 Task: Configure repository settings for project boards.
Action: Mouse moved to (992, 57)
Screenshot: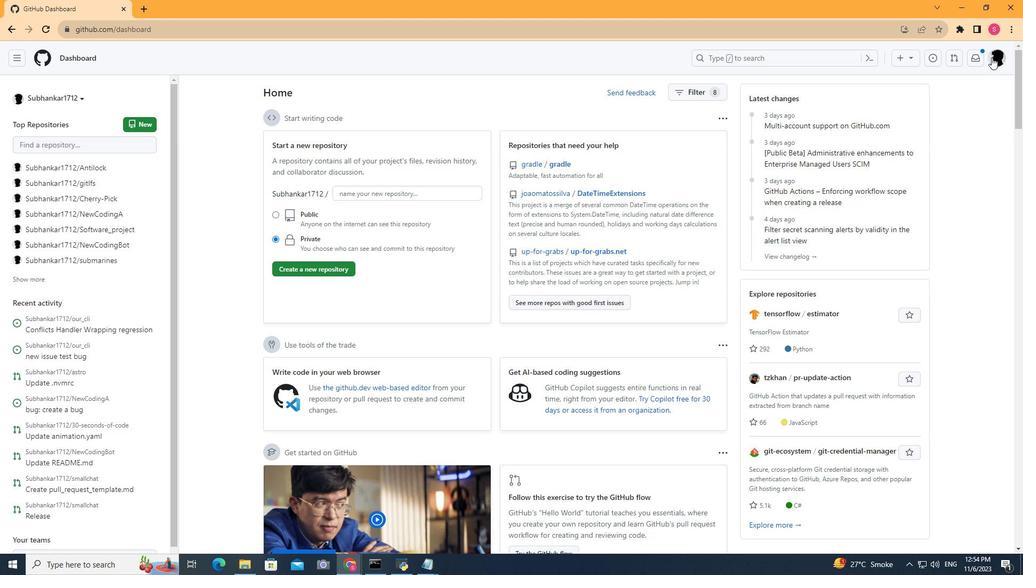 
Action: Mouse pressed left at (992, 57)
Screenshot: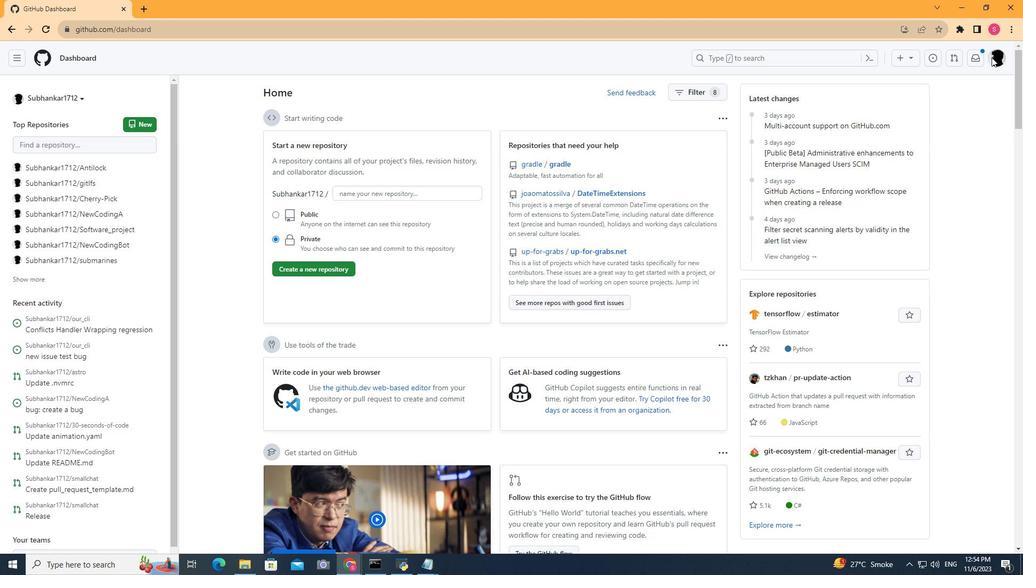 
Action: Mouse moved to (910, 152)
Screenshot: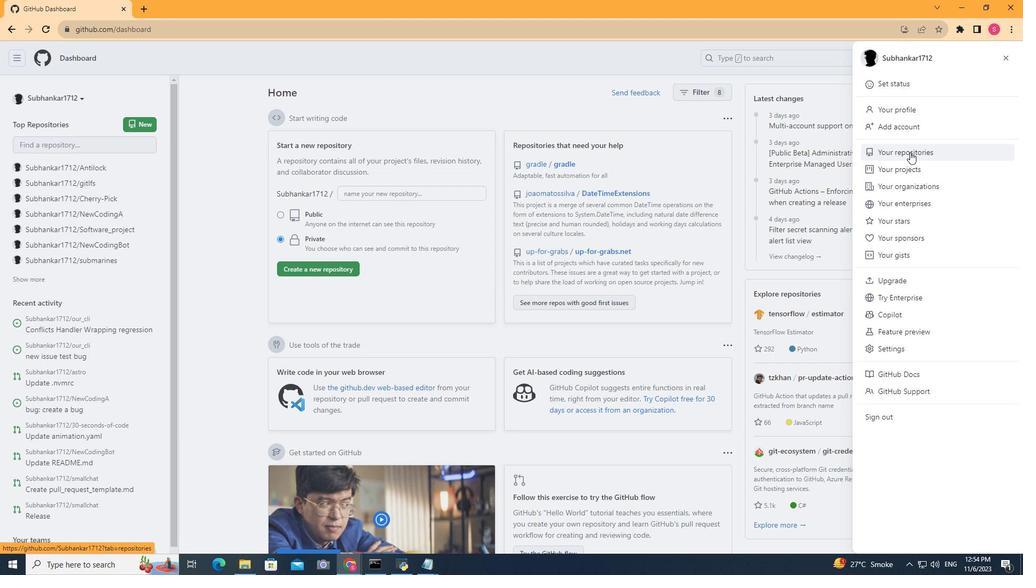 
Action: Mouse pressed left at (910, 152)
Screenshot: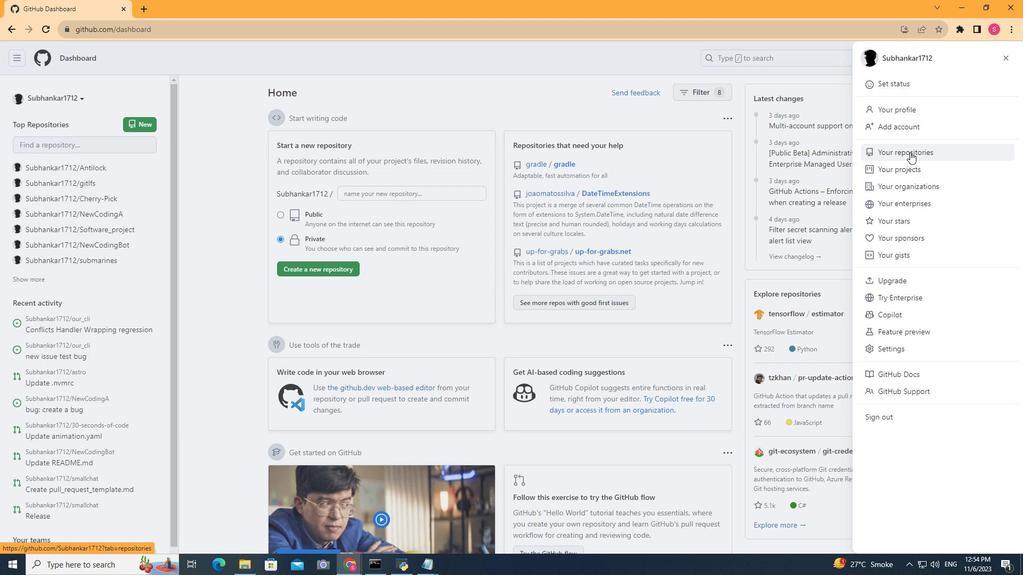 
Action: Mouse moved to (426, 215)
Screenshot: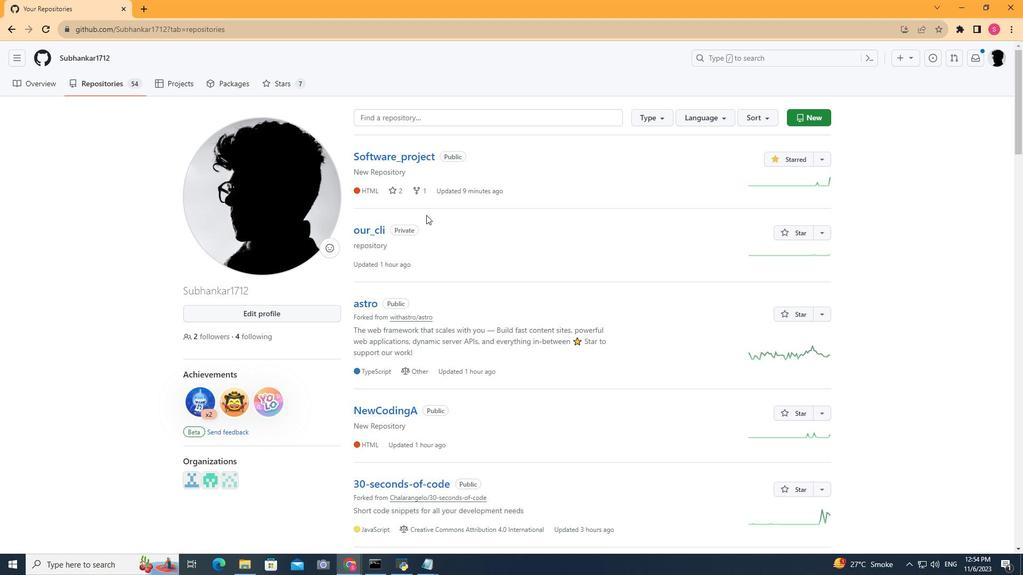 
Action: Mouse scrolled (426, 214) with delta (0, 0)
Screenshot: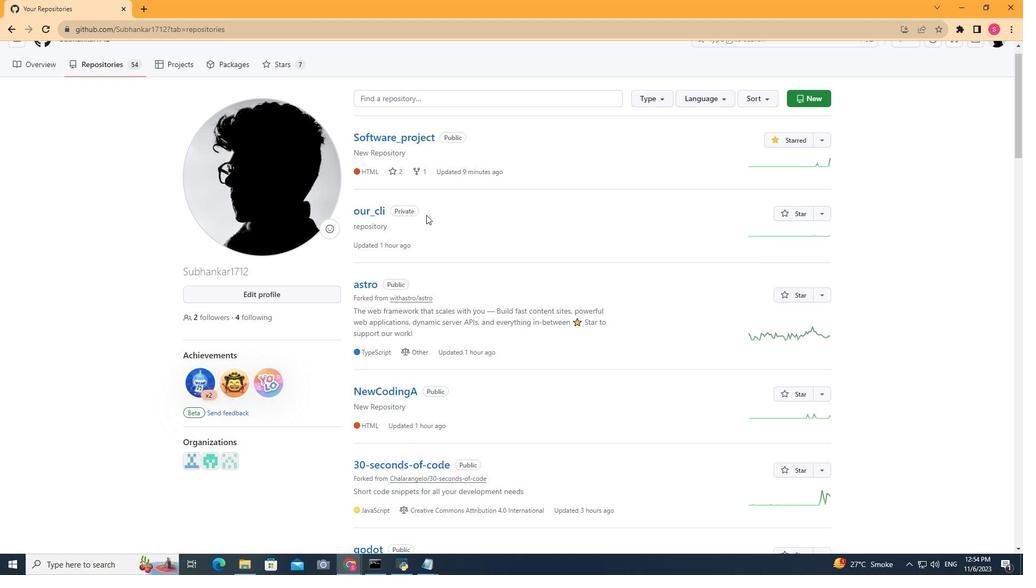 
Action: Mouse scrolled (426, 214) with delta (0, 0)
Screenshot: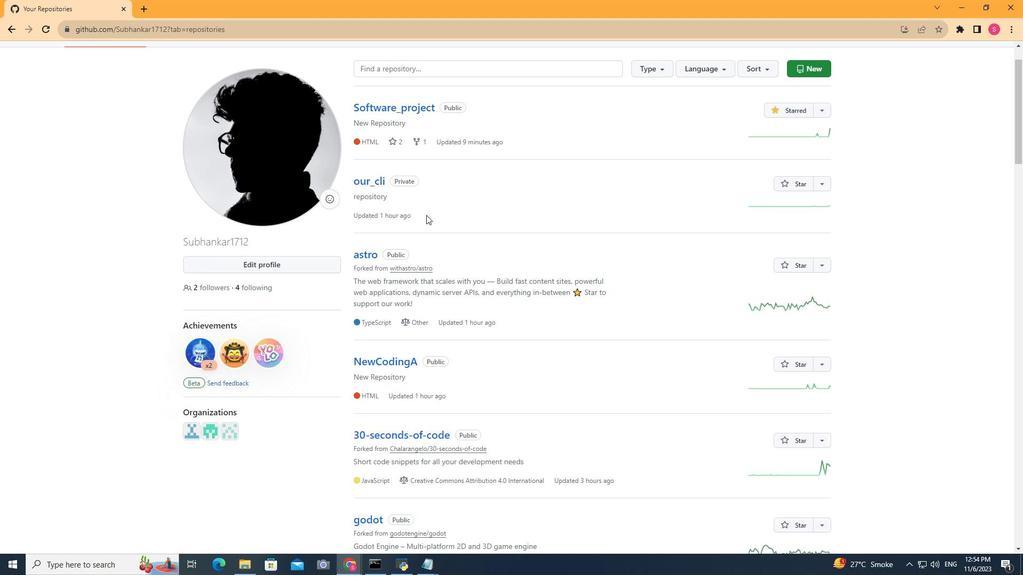 
Action: Mouse moved to (382, 308)
Screenshot: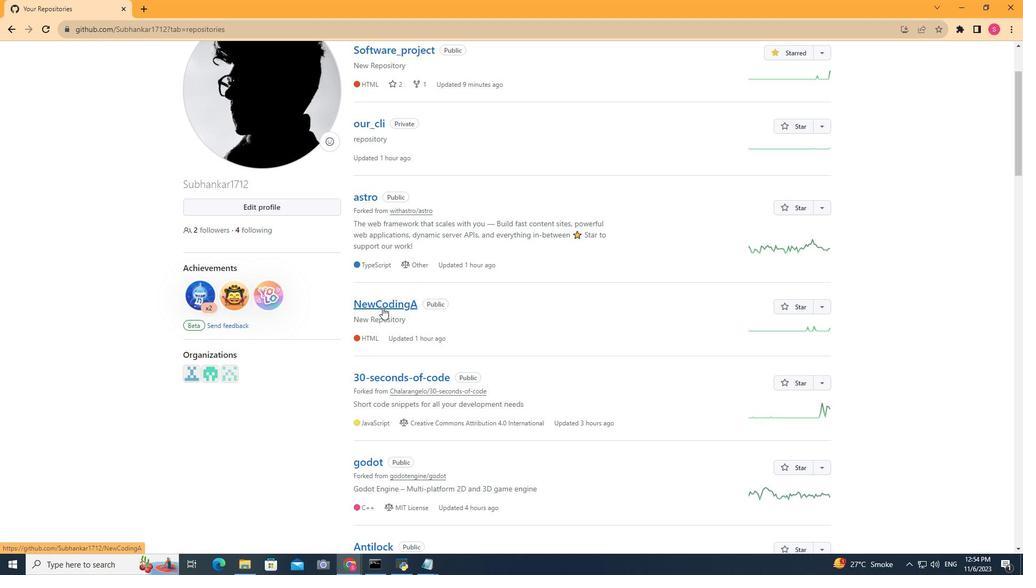 
Action: Mouse pressed left at (382, 308)
Screenshot: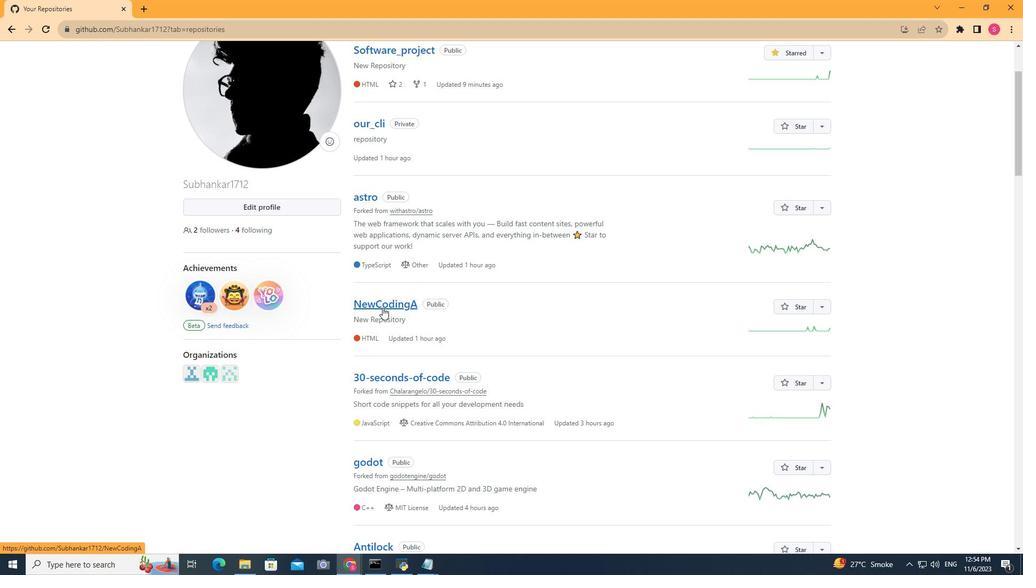 
Action: Mouse moved to (409, 78)
Screenshot: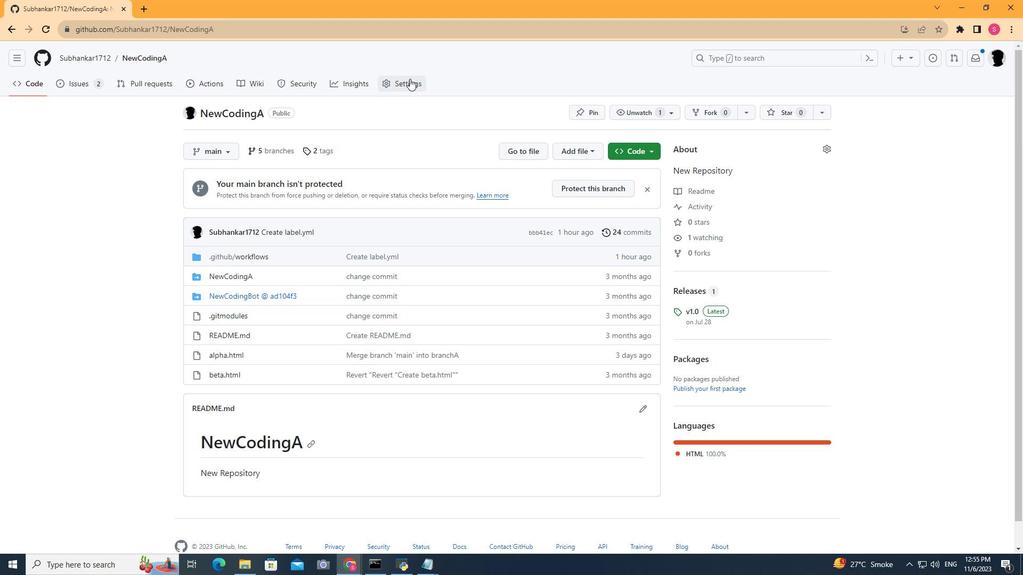 
Action: Mouse pressed left at (409, 78)
Screenshot: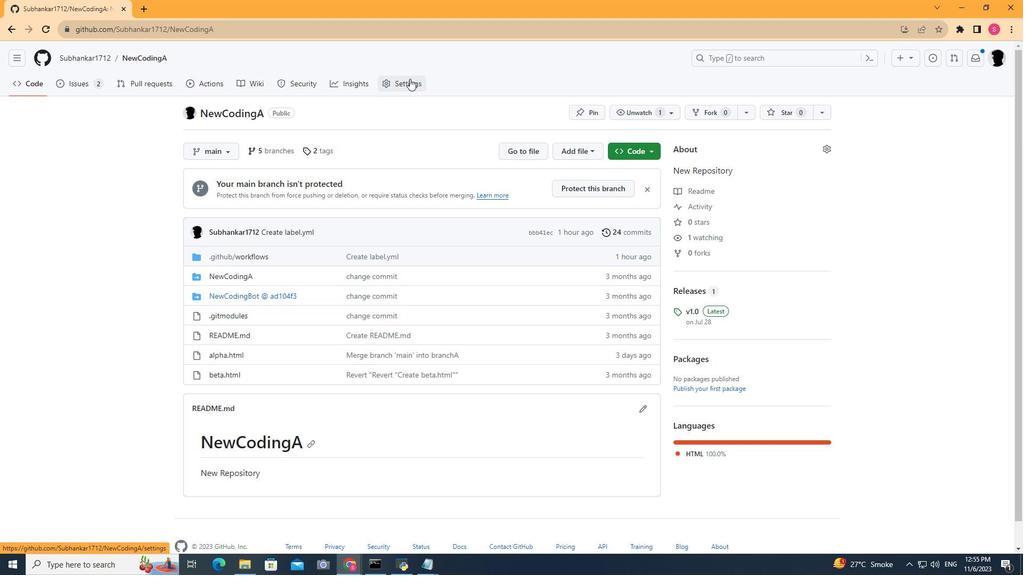 
Action: Mouse moved to (397, 221)
Screenshot: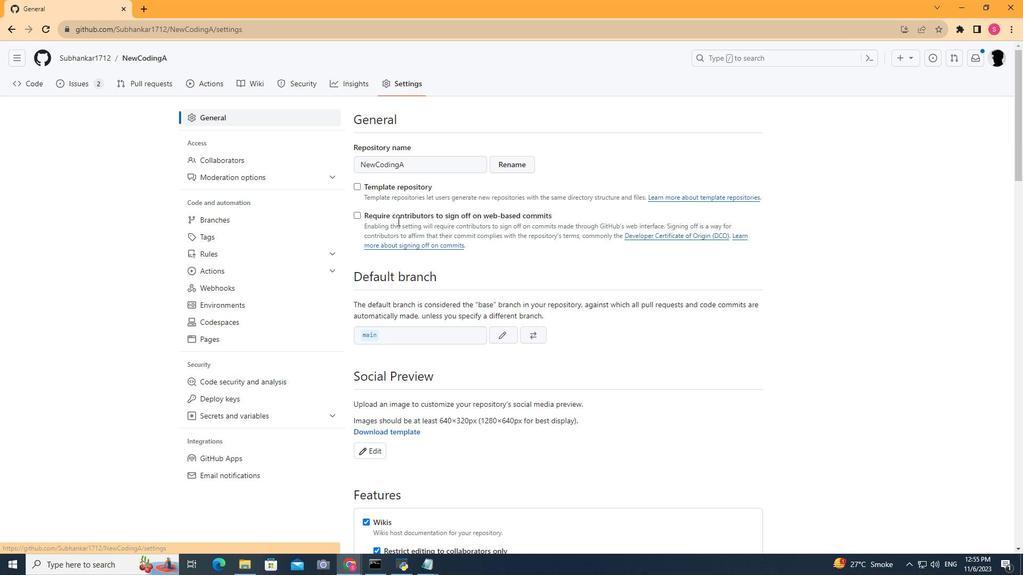 
Action: Mouse scrolled (397, 221) with delta (0, 0)
Screenshot: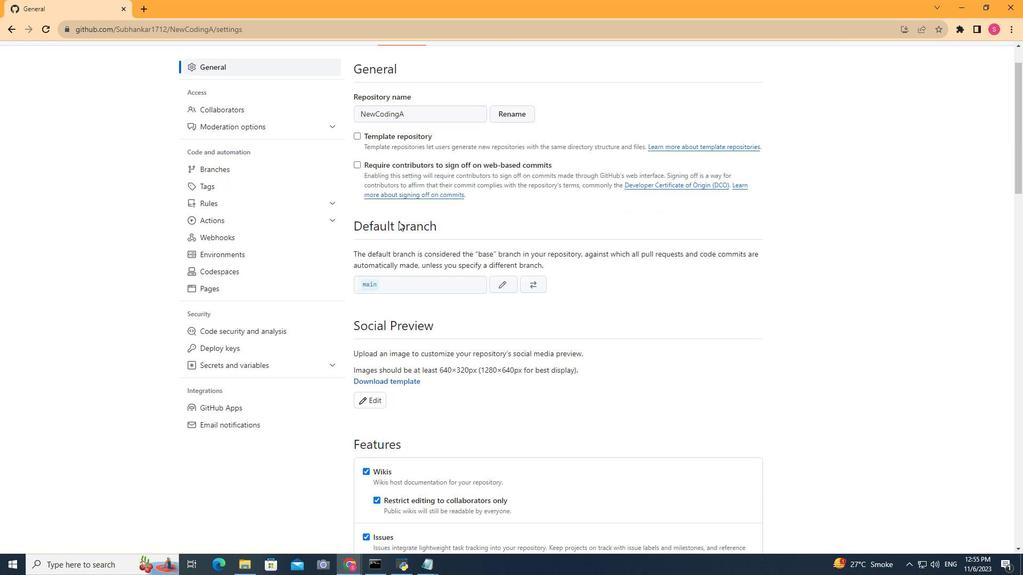 
Action: Mouse moved to (398, 221)
Screenshot: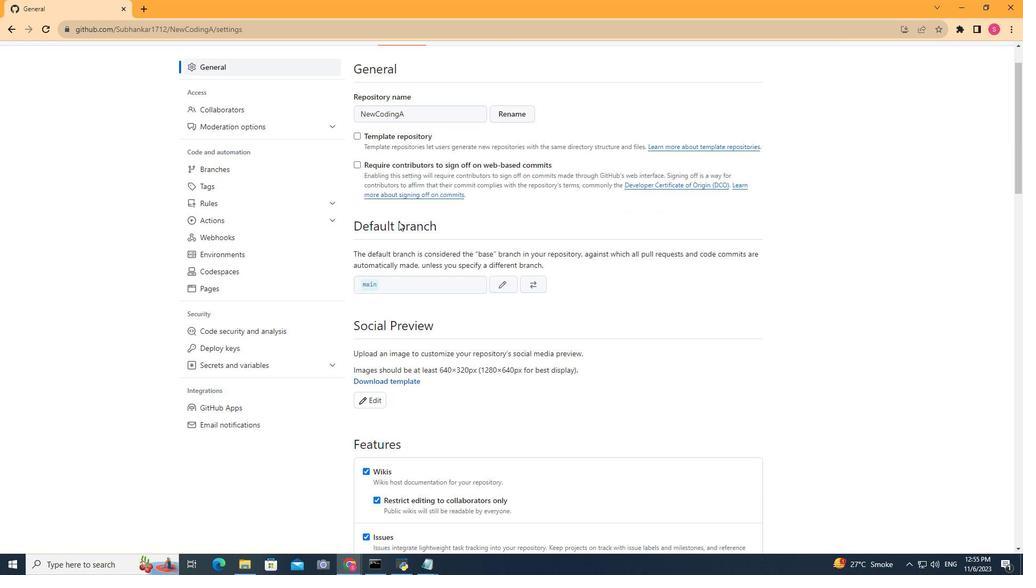 
Action: Mouse scrolled (398, 221) with delta (0, 0)
Screenshot: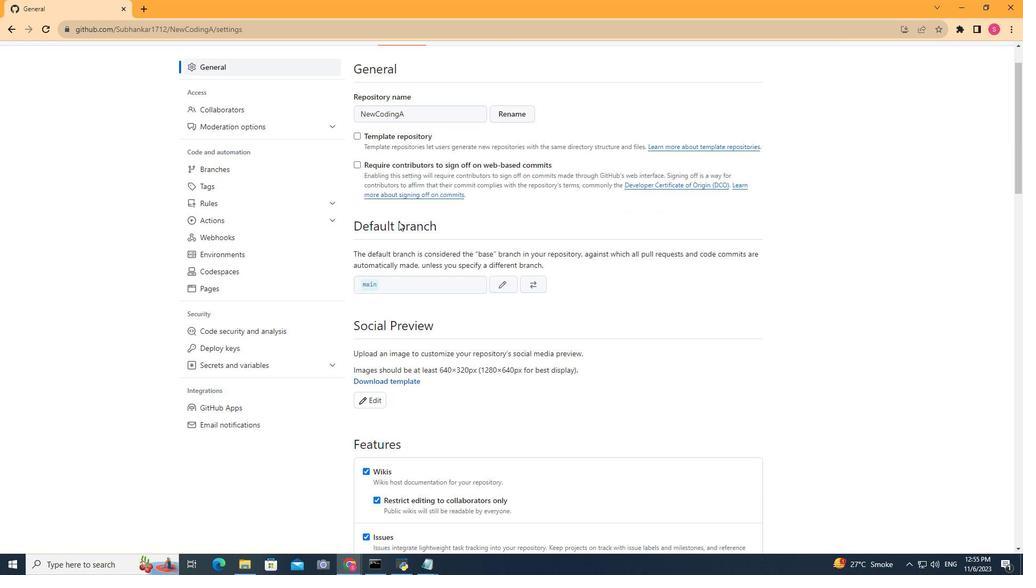 
Action: Mouse scrolled (398, 221) with delta (0, 0)
Screenshot: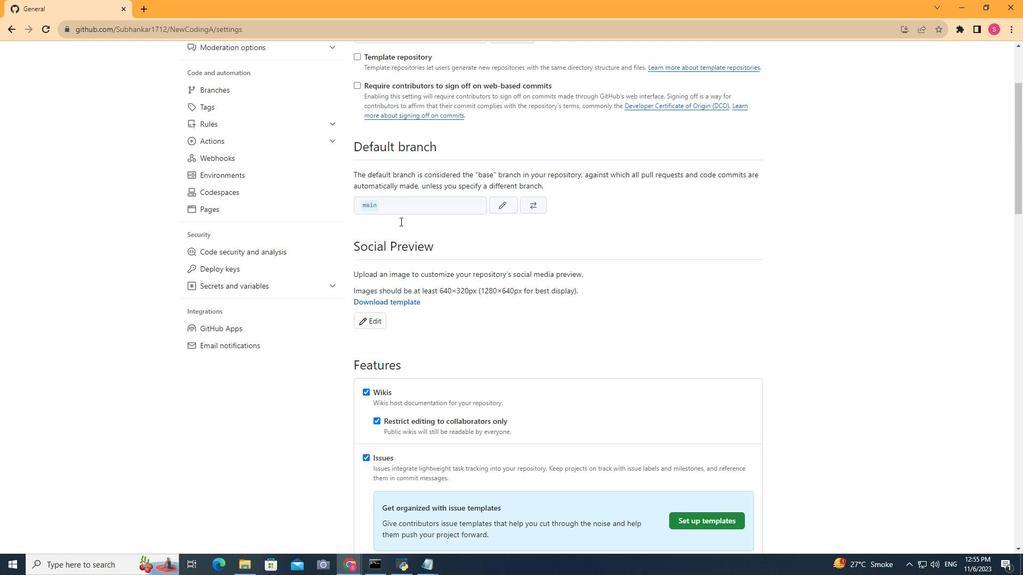 
Action: Mouse moved to (398, 221)
Screenshot: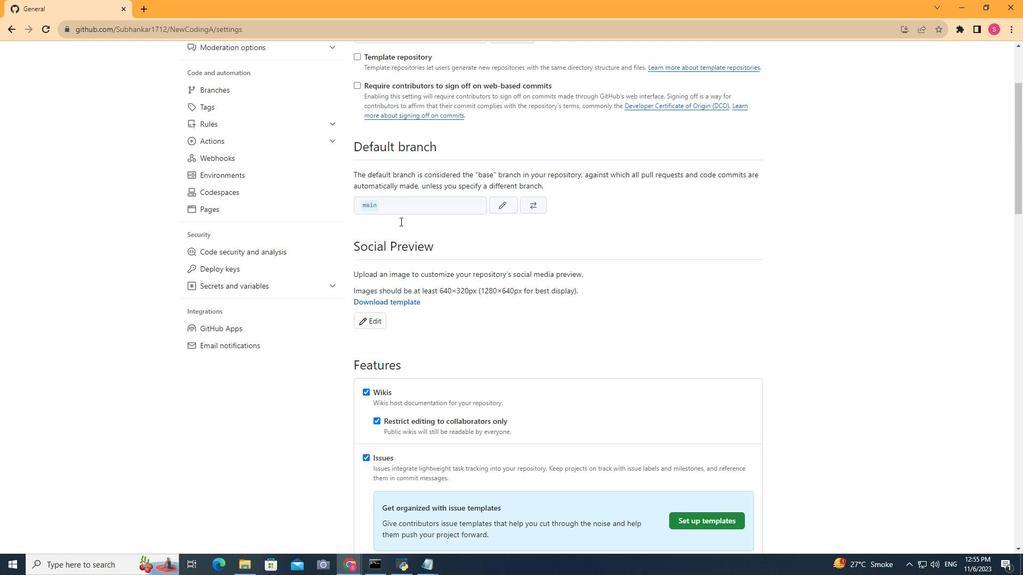 
Action: Mouse scrolled (398, 221) with delta (0, 0)
Screenshot: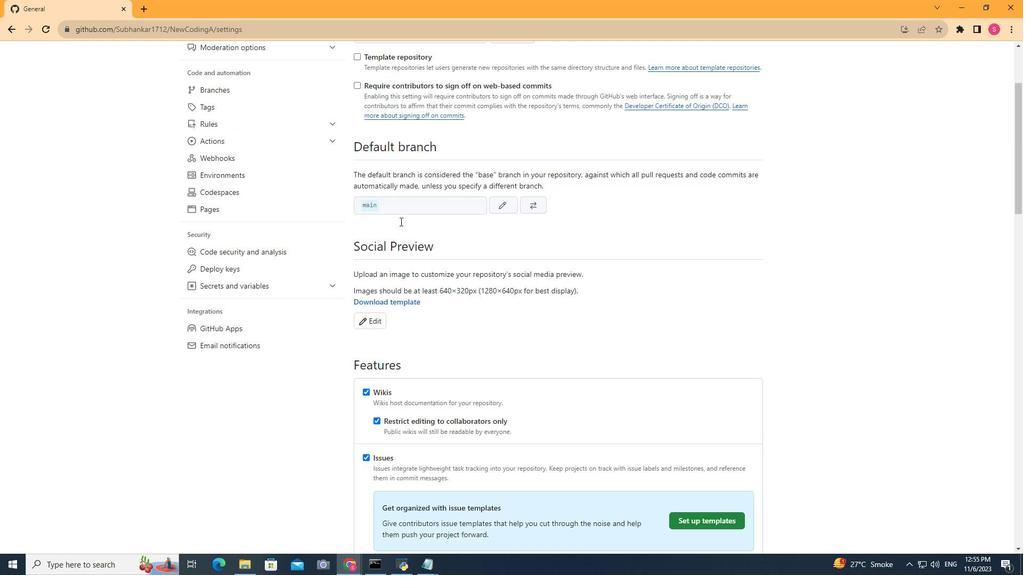 
Action: Mouse moved to (400, 221)
Screenshot: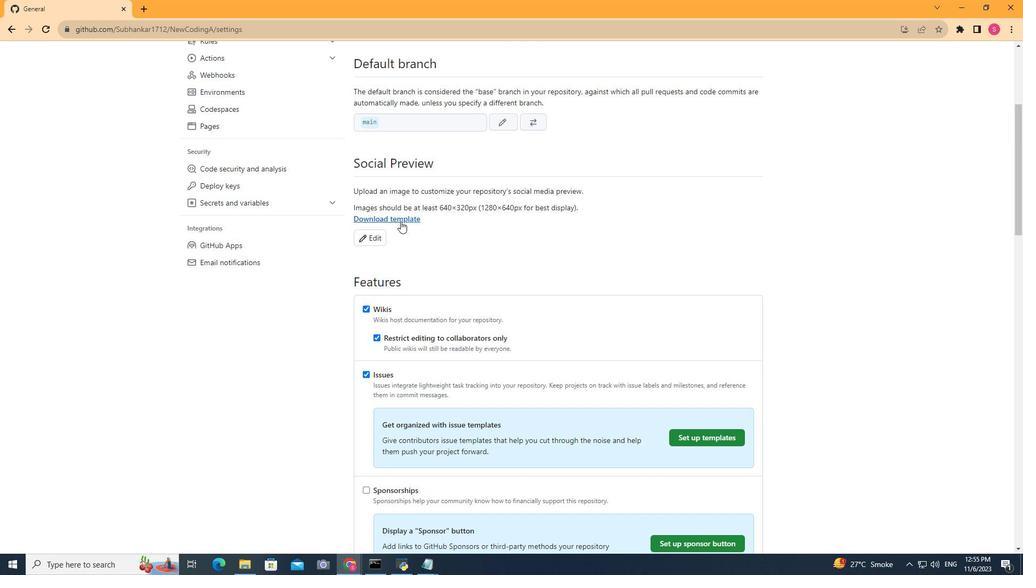 
Action: Mouse scrolled (400, 221) with delta (0, 0)
Screenshot: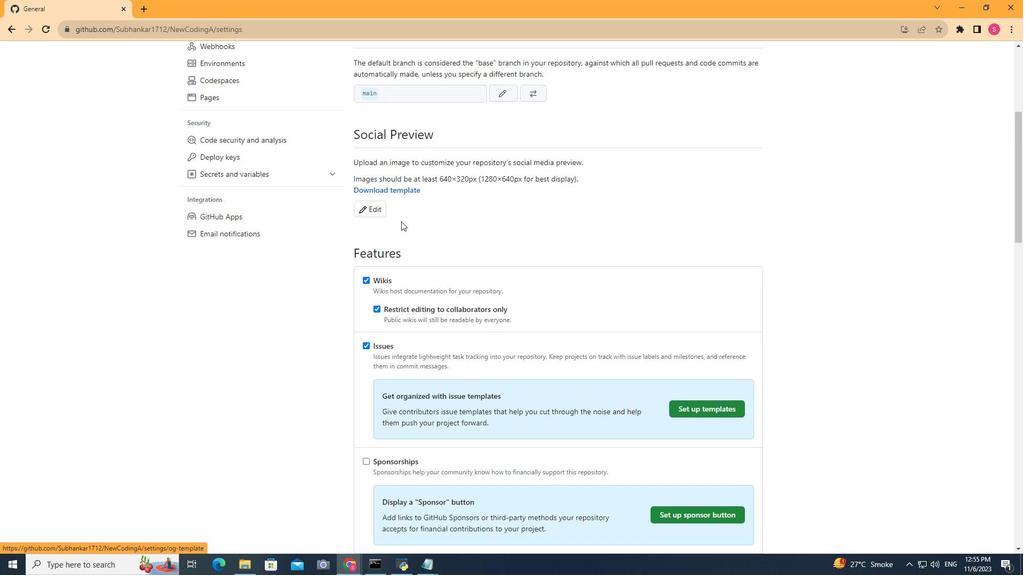 
Action: Mouse scrolled (400, 221) with delta (0, 0)
Screenshot: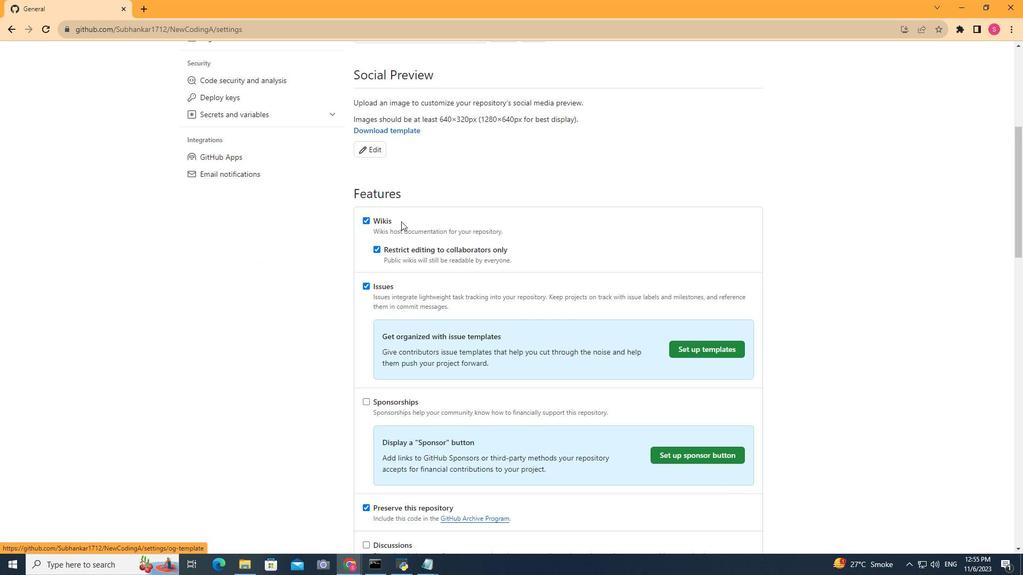 
Action: Mouse moved to (401, 221)
Screenshot: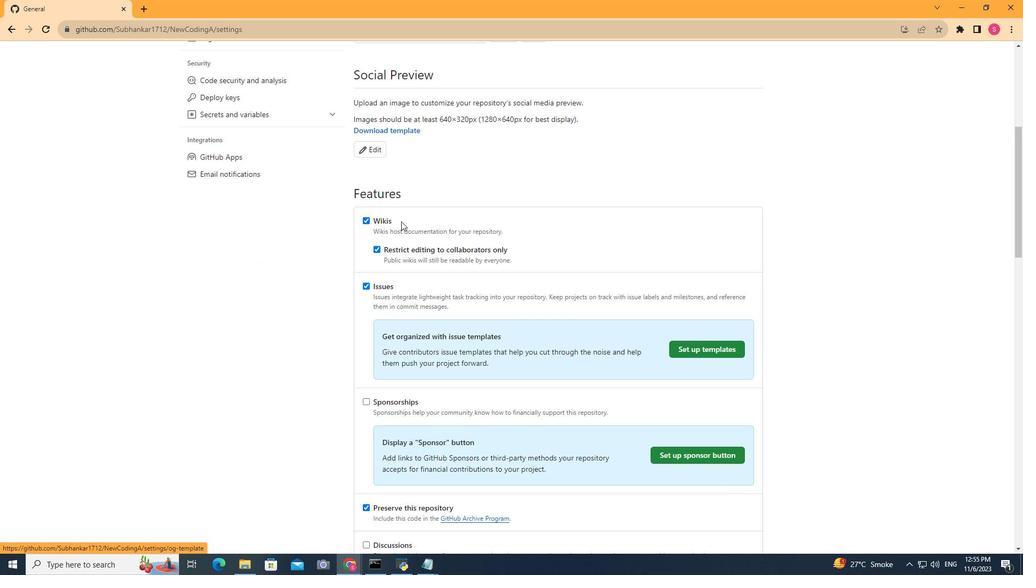 
Action: Mouse scrolled (401, 221) with delta (0, 0)
Screenshot: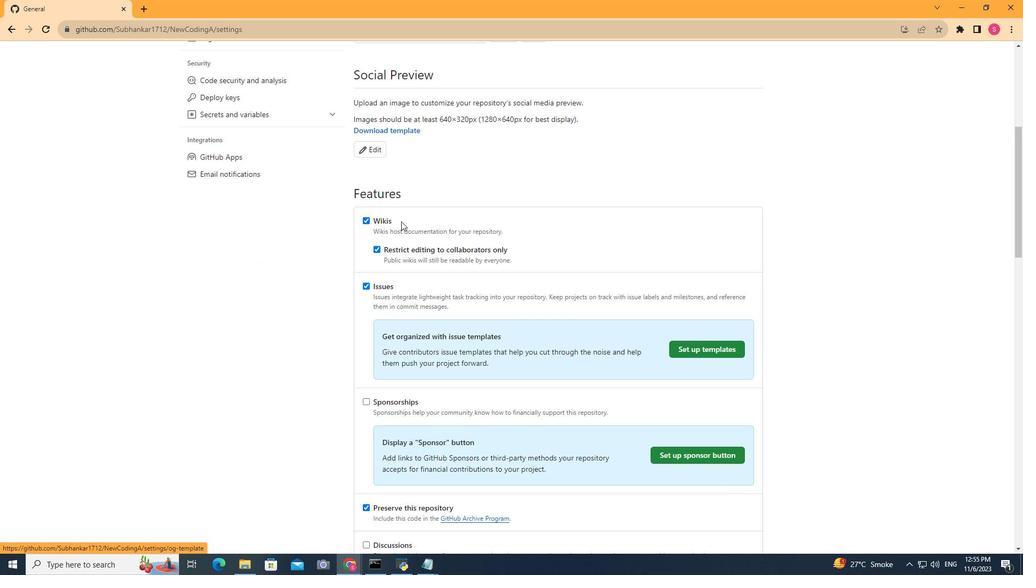 
Action: Mouse scrolled (401, 221) with delta (0, 0)
Screenshot: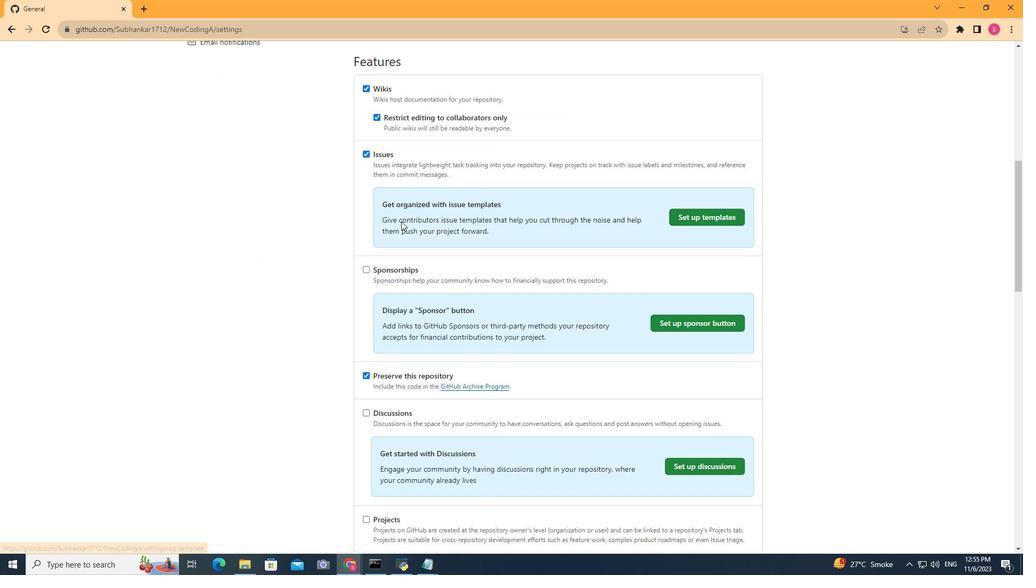 
Action: Mouse scrolled (401, 221) with delta (0, 0)
Screenshot: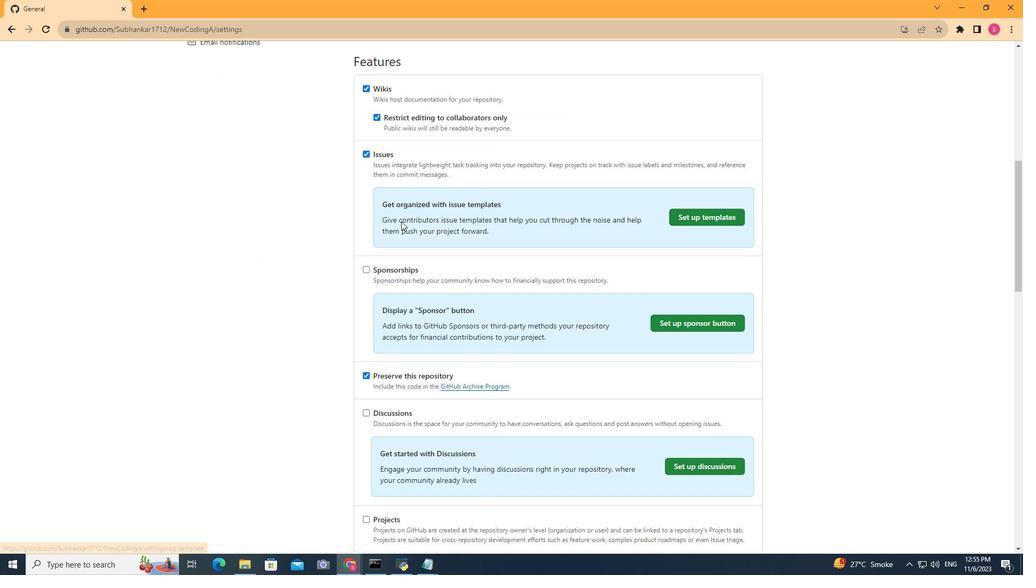 
Action: Mouse scrolled (401, 221) with delta (0, 0)
Screenshot: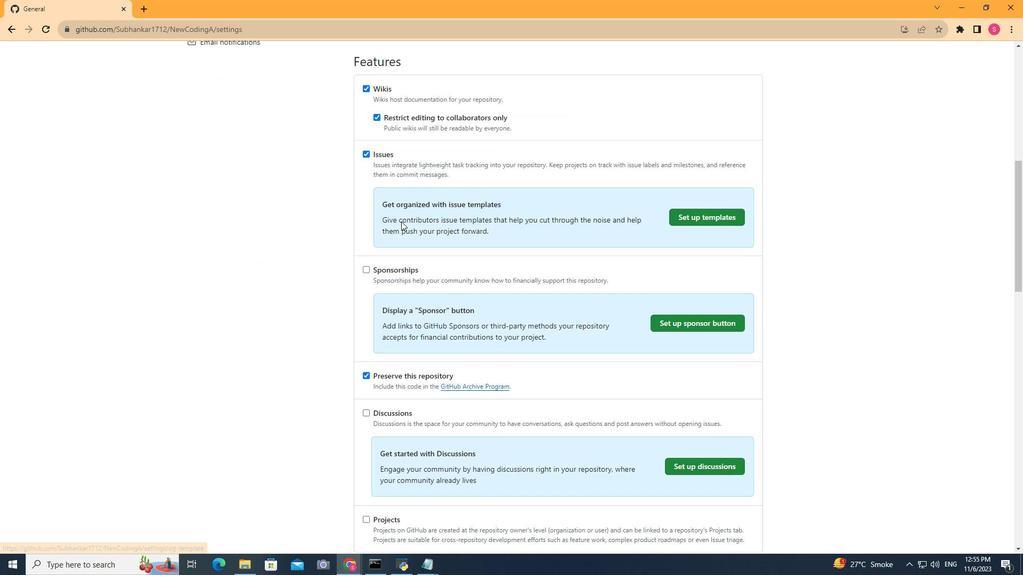 
Action: Mouse scrolled (401, 221) with delta (0, 0)
Screenshot: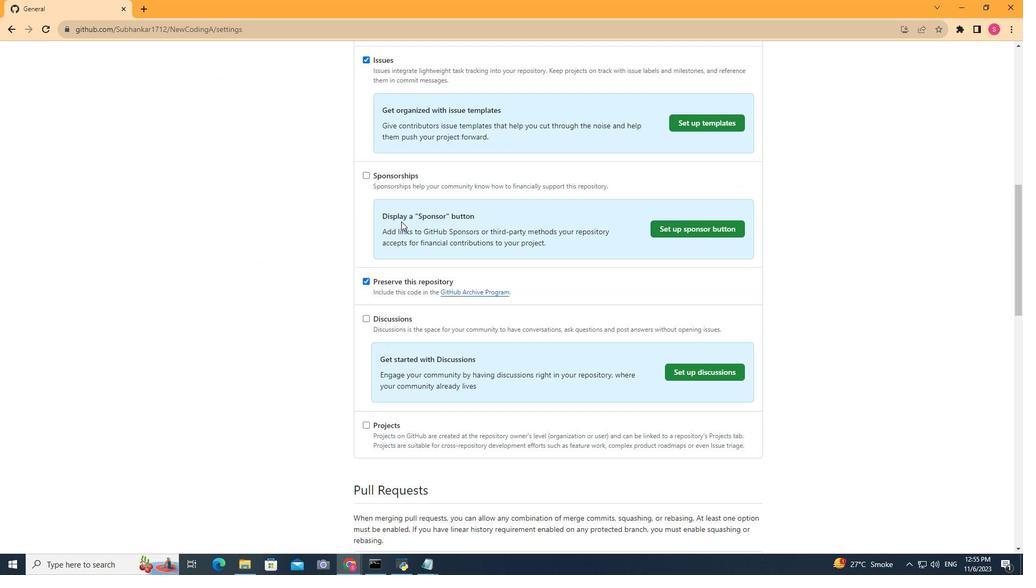 
Action: Mouse scrolled (401, 221) with delta (0, 0)
Screenshot: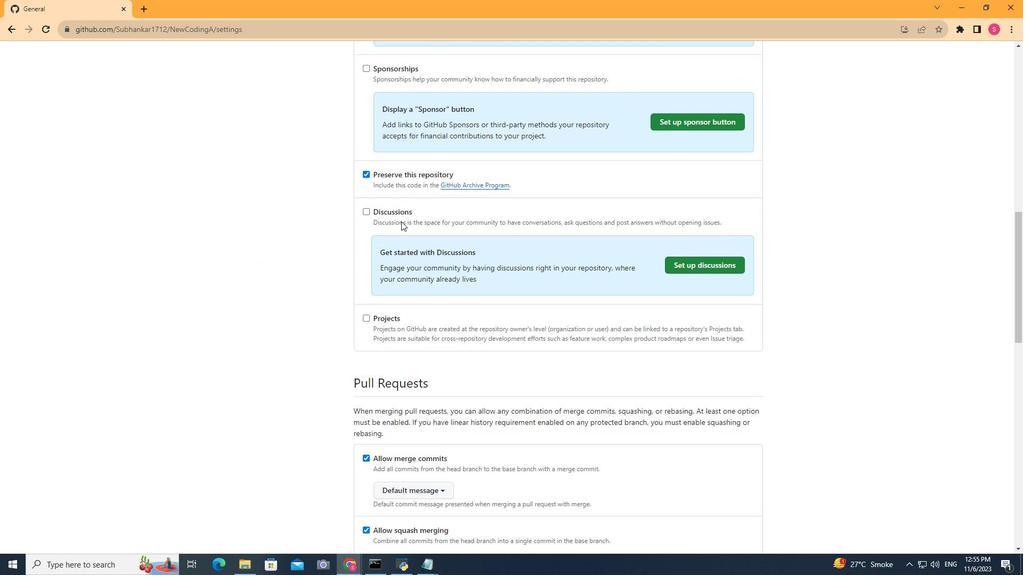 
Action: Mouse scrolled (401, 221) with delta (0, 0)
Screenshot: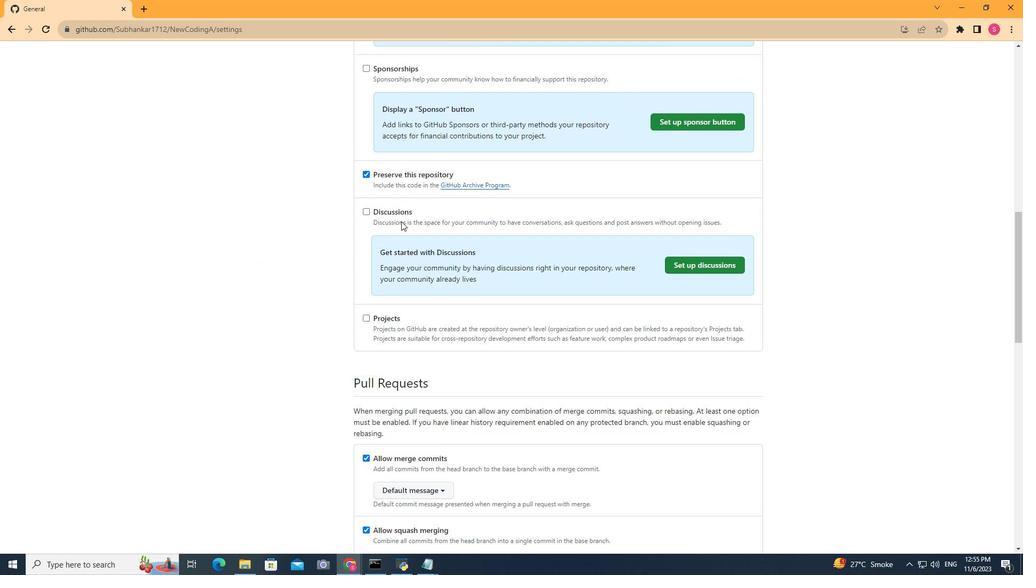 
Action: Mouse scrolled (401, 221) with delta (0, 0)
Screenshot: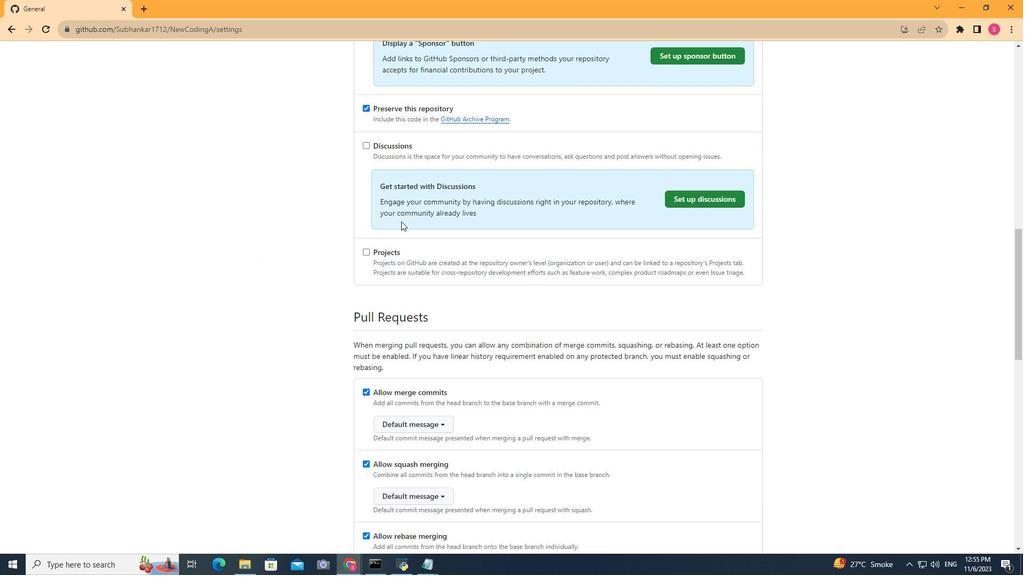 
Action: Mouse moved to (367, 208)
Screenshot: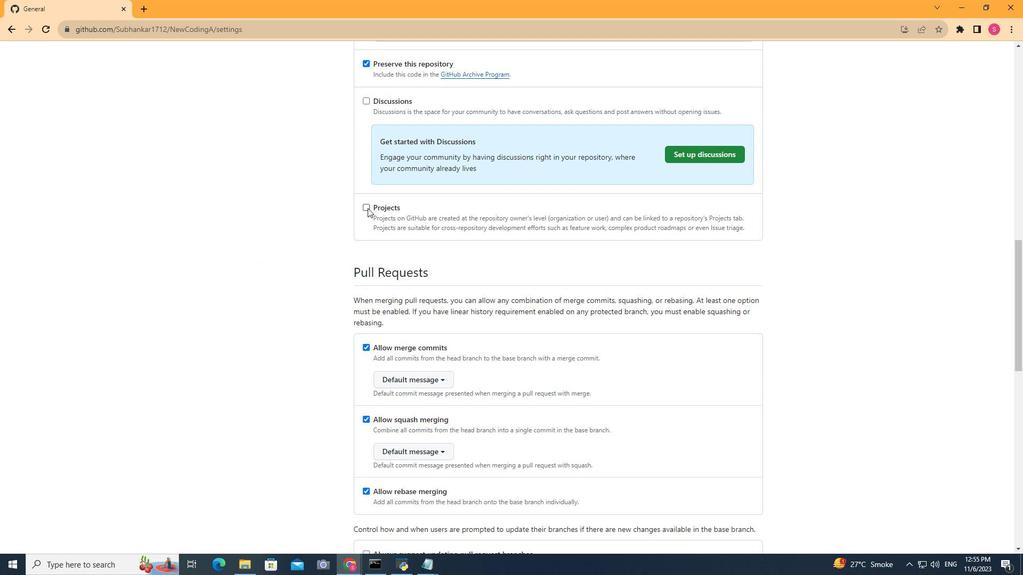 
Action: Mouse pressed left at (367, 208)
Screenshot: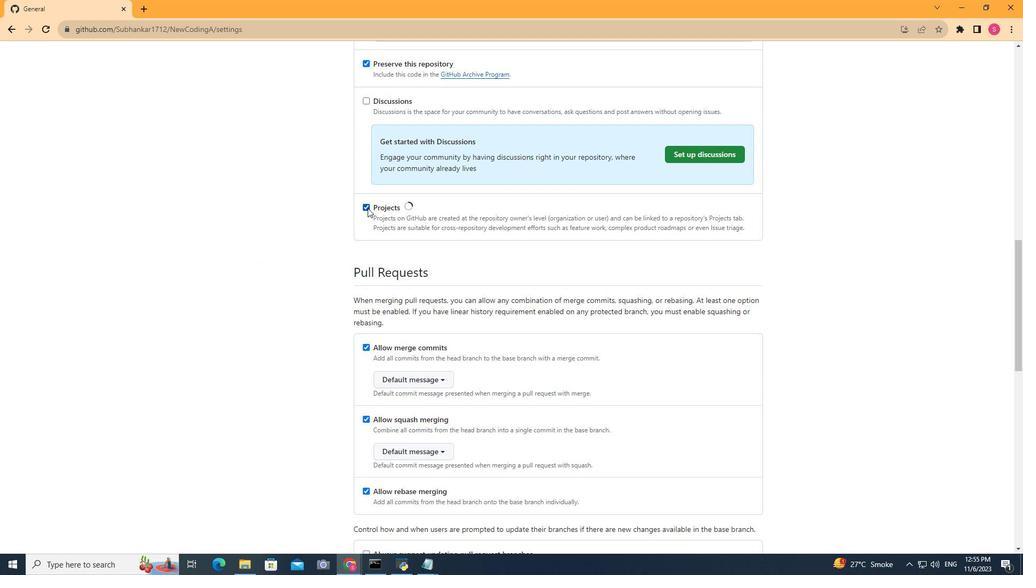 
Action: Mouse moved to (375, 214)
Screenshot: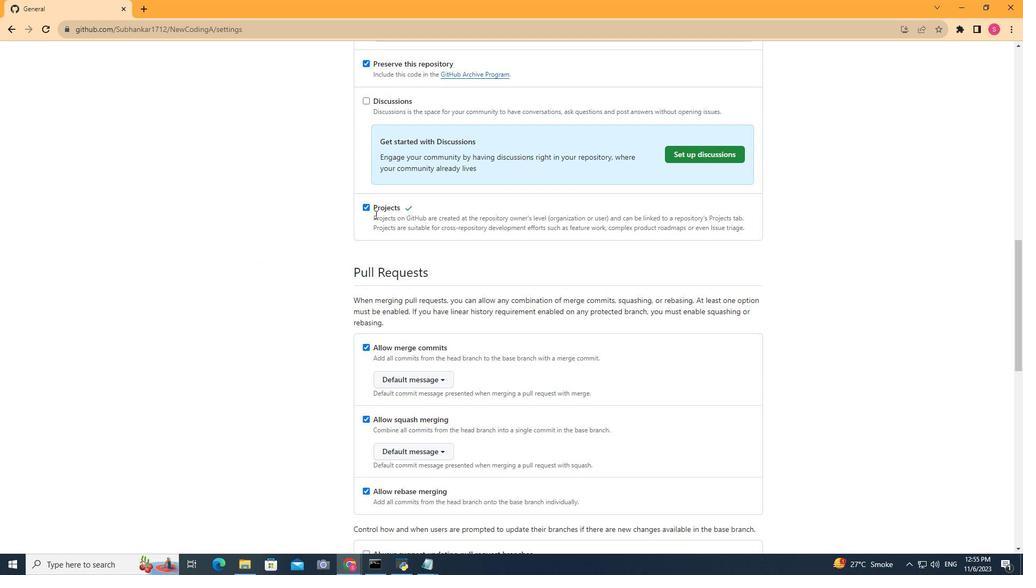 
Action: Mouse scrolled (375, 215) with delta (0, 0)
Screenshot: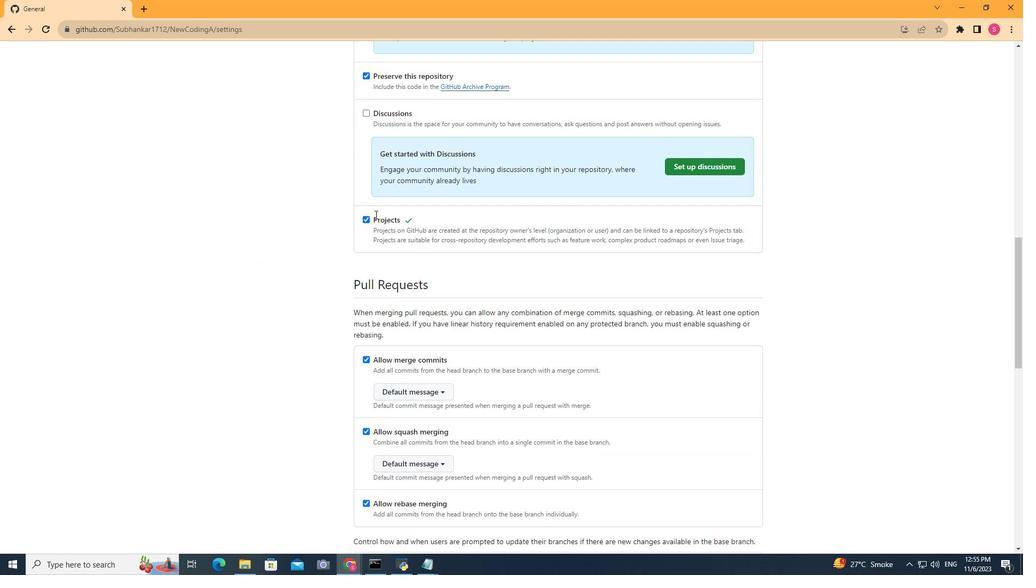 
Action: Mouse scrolled (375, 215) with delta (0, 0)
Screenshot: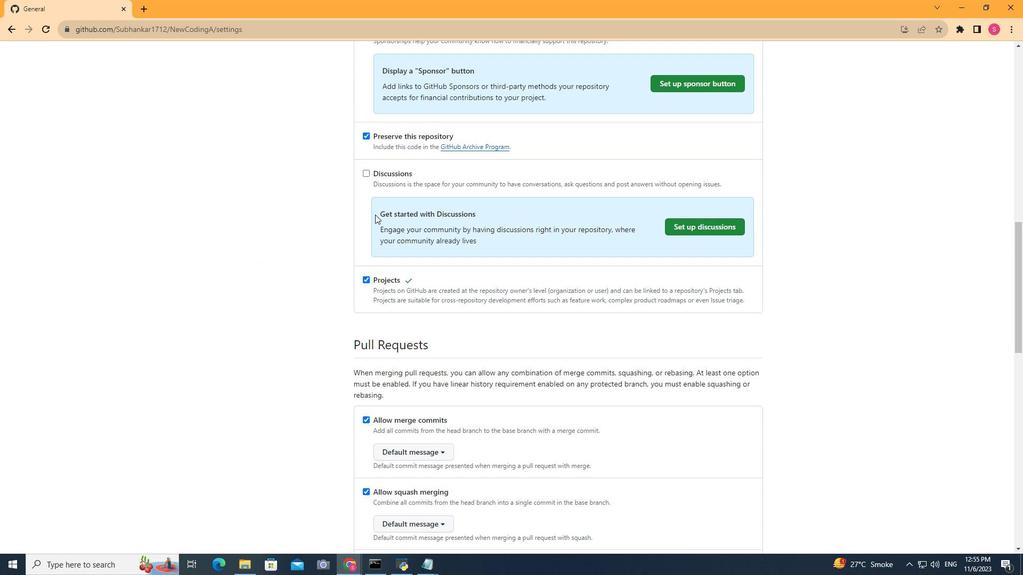 
Action: Mouse scrolled (375, 215) with delta (0, 0)
Screenshot: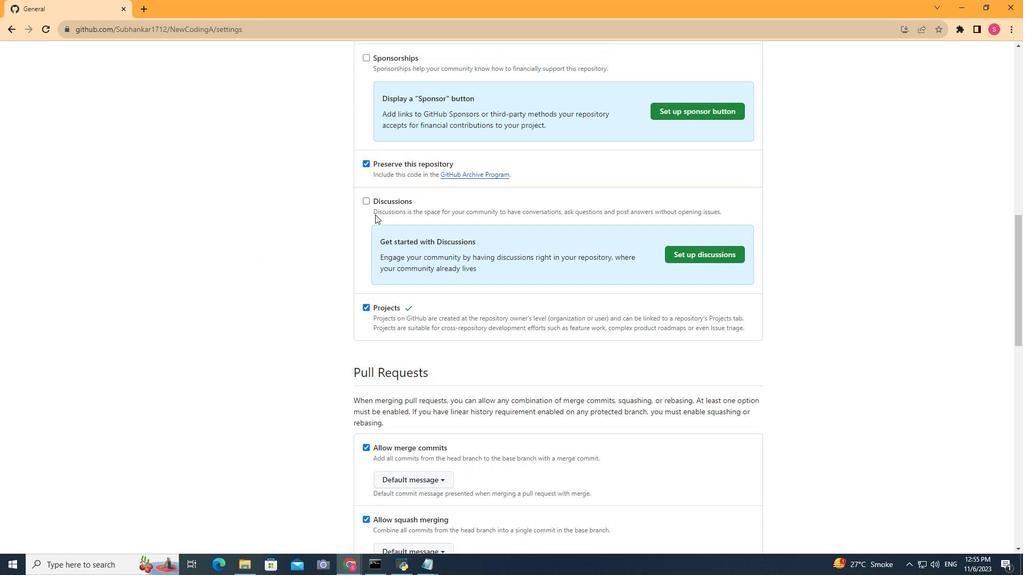 
Action: Mouse scrolled (375, 215) with delta (0, 0)
Screenshot: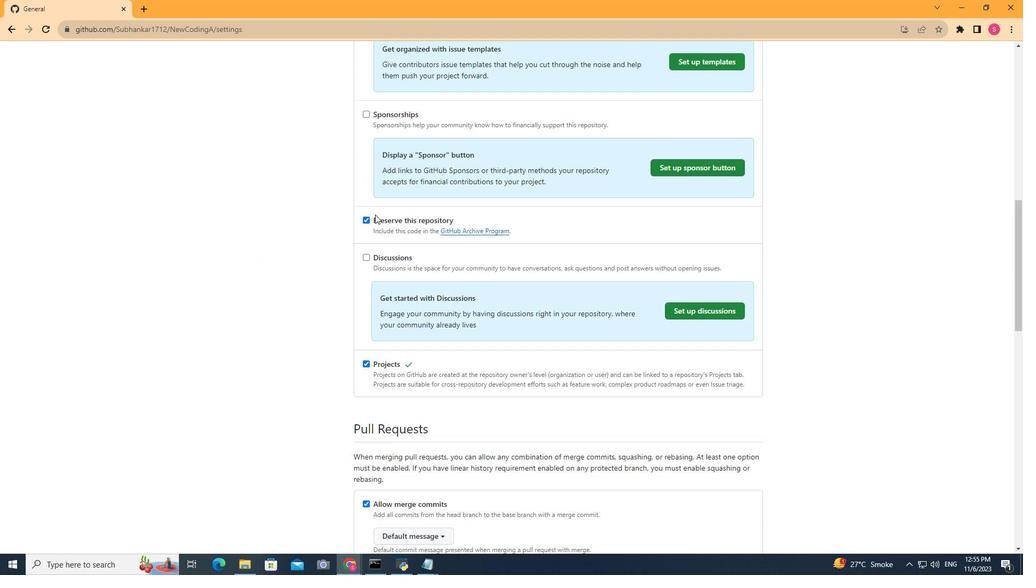 
Action: Mouse scrolled (375, 215) with delta (0, 0)
Screenshot: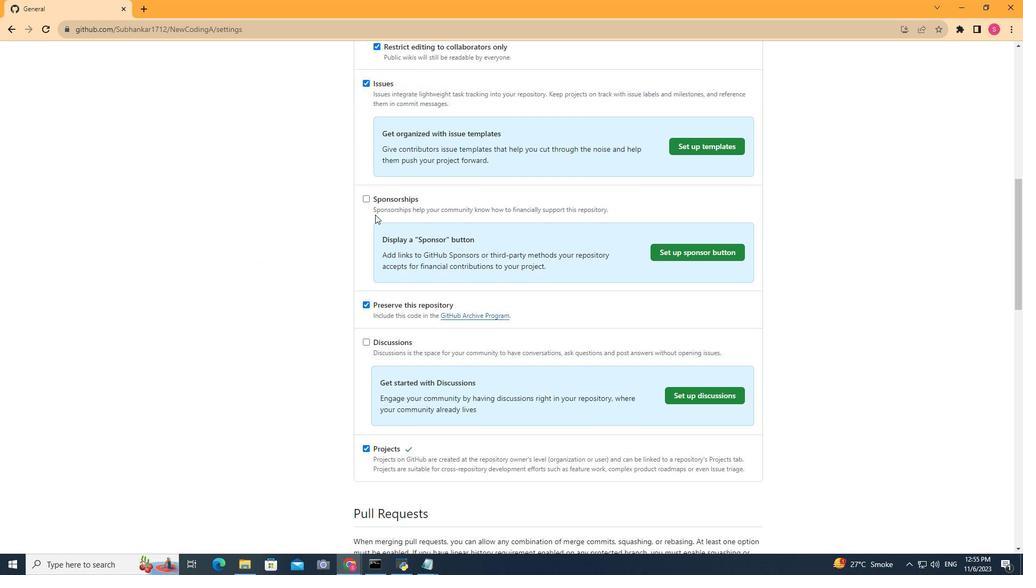 
Action: Mouse scrolled (375, 215) with delta (0, 0)
Screenshot: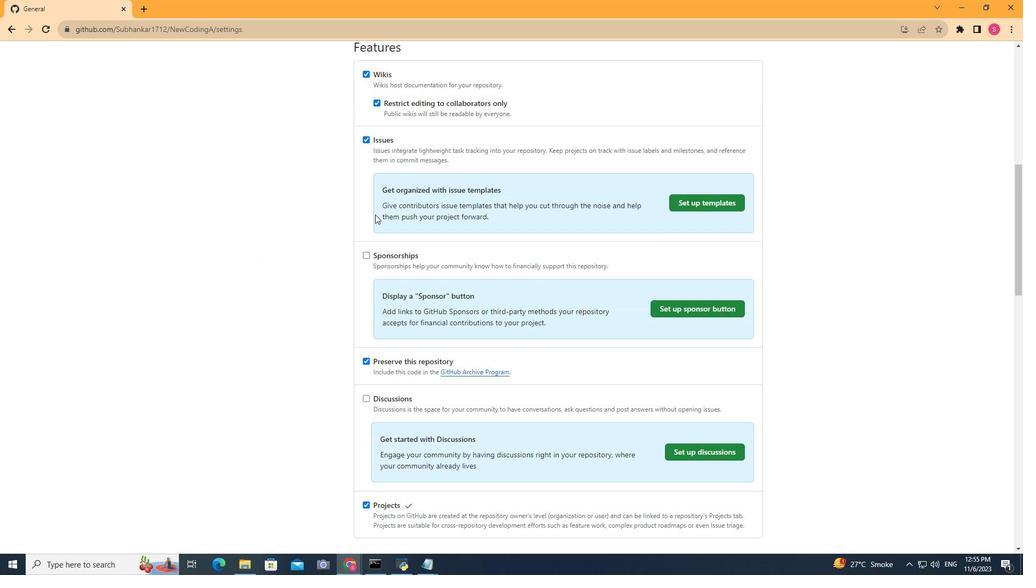 
Action: Mouse scrolled (375, 215) with delta (0, 0)
Screenshot: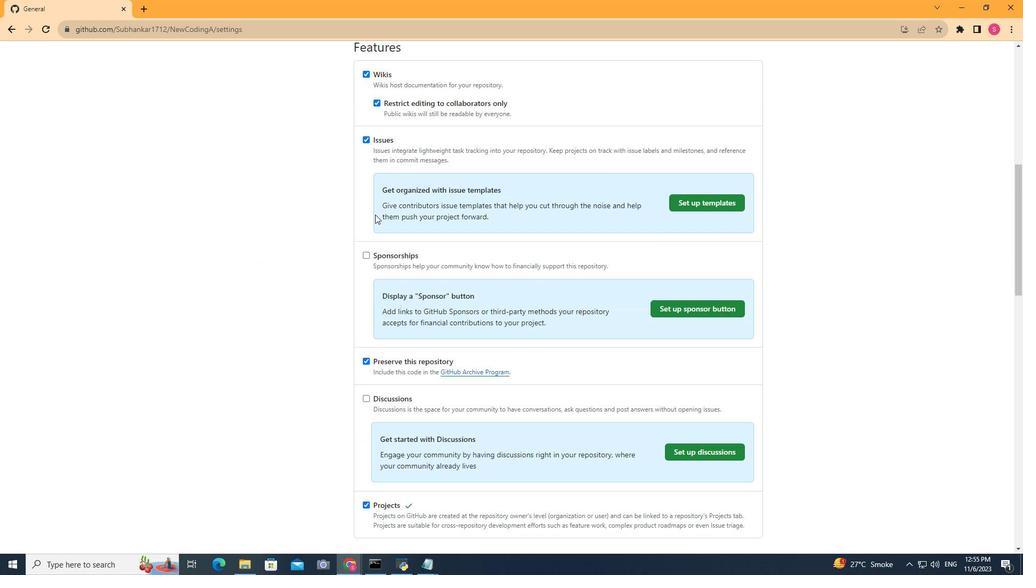 
Action: Mouse scrolled (375, 215) with delta (0, 0)
Screenshot: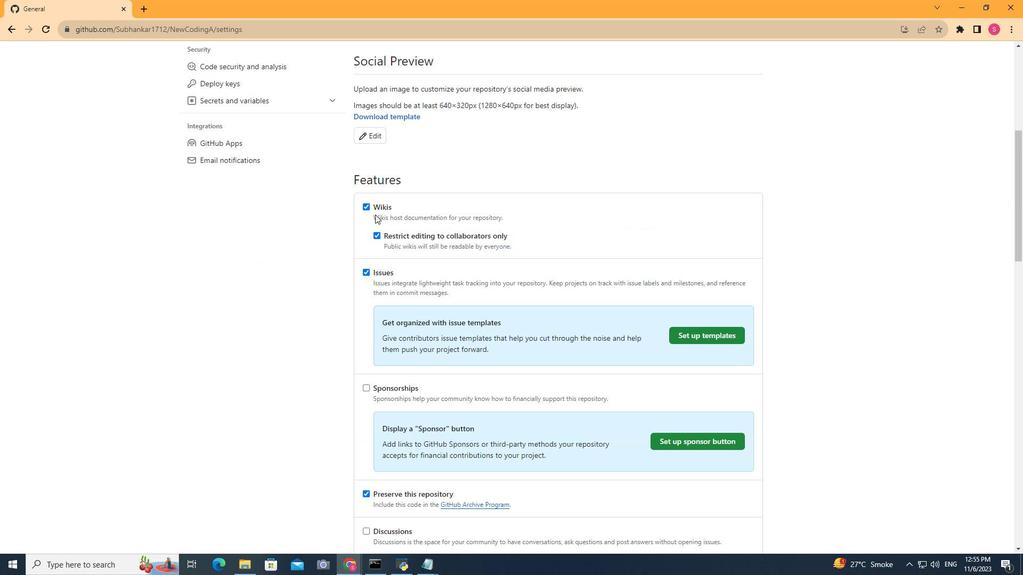 
Action: Mouse scrolled (375, 215) with delta (0, 0)
Screenshot: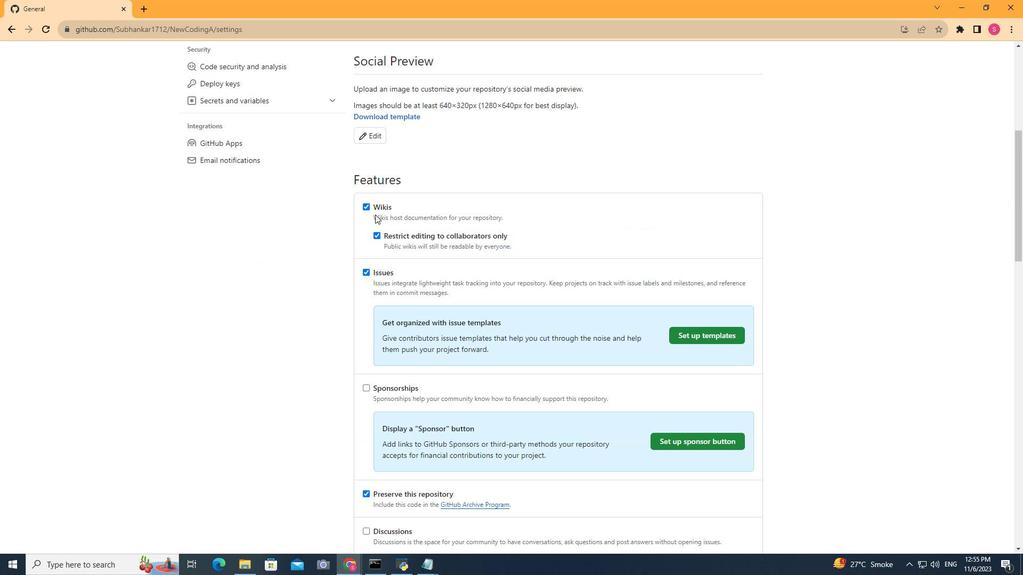 
Action: Mouse scrolled (375, 215) with delta (0, 0)
Screenshot: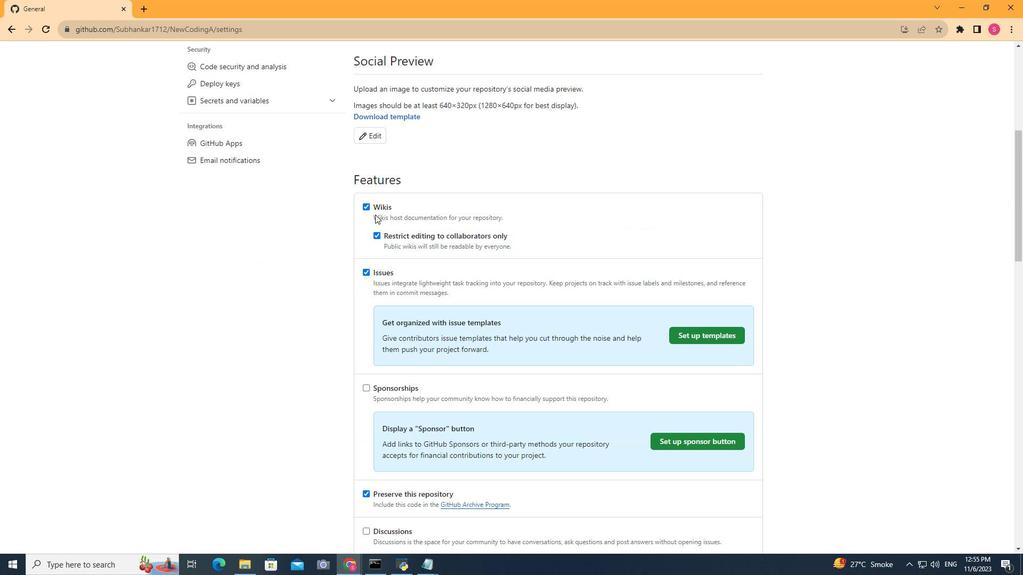 
Action: Mouse scrolled (375, 215) with delta (0, 0)
Screenshot: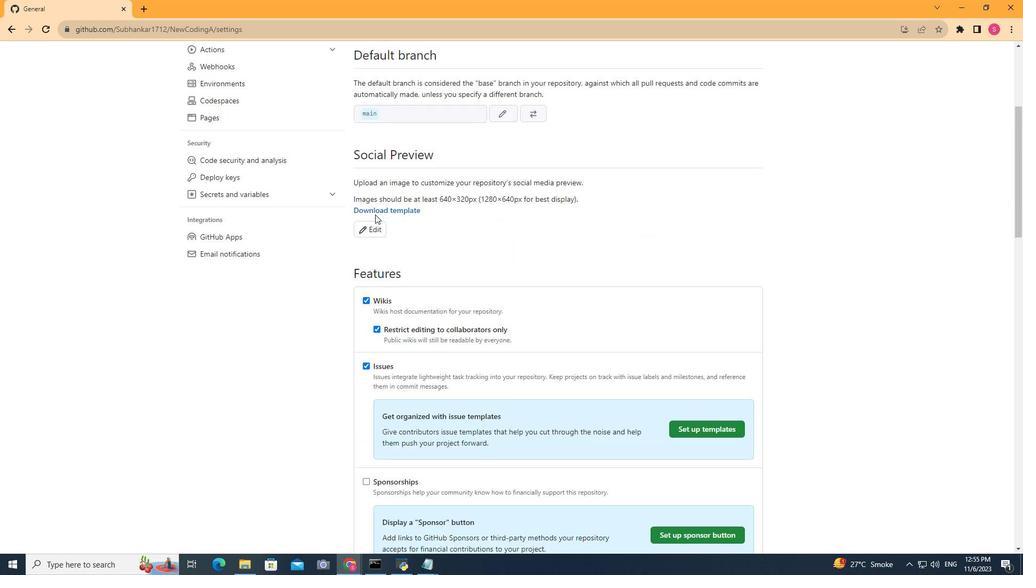 
Action: Mouse scrolled (375, 215) with delta (0, 0)
Screenshot: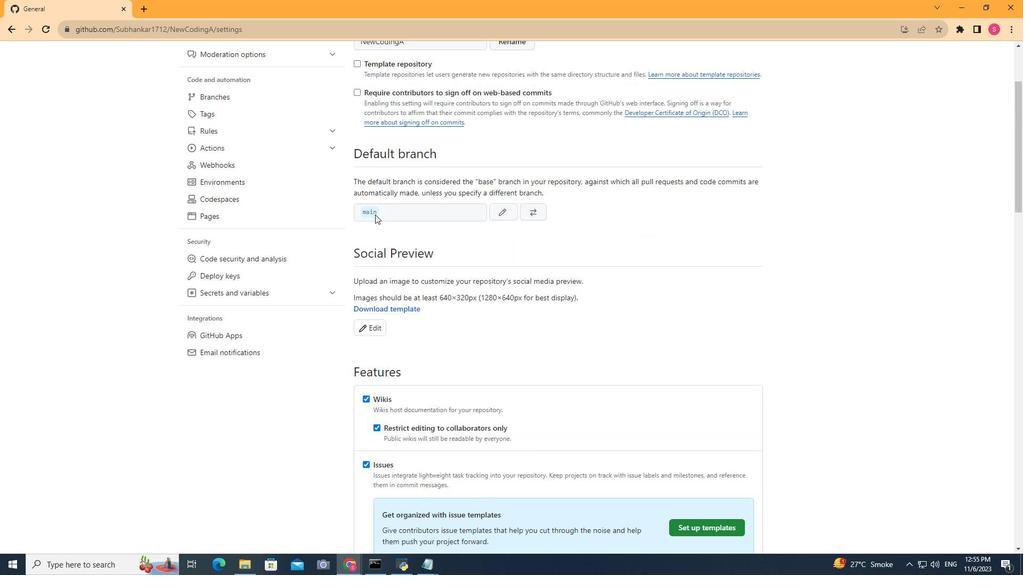 
Action: Mouse scrolled (375, 215) with delta (0, 0)
Screenshot: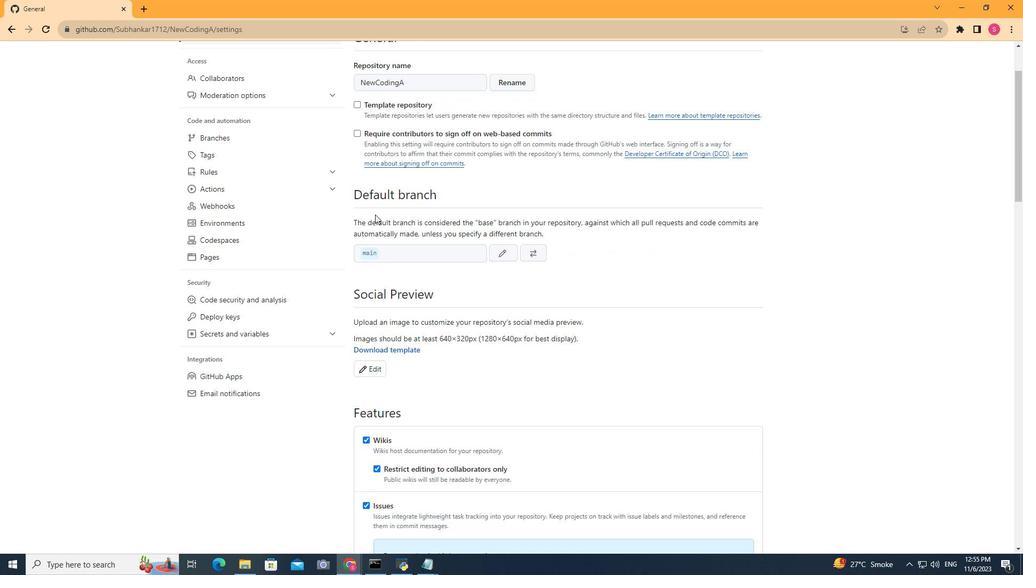 
Action: Mouse scrolled (375, 215) with delta (0, 0)
Screenshot: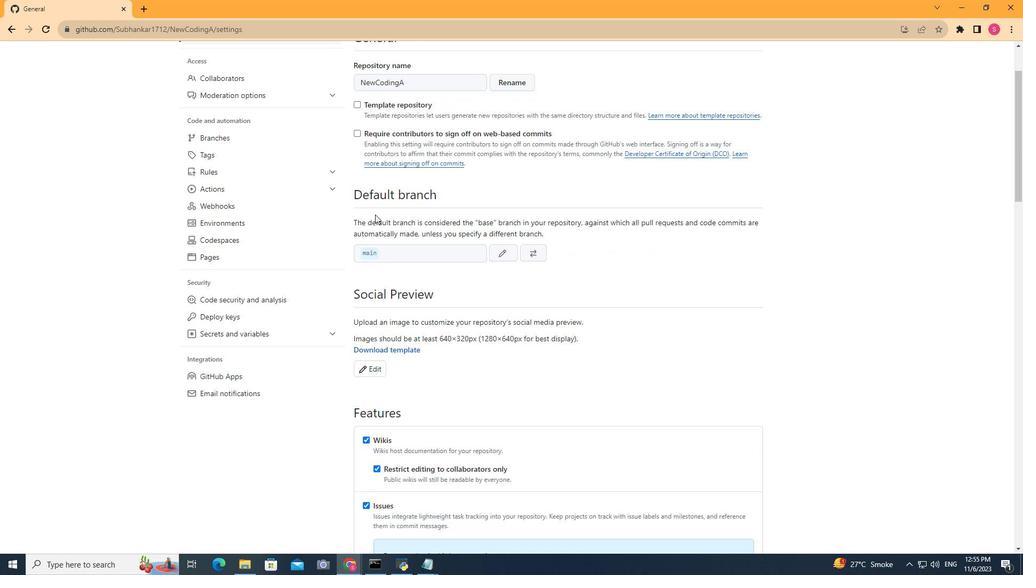 
Action: Mouse scrolled (375, 215) with delta (0, 0)
Screenshot: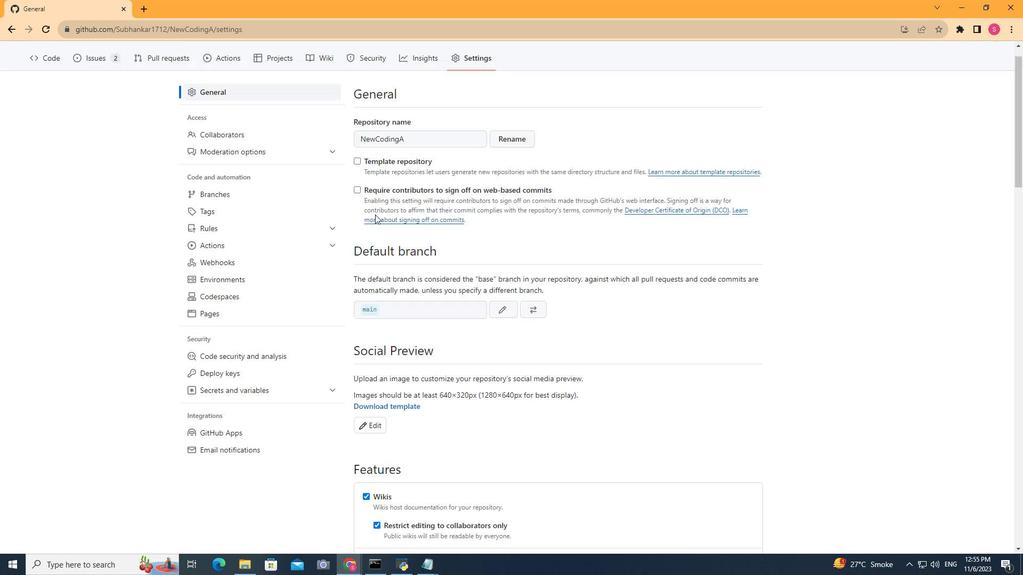 
Action: Mouse scrolled (375, 215) with delta (0, 0)
Screenshot: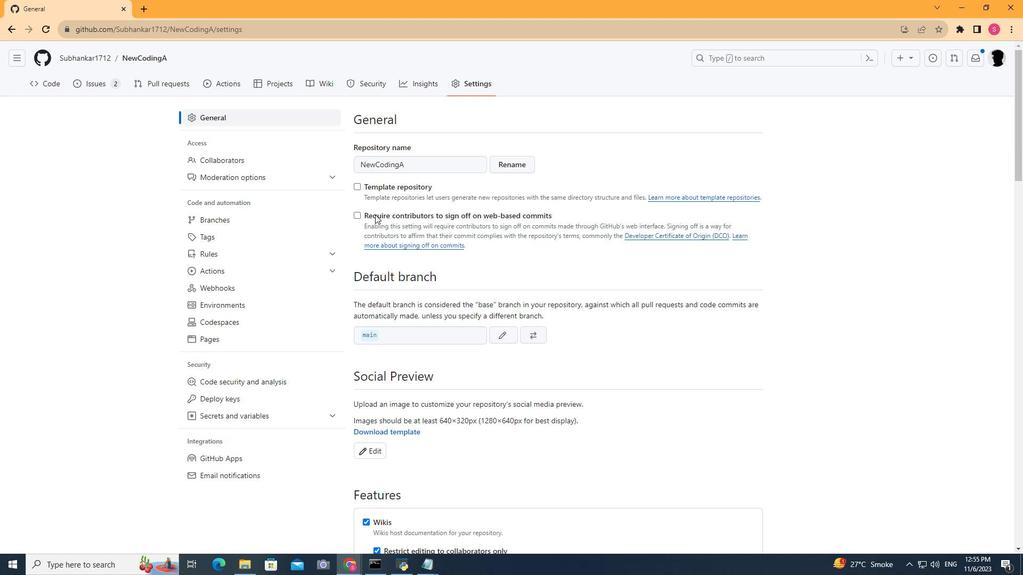 
Action: Mouse scrolled (375, 215) with delta (0, 0)
Screenshot: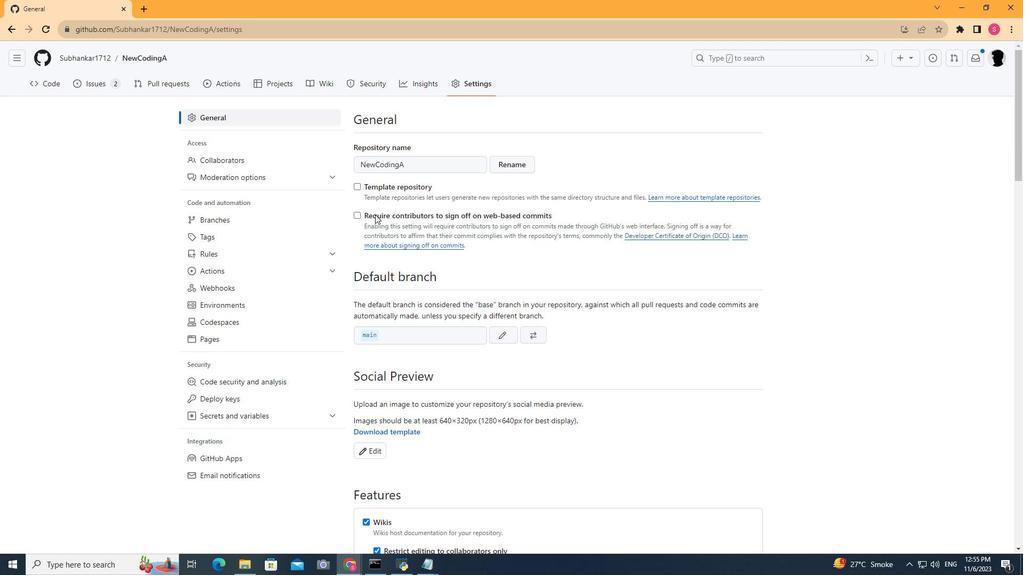 
Action: Mouse scrolled (375, 215) with delta (0, 0)
Screenshot: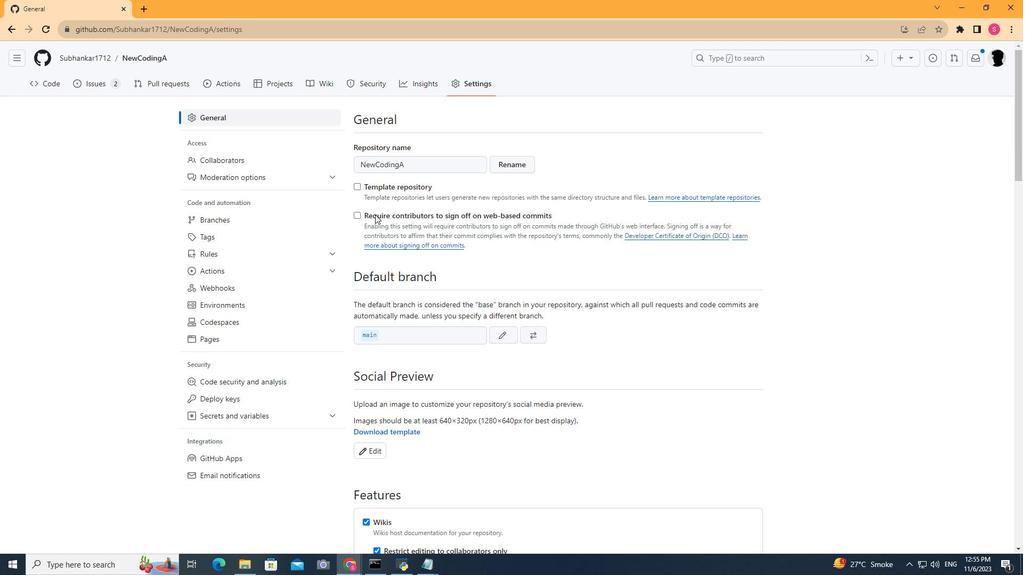 
Action: Mouse moved to (280, 83)
Screenshot: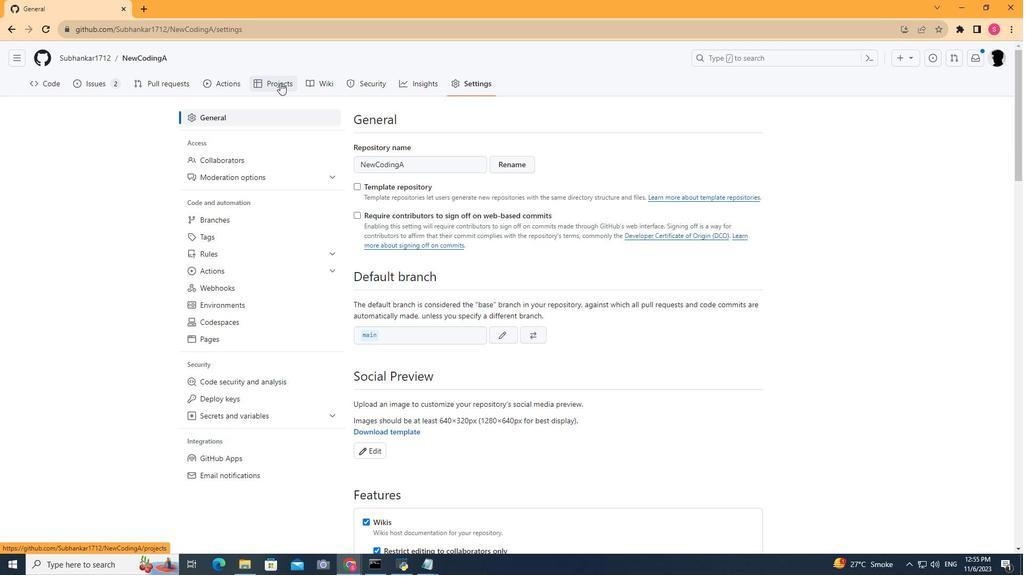 
Action: Mouse pressed left at (280, 83)
Screenshot: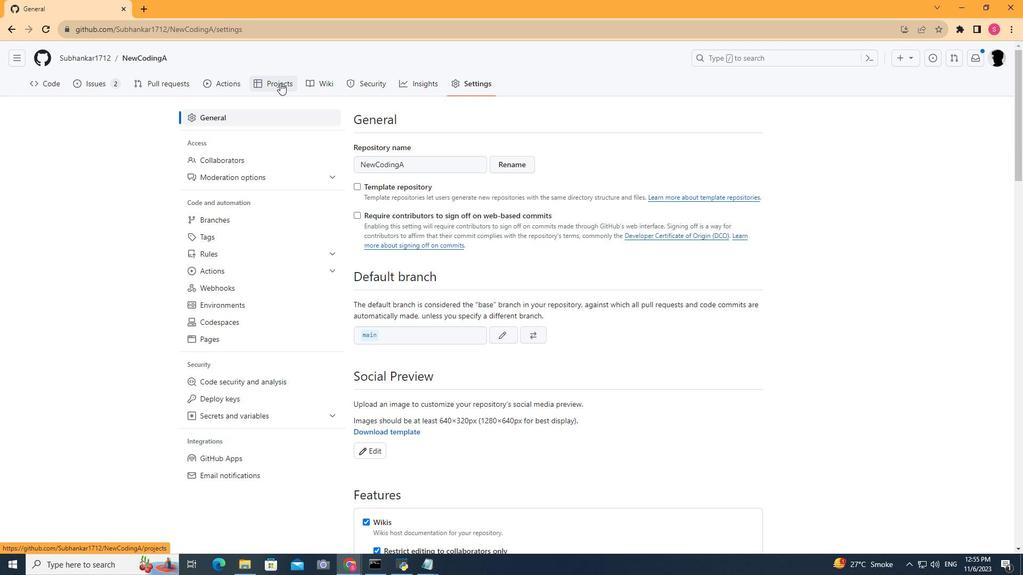 
Action: Mouse moved to (264, 212)
Screenshot: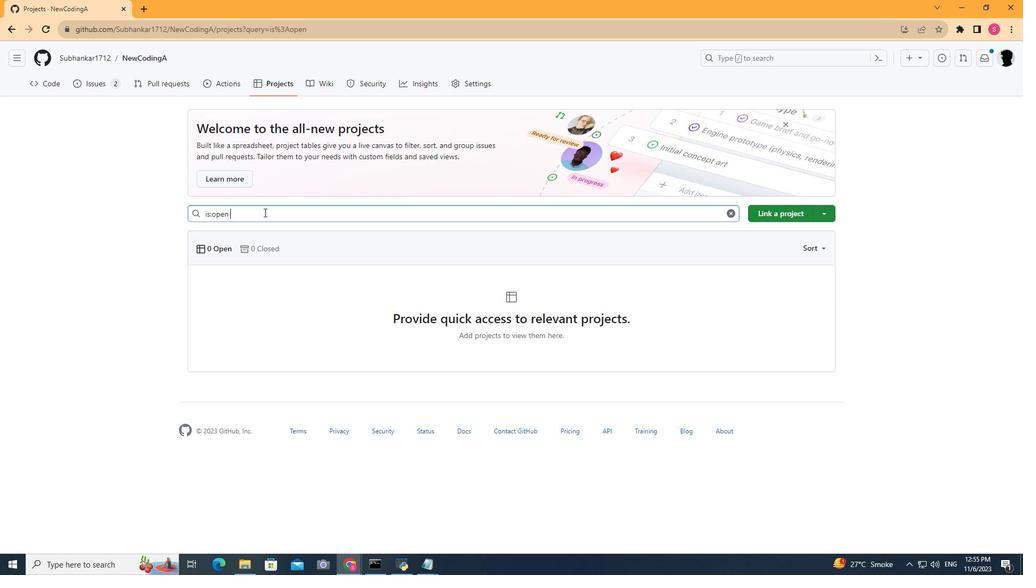 
Action: Mouse pressed left at (264, 212)
Screenshot: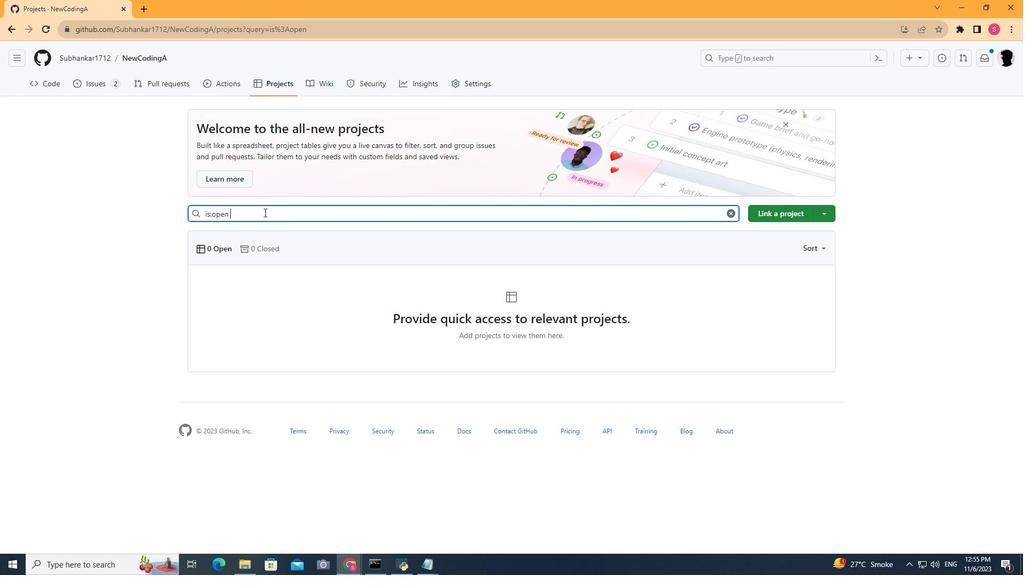 
Action: Mouse moved to (266, 212)
Screenshot: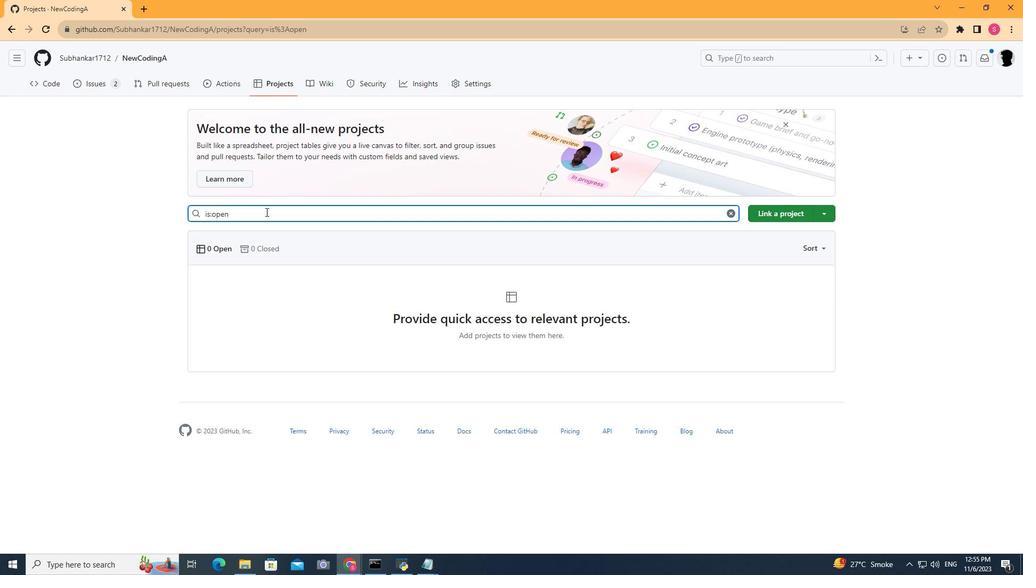 
Action: Key pressed <Key.backspace><Key.backspace><Key.backspace><Key.backspace><Key.backspace>classic
Screenshot: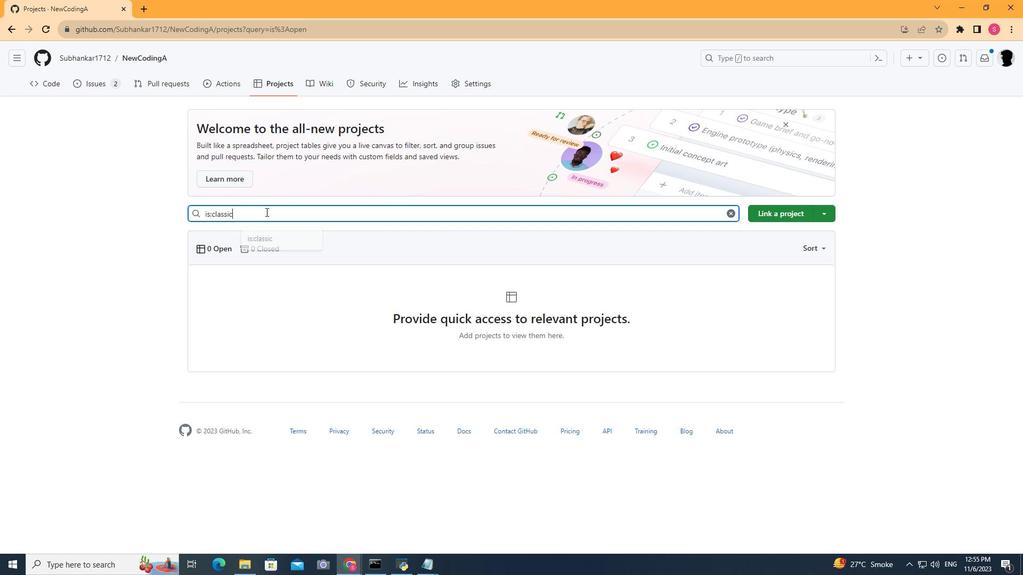 
Action: Mouse moved to (515, 214)
Screenshot: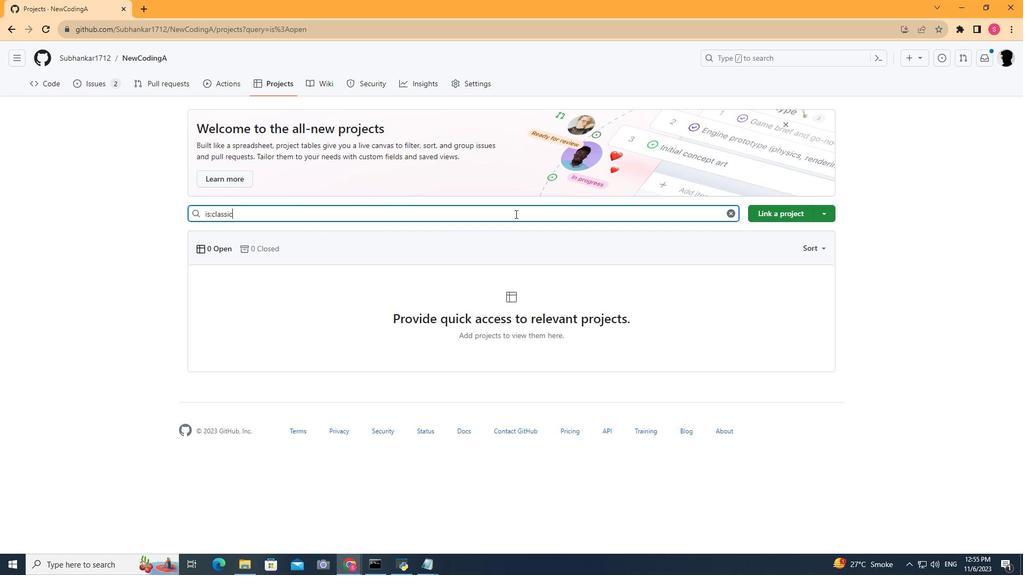 
Action: Key pressed <Key.enter>
Screenshot: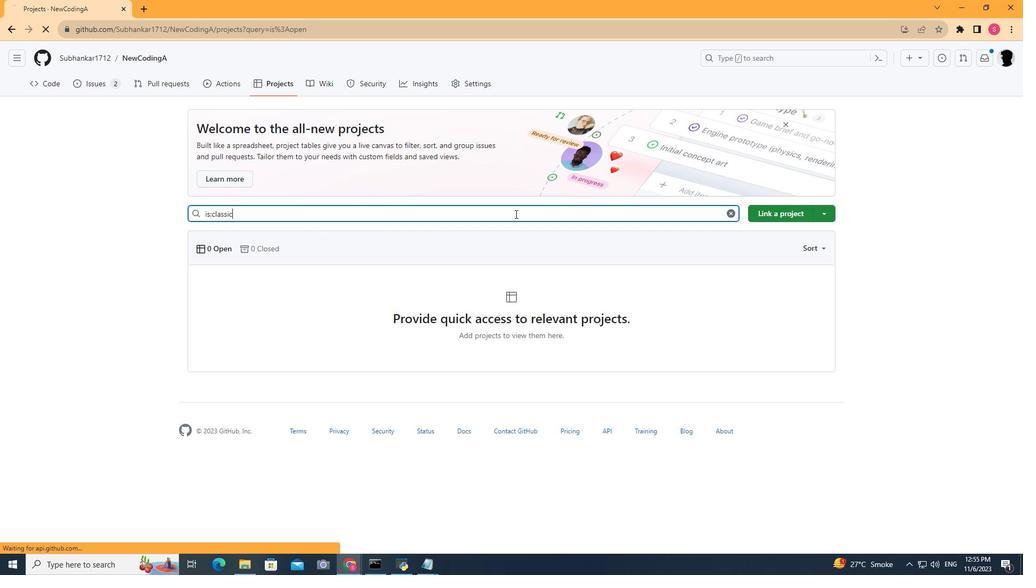 
Action: Mouse moved to (823, 211)
Screenshot: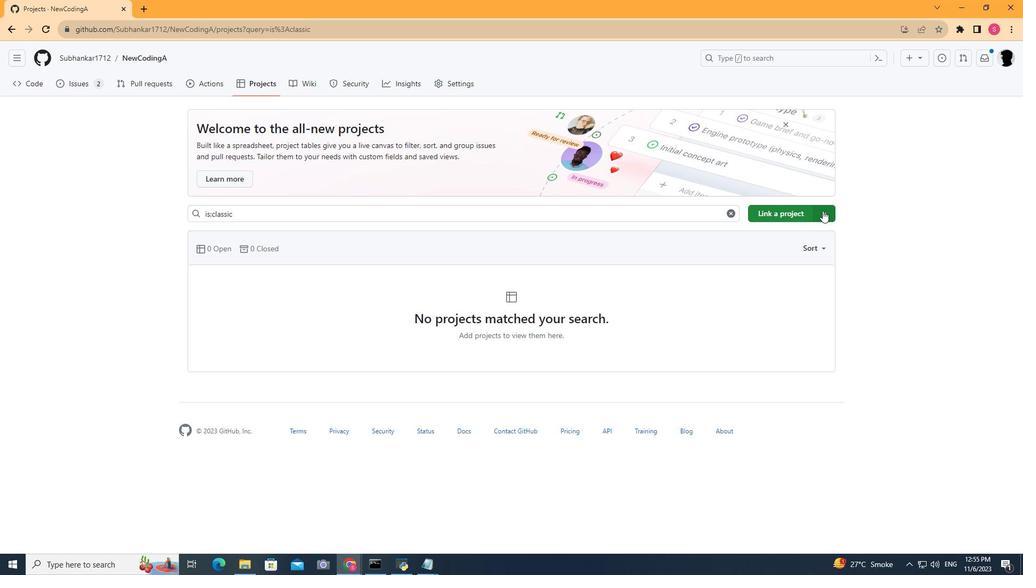 
Action: Mouse pressed left at (823, 211)
Screenshot: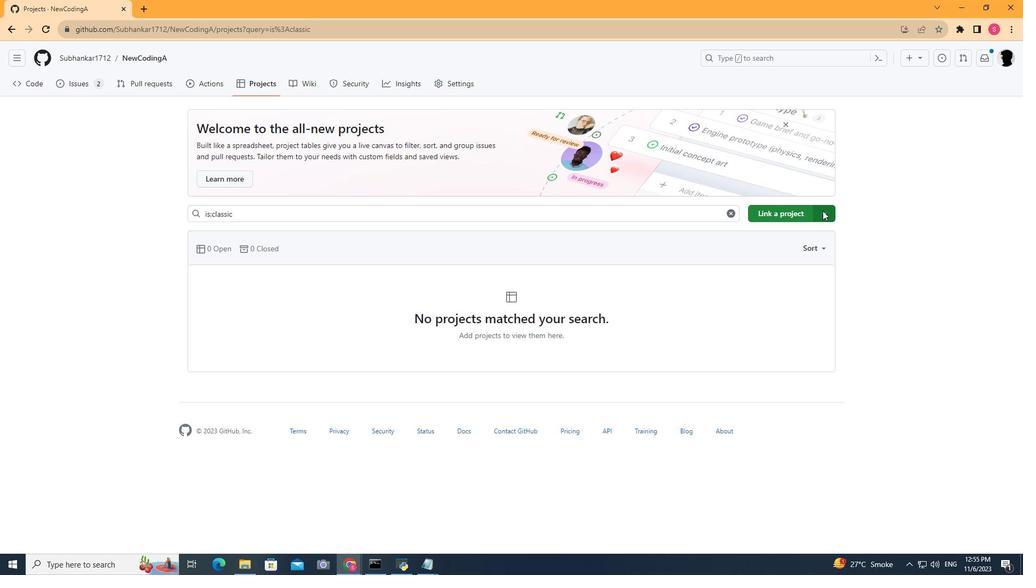 
Action: Mouse moved to (736, 263)
Screenshot: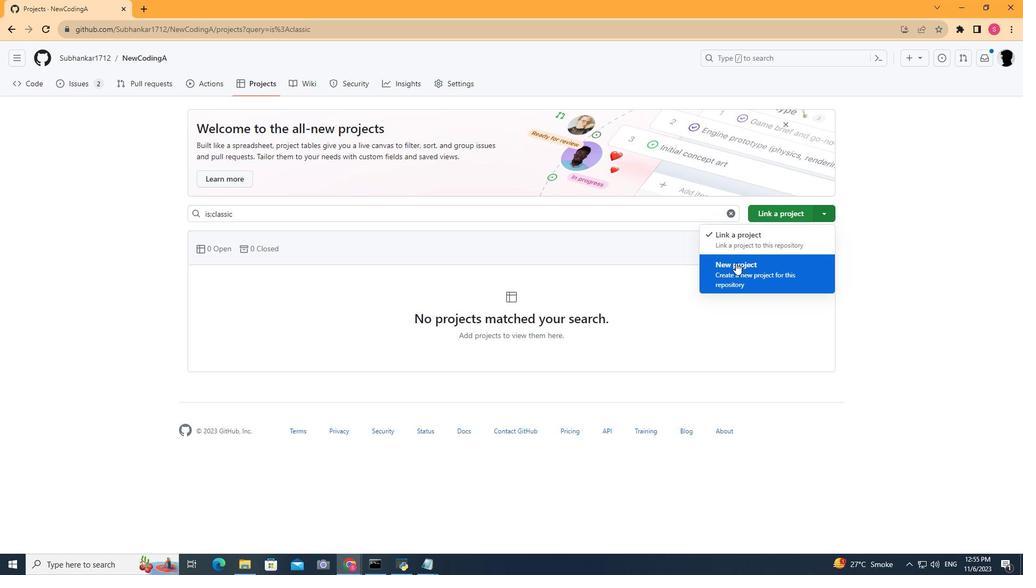 
Action: Mouse pressed left at (736, 263)
Screenshot: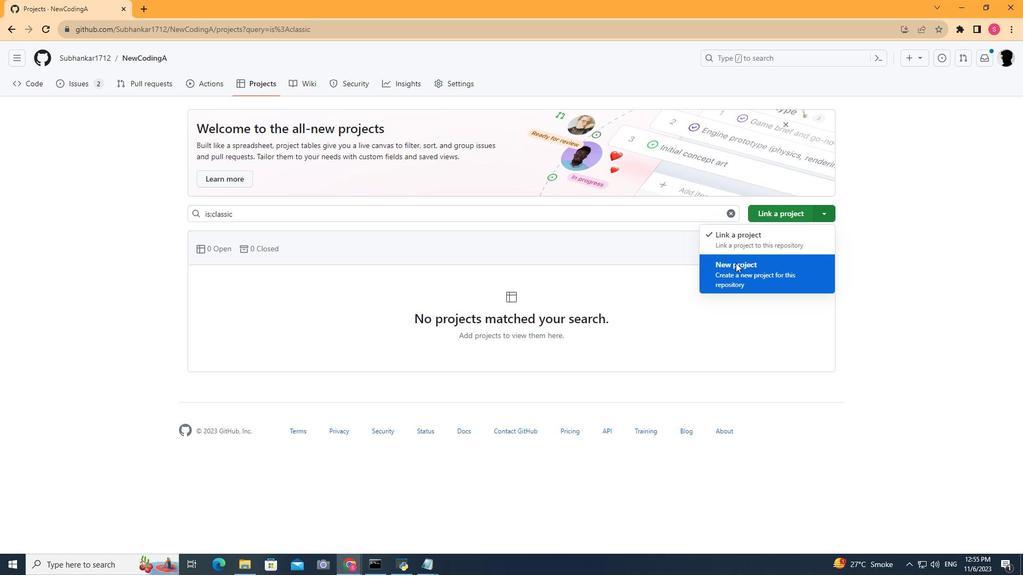 
Action: Mouse moved to (785, 215)
Screenshot: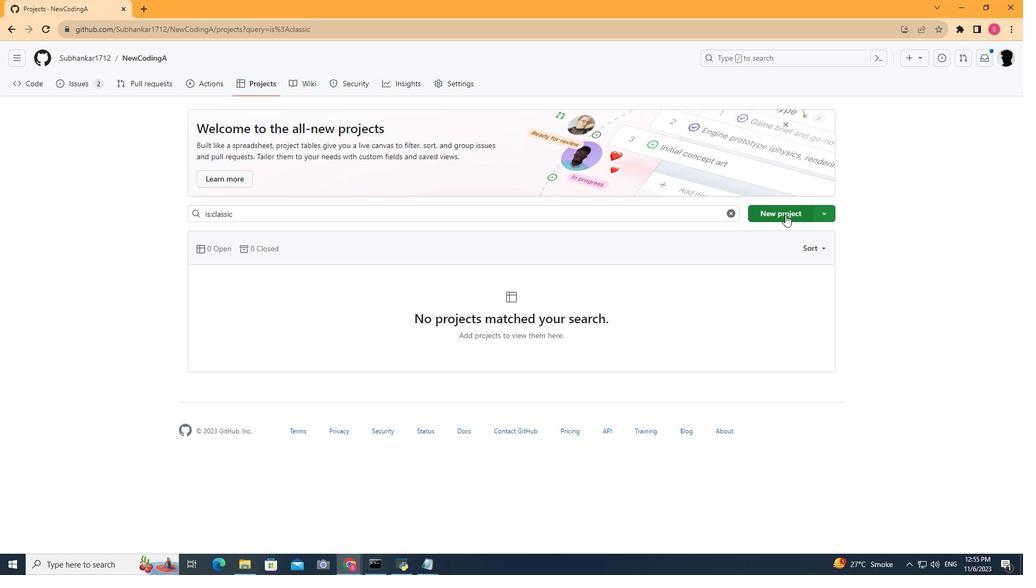 
Action: Mouse pressed left at (785, 215)
Screenshot: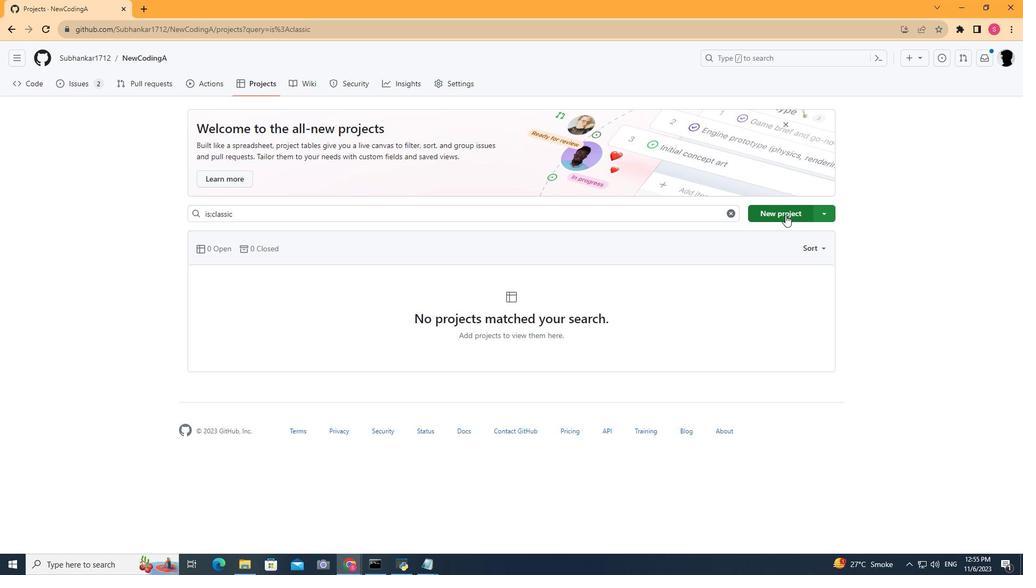 
Action: Mouse moved to (291, 193)
Screenshot: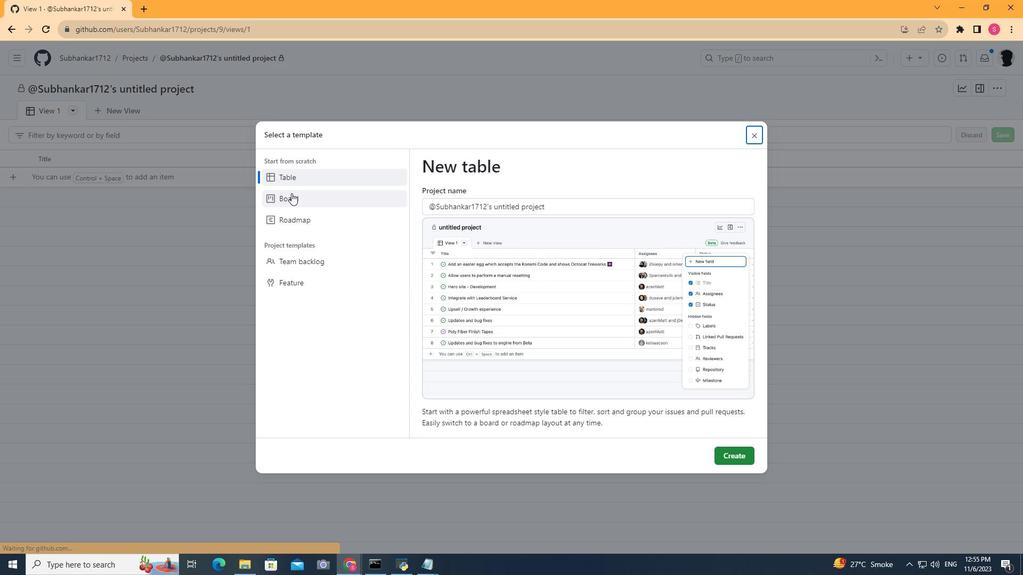 
Action: Mouse pressed left at (291, 193)
Screenshot: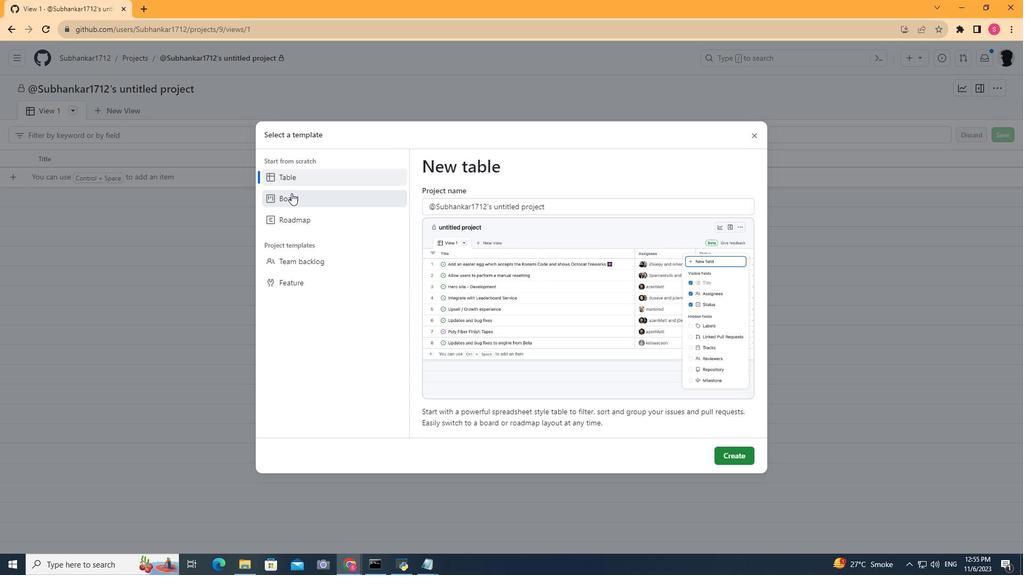 
Action: Mouse moved to (549, 207)
Screenshot: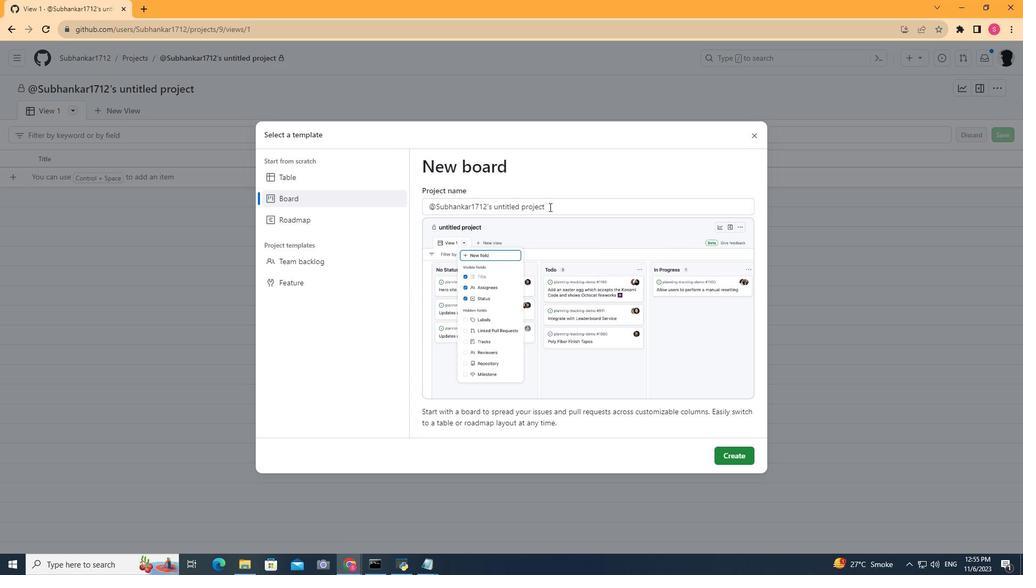 
Action: Mouse pressed left at (549, 207)
Screenshot: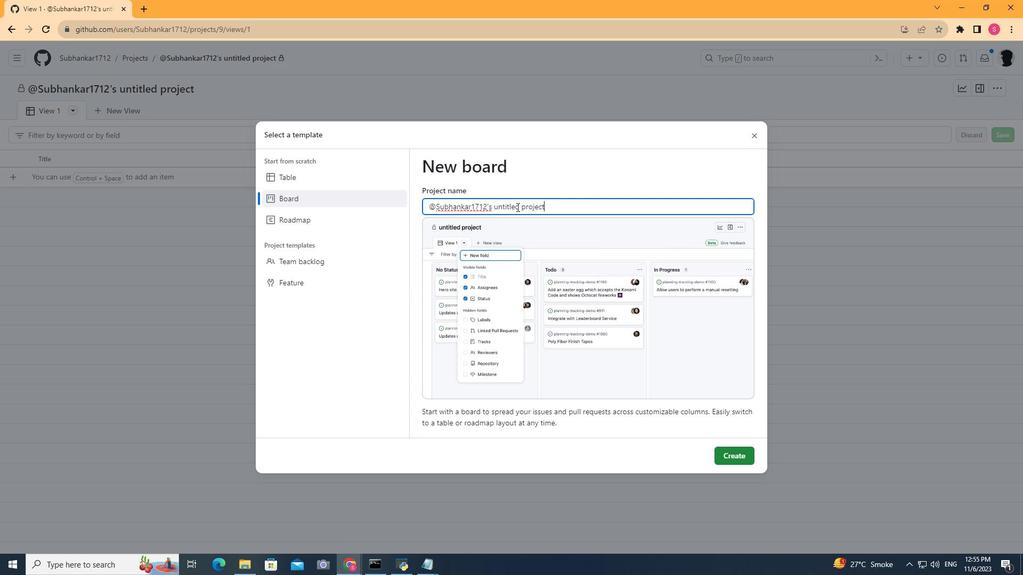 
Action: Mouse moved to (415, 210)
Screenshot: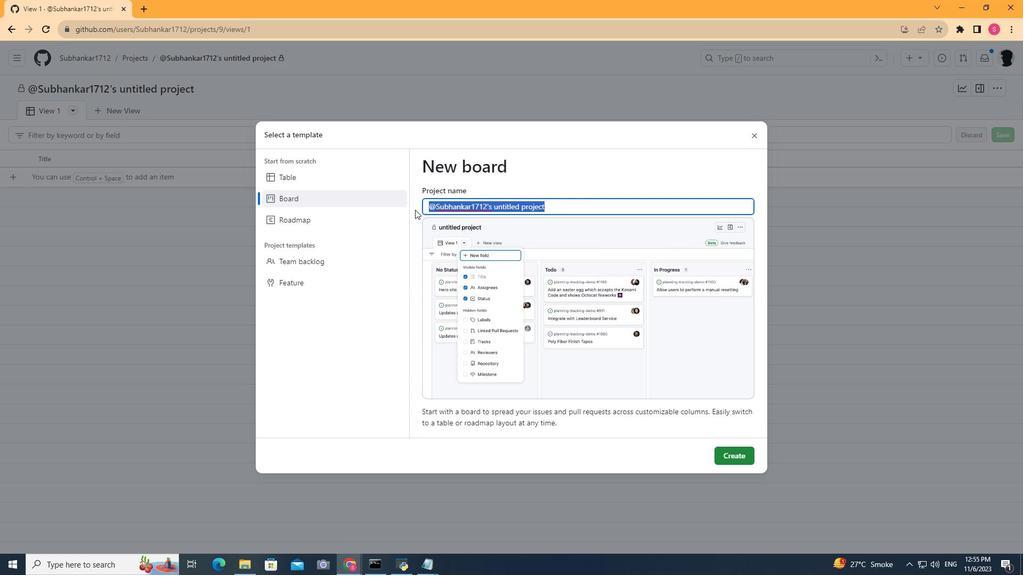 
Action: Key pressed new<Key.space><Key.shift>Project
Screenshot: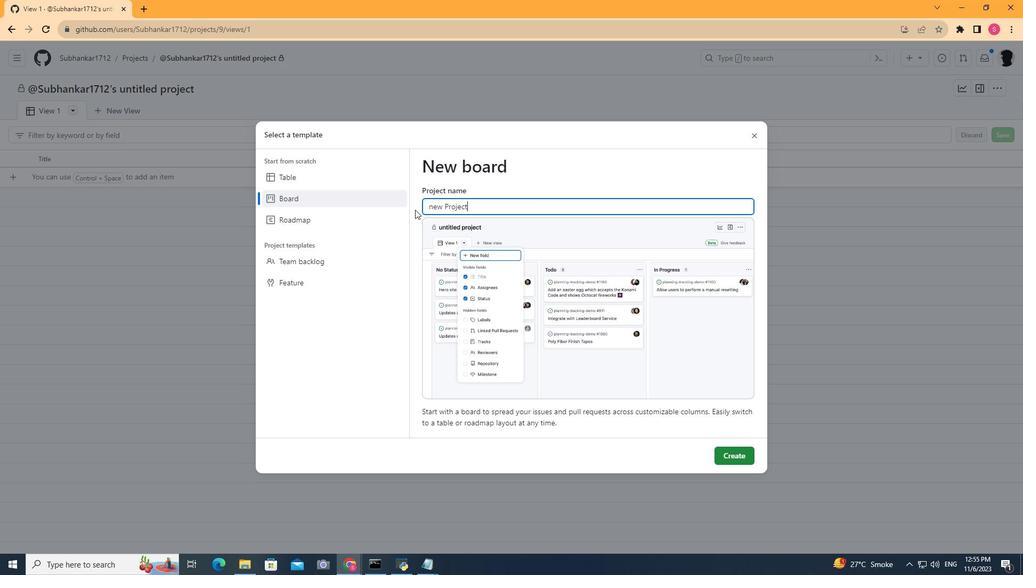 
Action: Mouse moved to (433, 209)
Screenshot: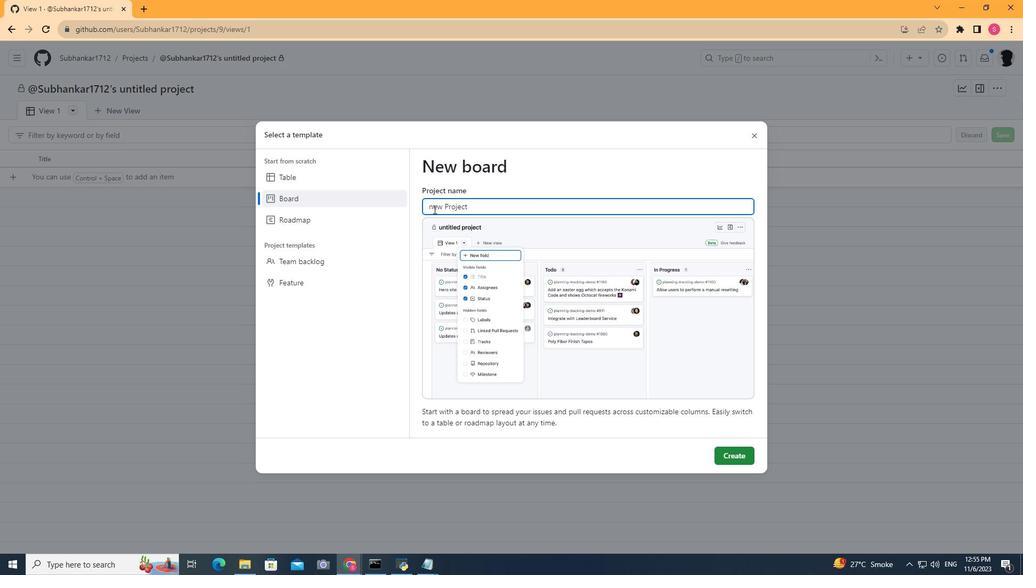 
Action: Mouse pressed left at (433, 209)
Screenshot: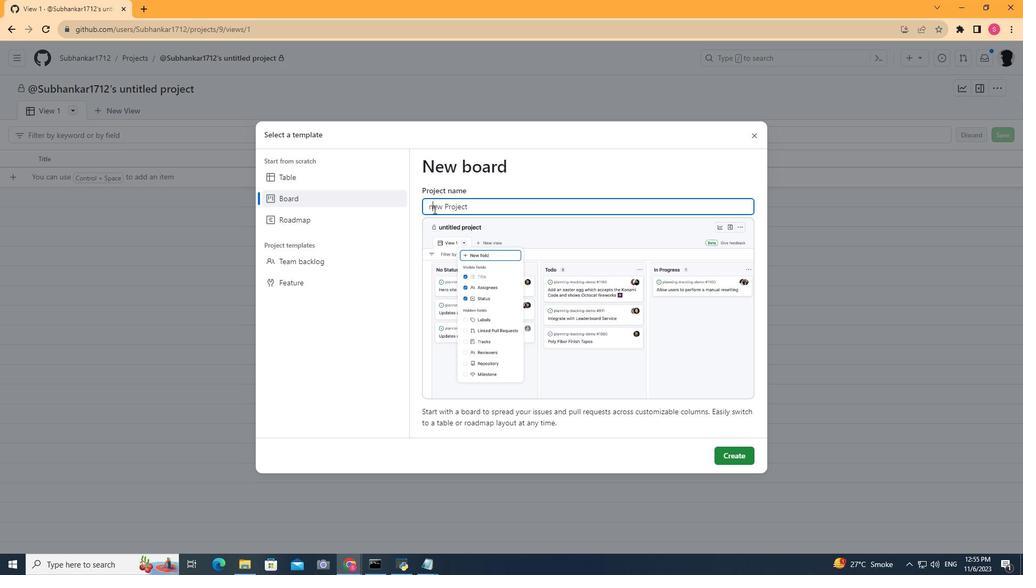 
Action: Key pressed <Key.backspace><Key.shift>N
Screenshot: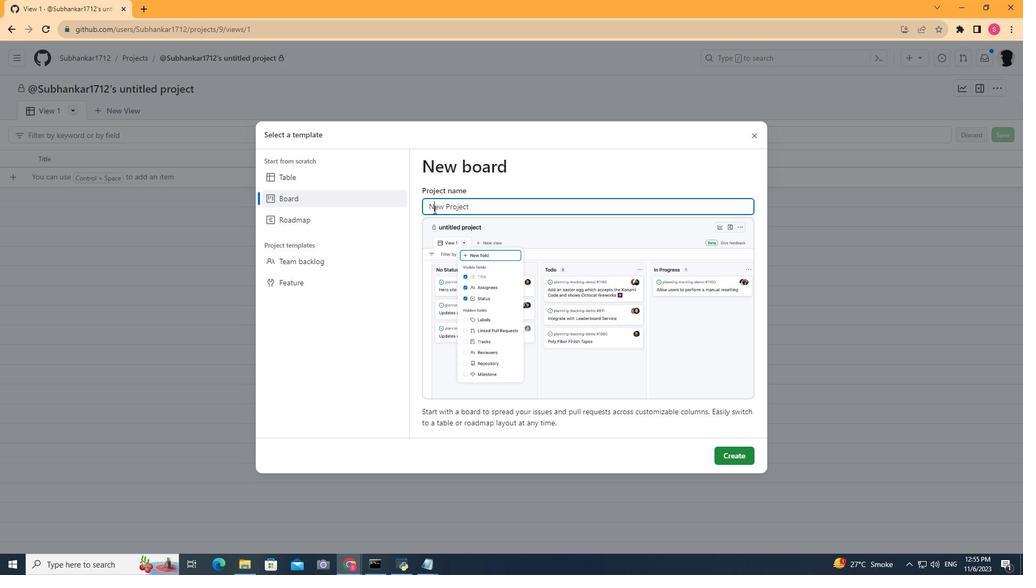 
Action: Mouse moved to (735, 453)
Screenshot: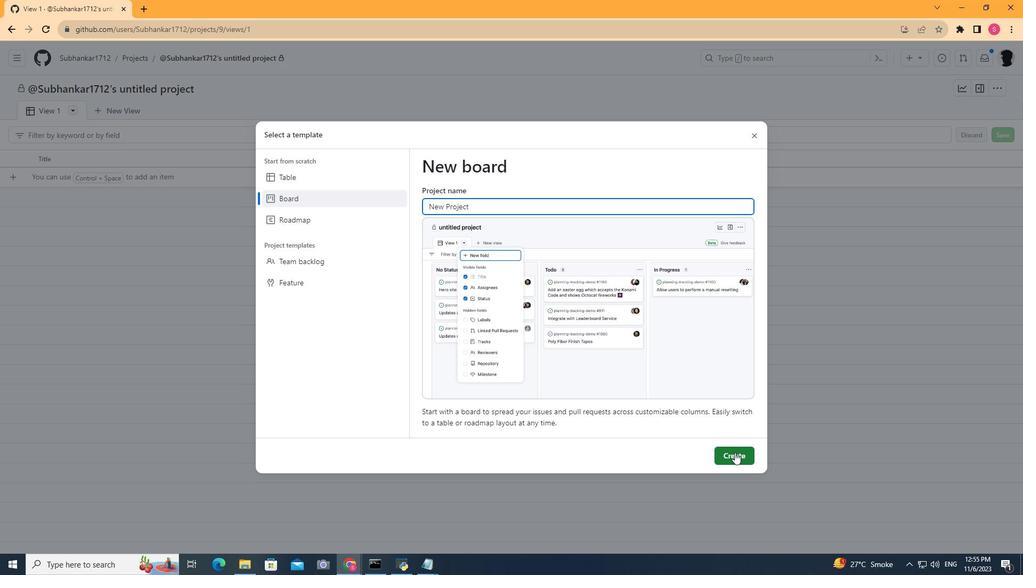 
Action: Mouse pressed left at (735, 453)
Screenshot: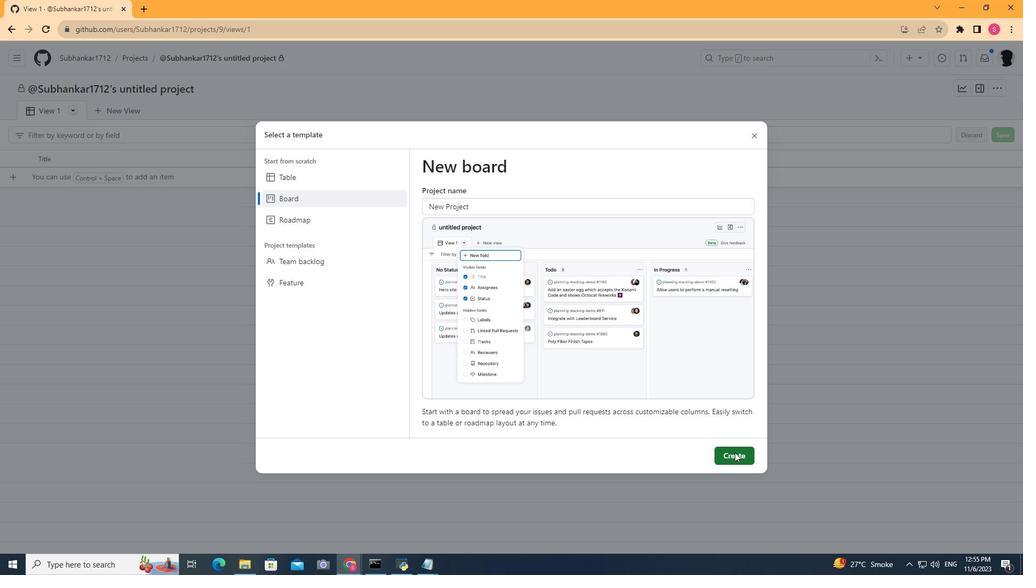 
Action: Mouse moved to (229, 149)
Screenshot: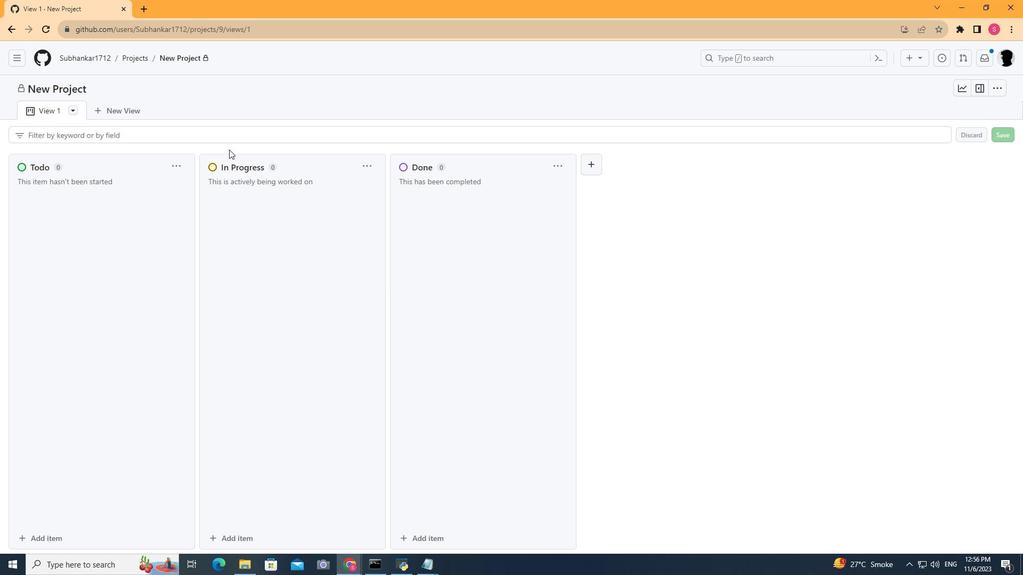 
Action: Mouse scrolled (229, 149) with delta (0, 0)
Screenshot: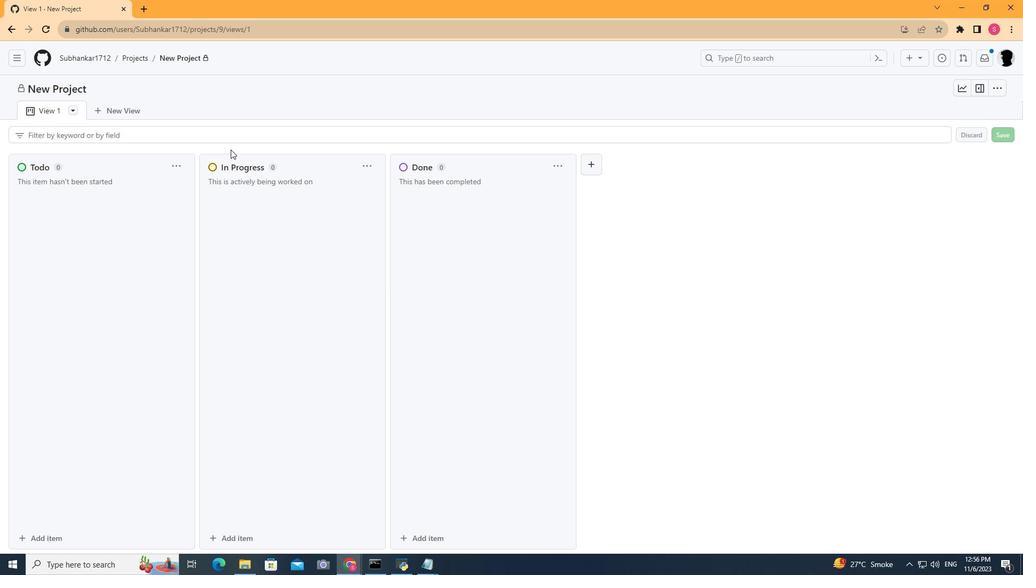 
Action: Mouse scrolled (229, 149) with delta (0, 0)
Screenshot: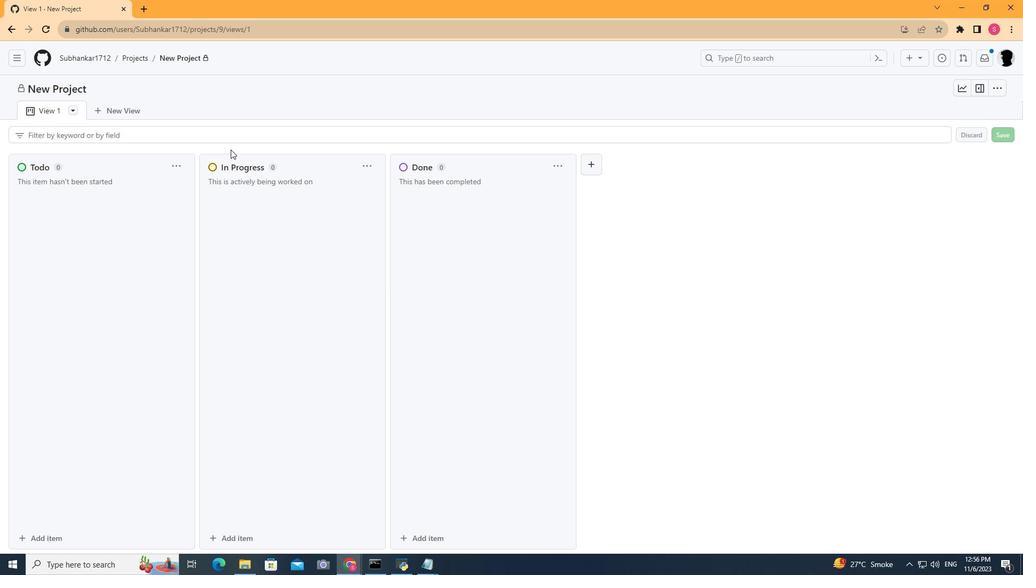 
Action: Mouse moved to (229, 149)
Screenshot: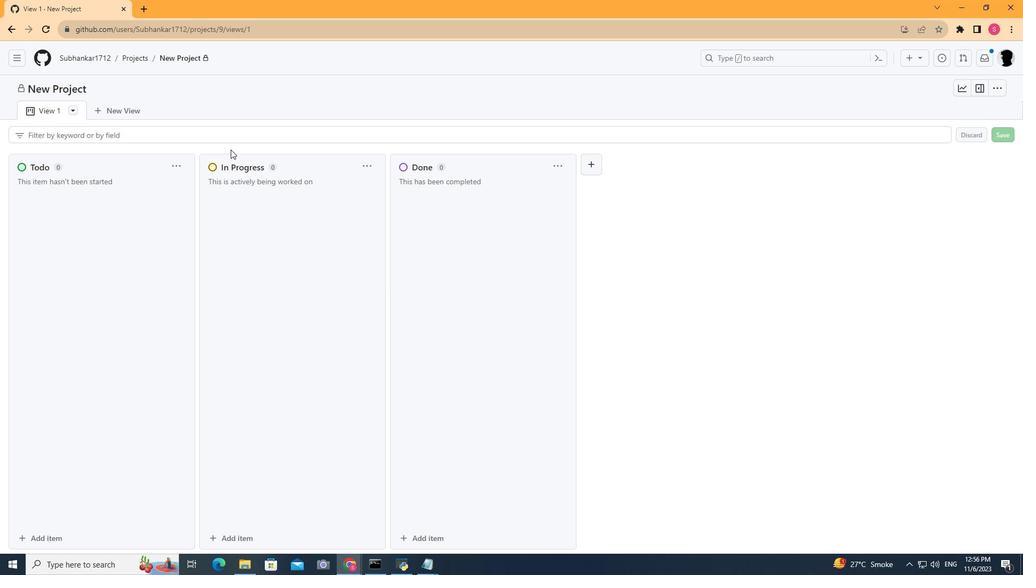 
Action: Mouse scrolled (229, 149) with delta (0, 0)
Screenshot: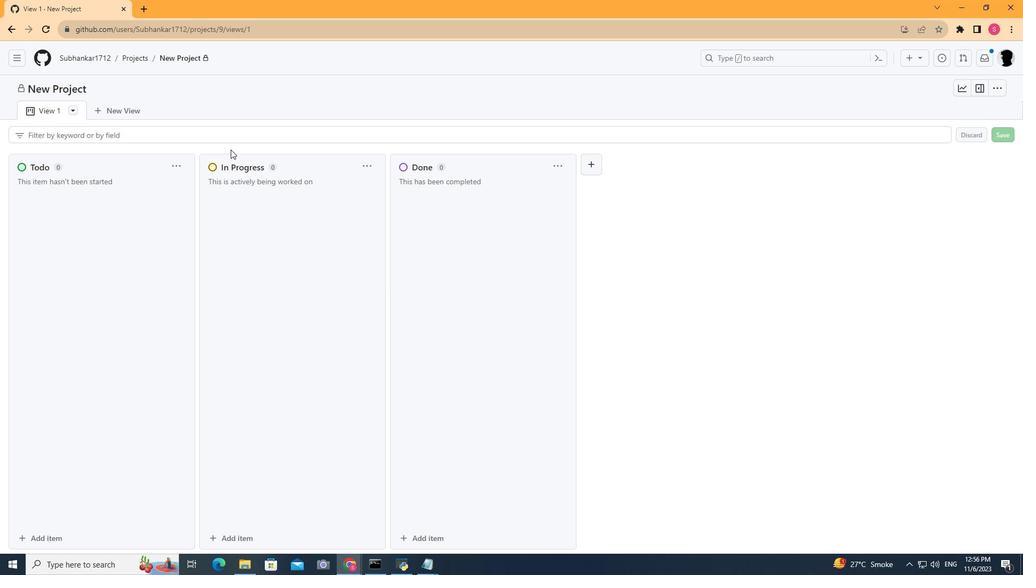 
Action: Mouse moved to (230, 149)
Screenshot: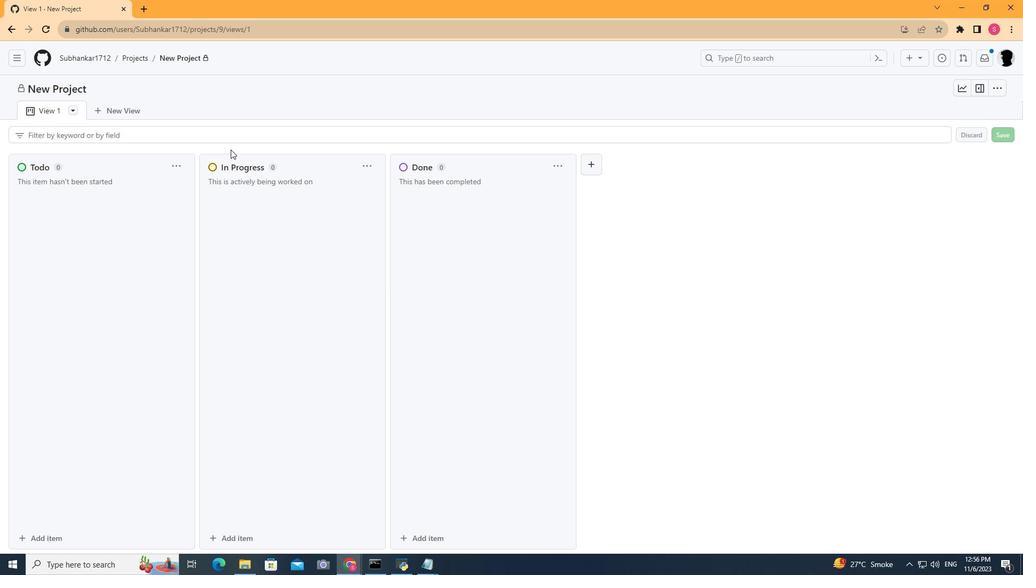 
Action: Mouse scrolled (230, 149) with delta (0, 0)
Screenshot: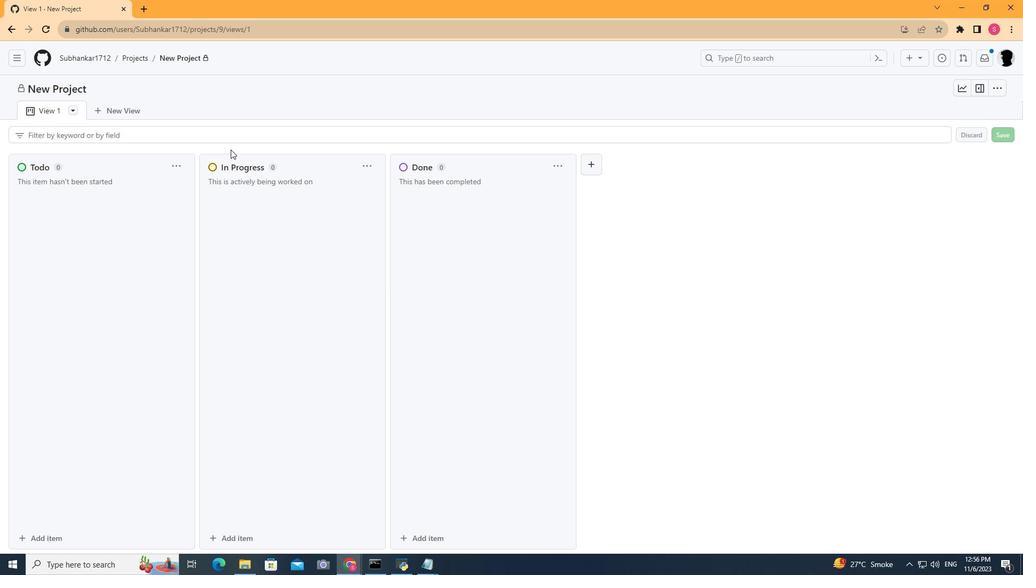 
Action: Mouse scrolled (230, 149) with delta (0, 0)
Screenshot: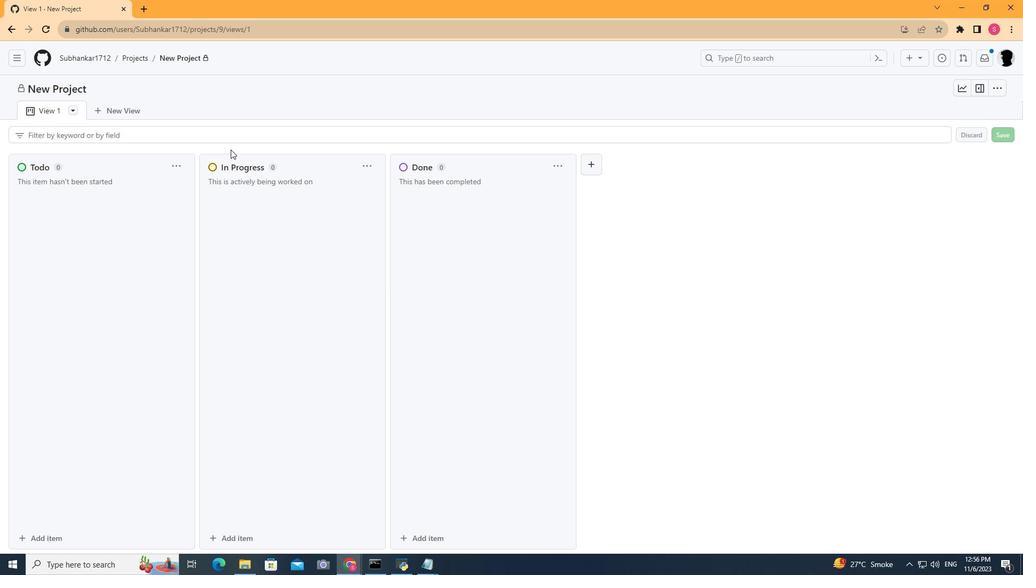 
Action: Mouse moved to (230, 149)
Screenshot: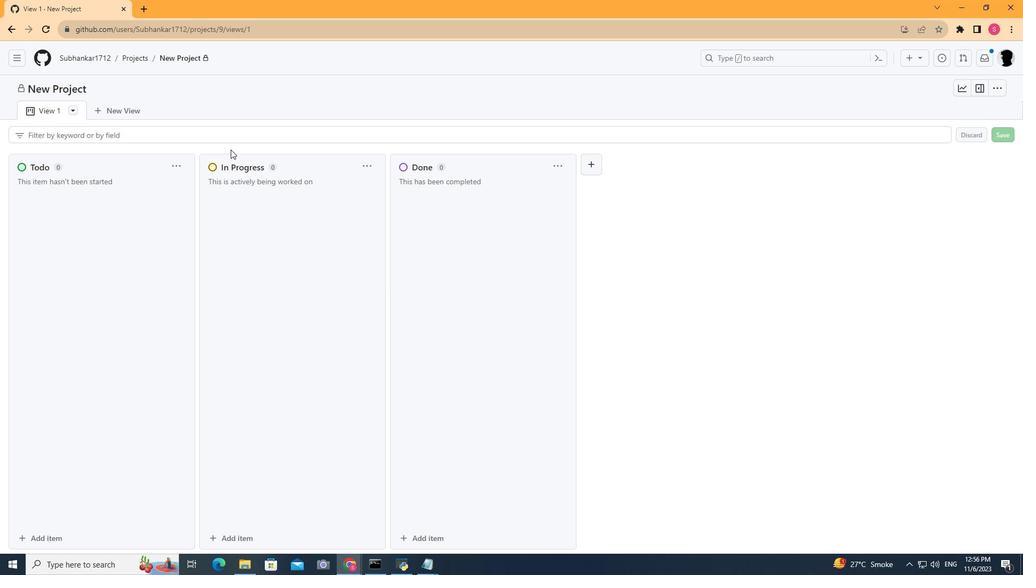 
Action: Mouse scrolled (230, 150) with delta (0, 0)
Screenshot: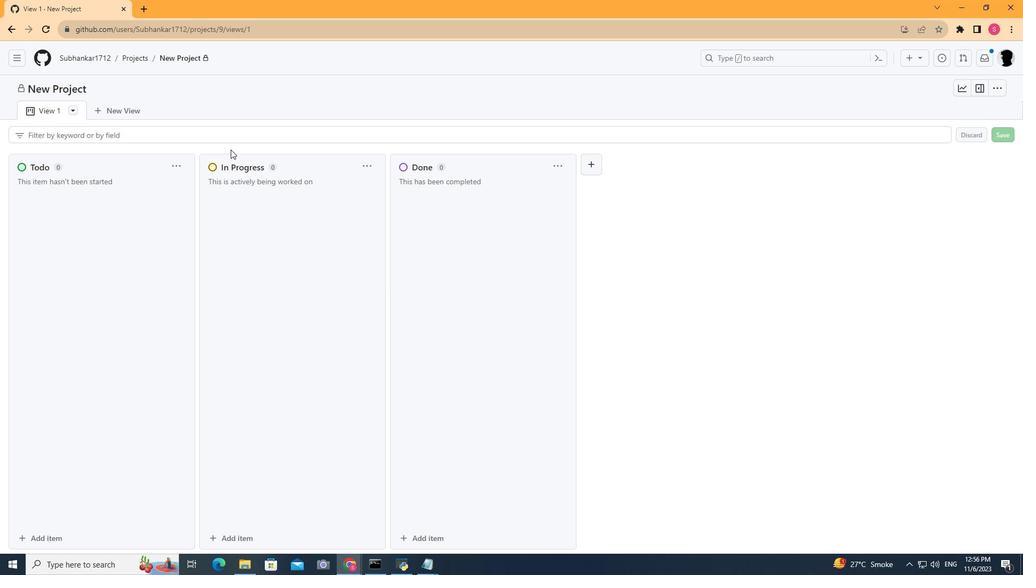 
Action: Mouse scrolled (230, 150) with delta (0, 0)
Screenshot: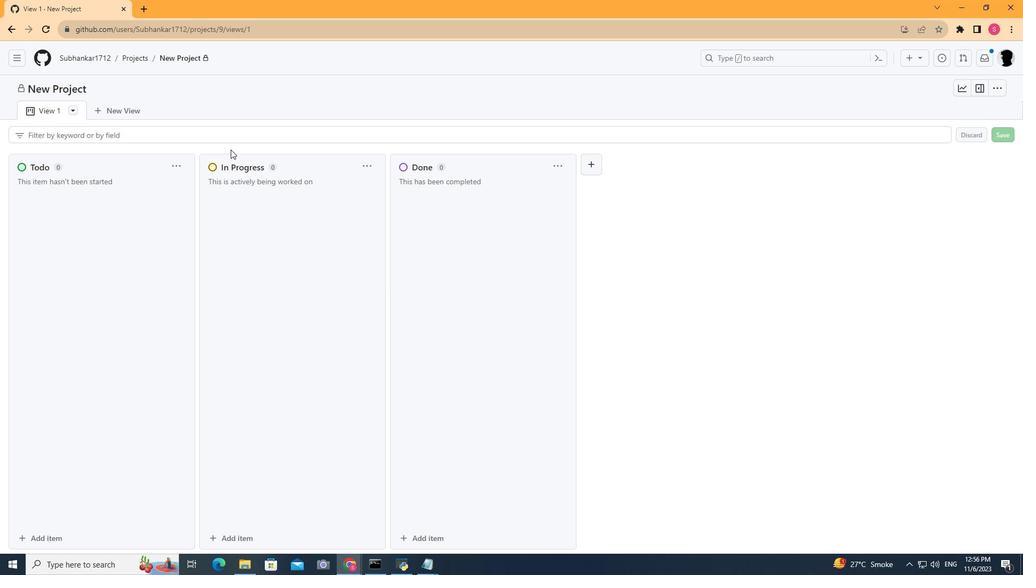 
Action: Mouse scrolled (230, 150) with delta (0, 0)
Screenshot: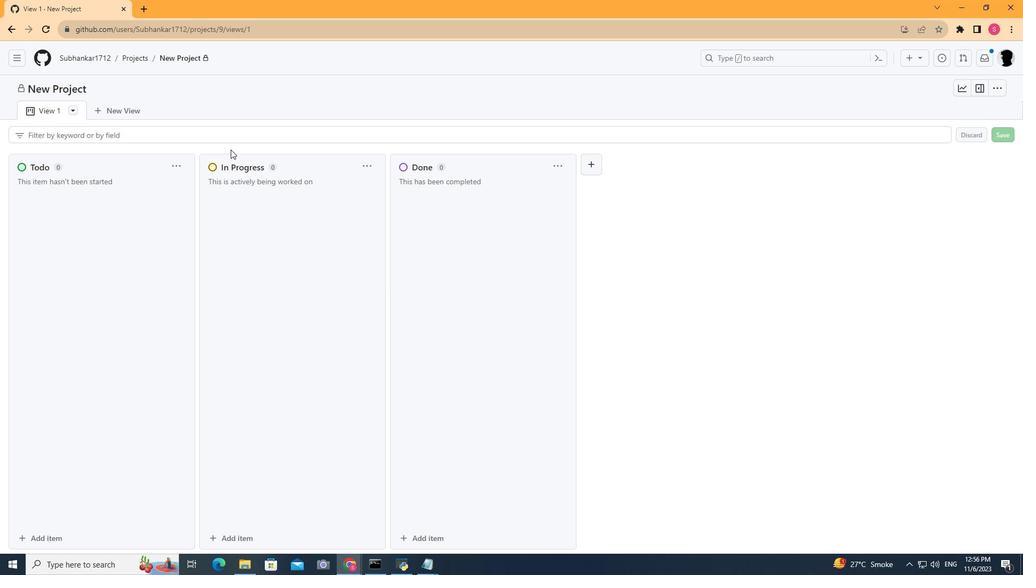 
Action: Mouse scrolled (230, 150) with delta (0, 0)
Screenshot: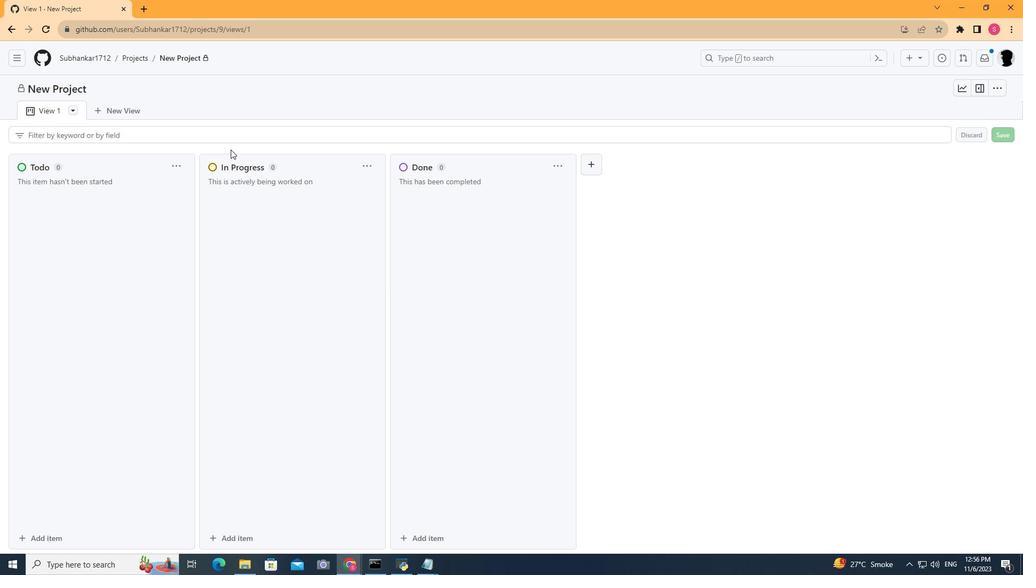 
Action: Mouse scrolled (230, 150) with delta (0, 0)
Screenshot: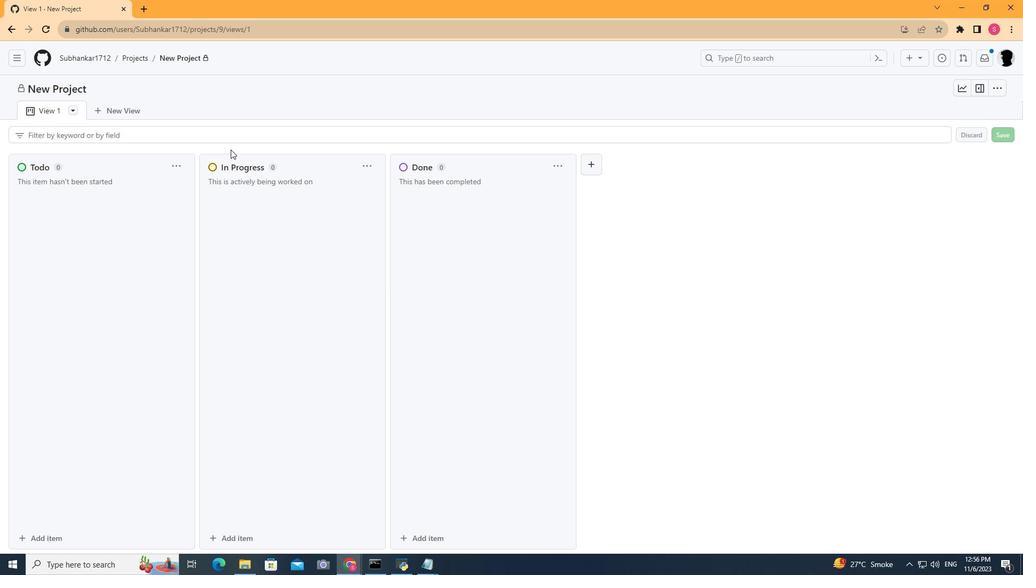 
Action: Mouse scrolled (230, 150) with delta (0, 0)
Screenshot: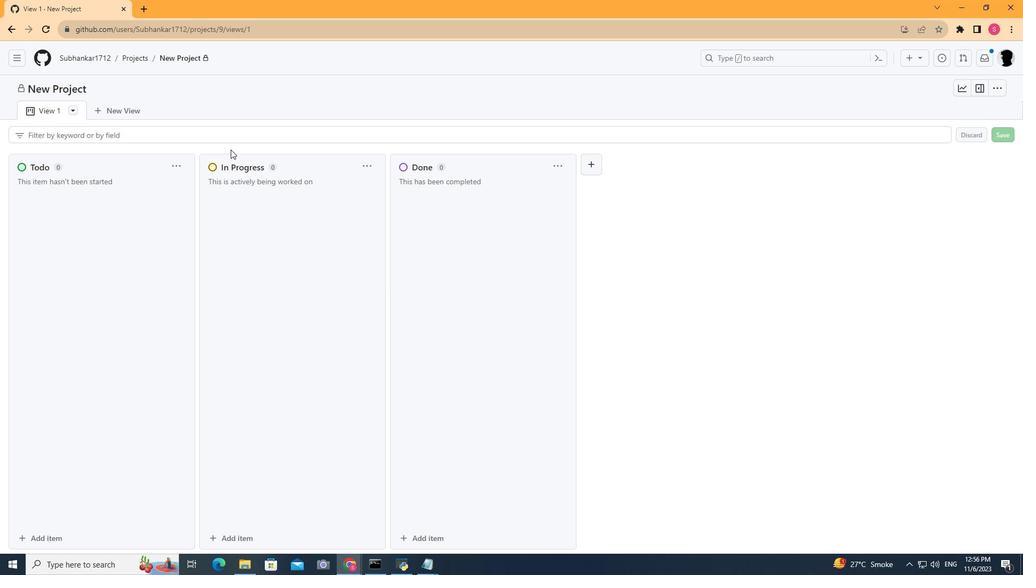 
Action: Mouse moved to (15, 34)
Screenshot: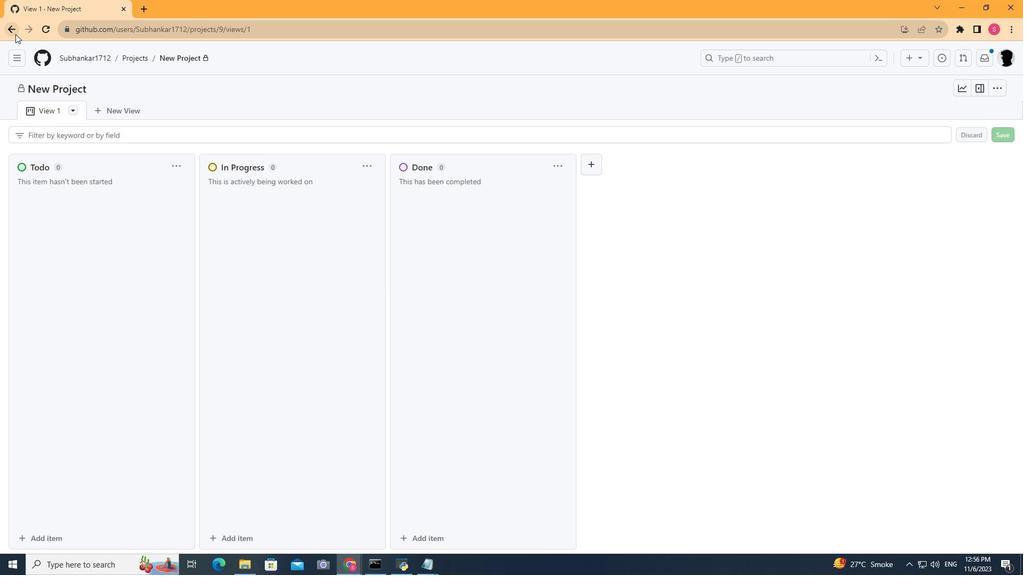 
Action: Mouse pressed left at (15, 34)
Screenshot: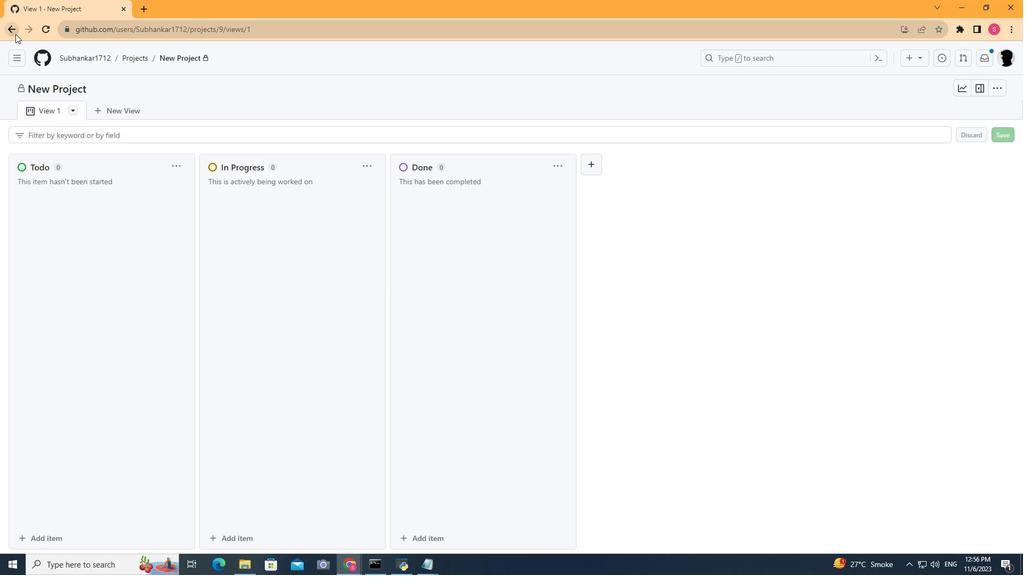
Action: Mouse moved to (235, 117)
Screenshot: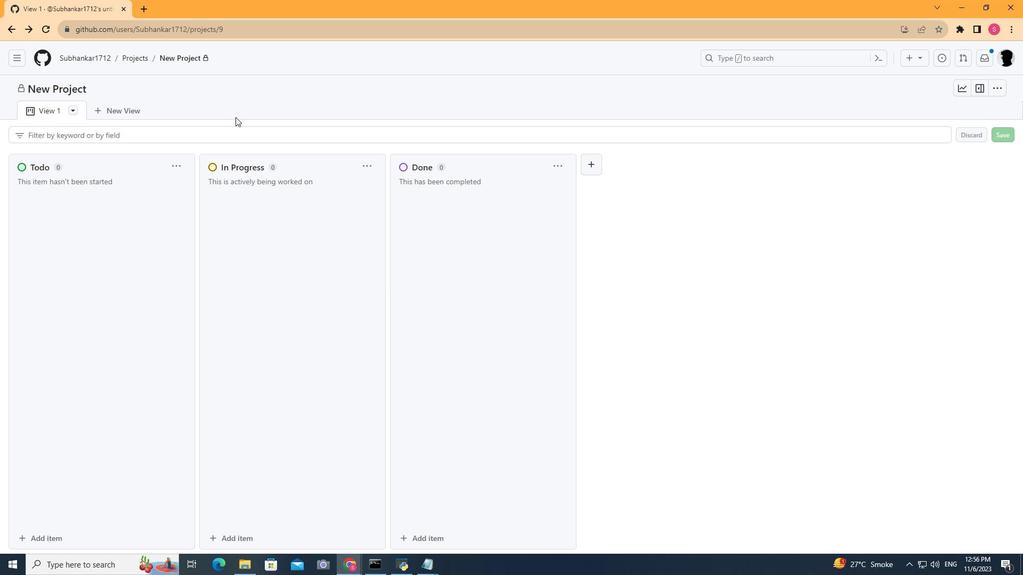 
Action: Mouse scrolled (235, 116) with delta (0, 0)
Screenshot: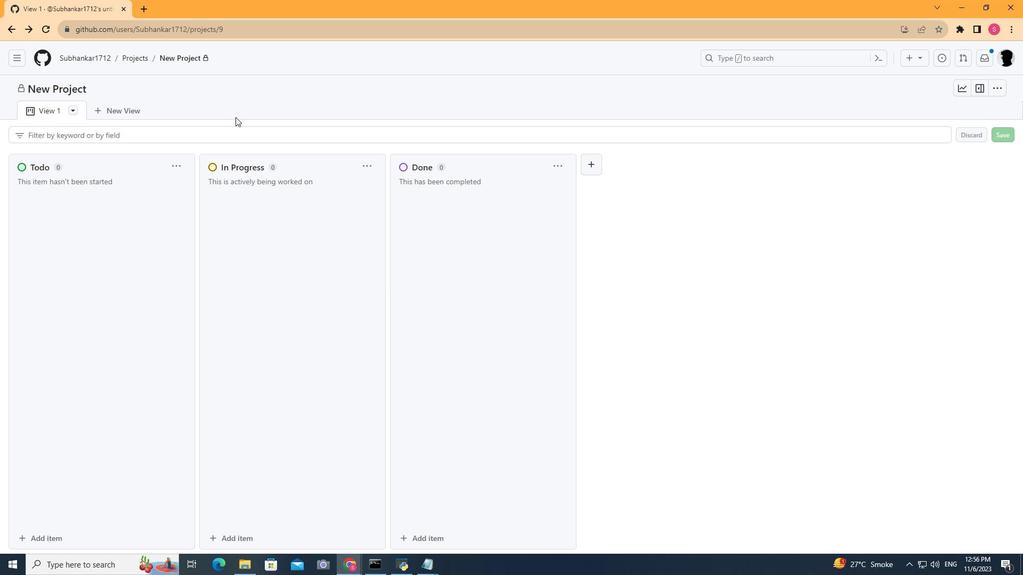 
Action: Mouse scrolled (235, 116) with delta (0, 0)
Screenshot: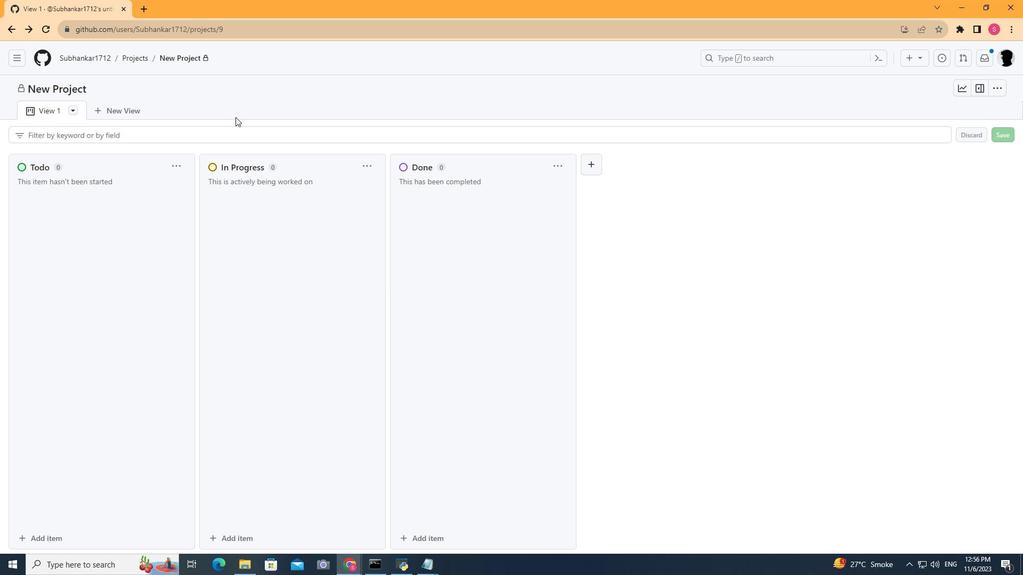 
Action: Mouse scrolled (235, 116) with delta (0, 0)
Screenshot: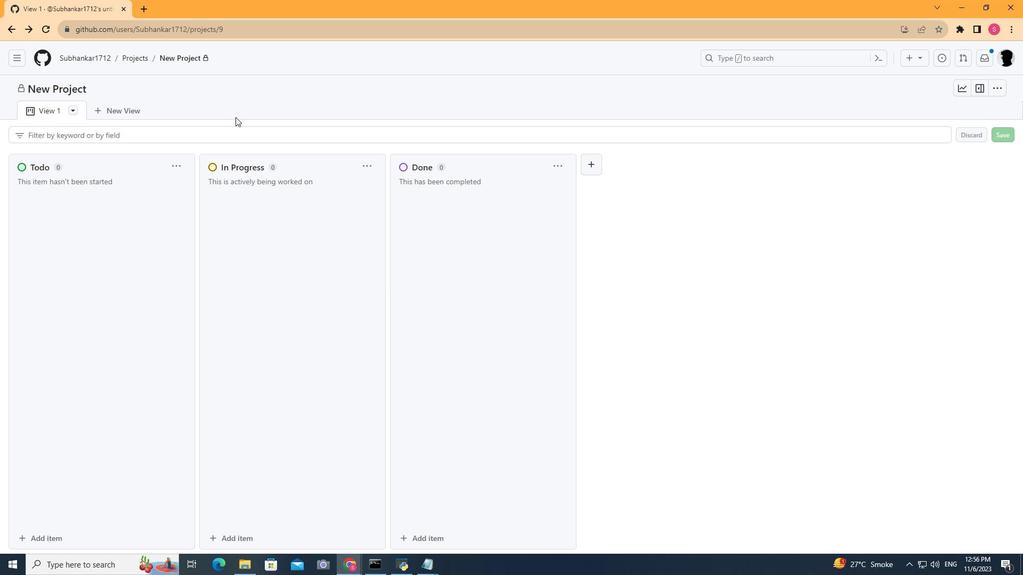 
Action: Mouse scrolled (235, 116) with delta (0, 0)
Screenshot: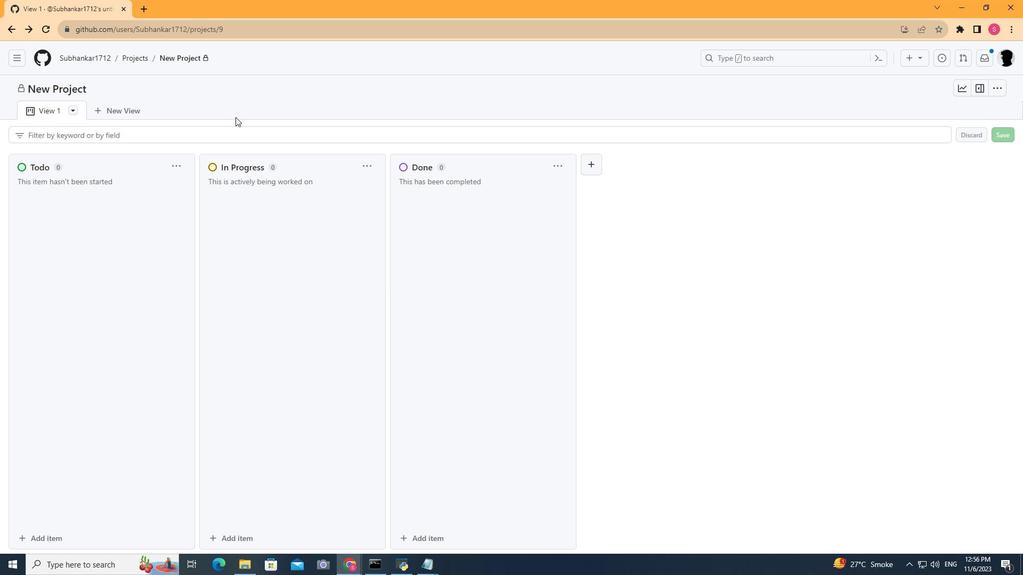 
Action: Mouse scrolled (235, 116) with delta (0, 0)
Screenshot: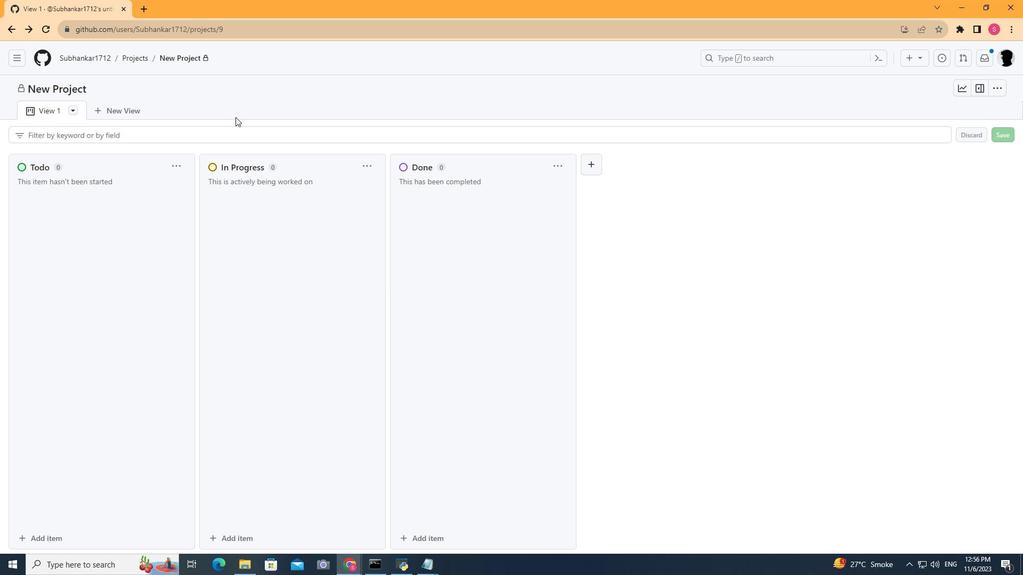 
Action: Mouse scrolled (235, 117) with delta (0, 0)
Screenshot: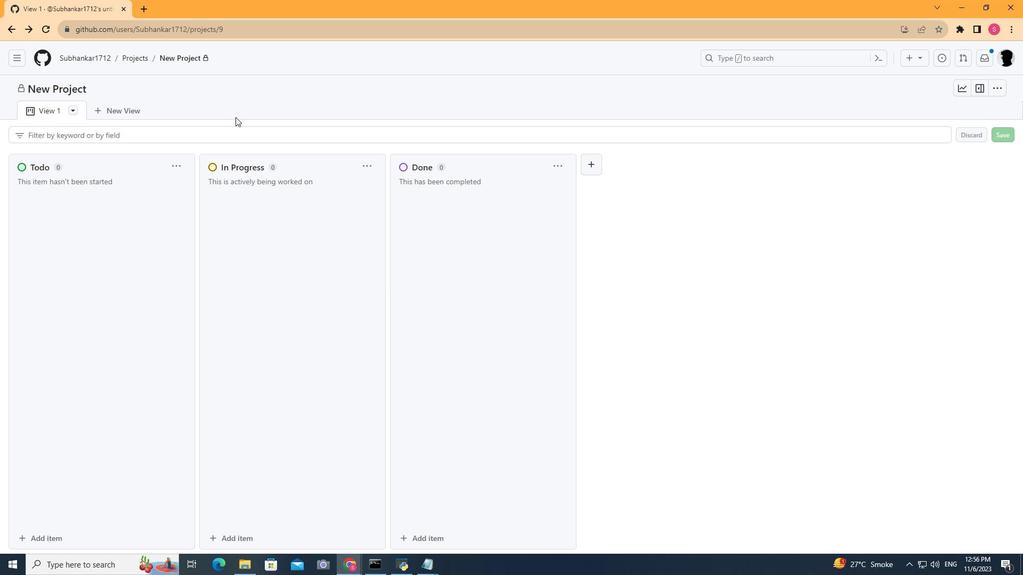 
Action: Mouse scrolled (235, 117) with delta (0, 0)
Screenshot: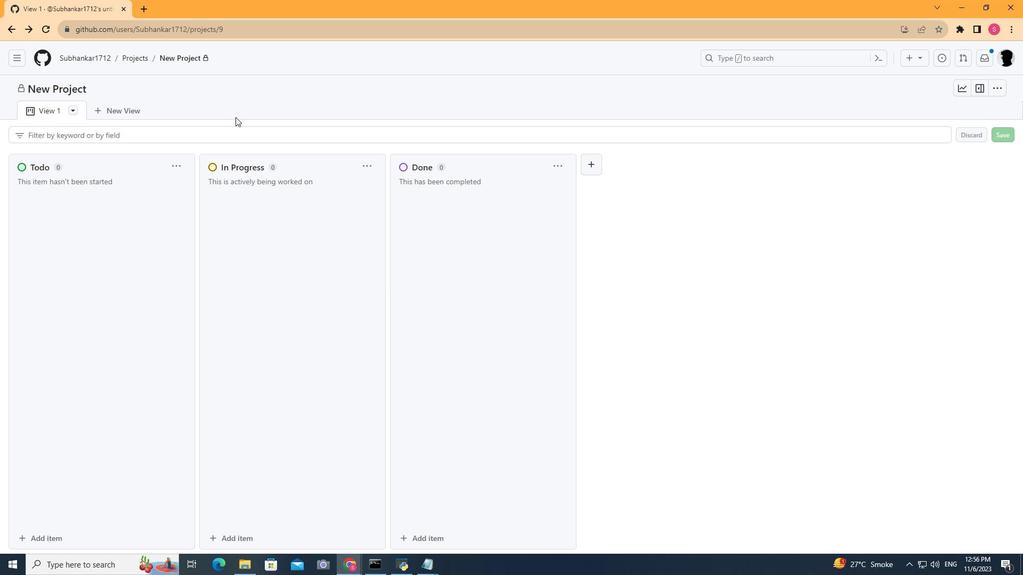 
Action: Mouse scrolled (235, 117) with delta (0, 0)
Screenshot: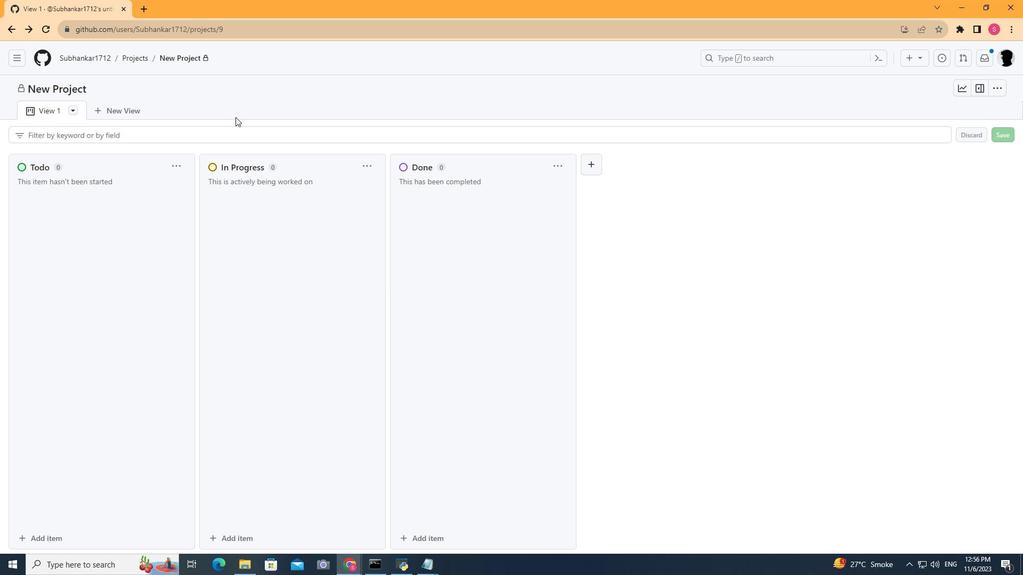 
Action: Mouse scrolled (235, 117) with delta (0, 0)
Screenshot: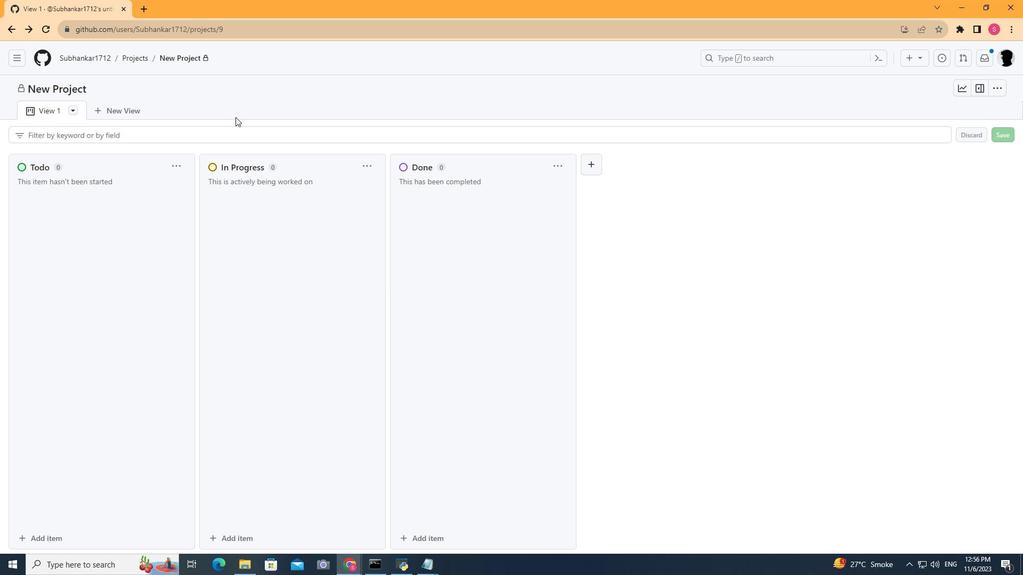 
Action: Mouse scrolled (235, 117) with delta (0, 0)
Screenshot: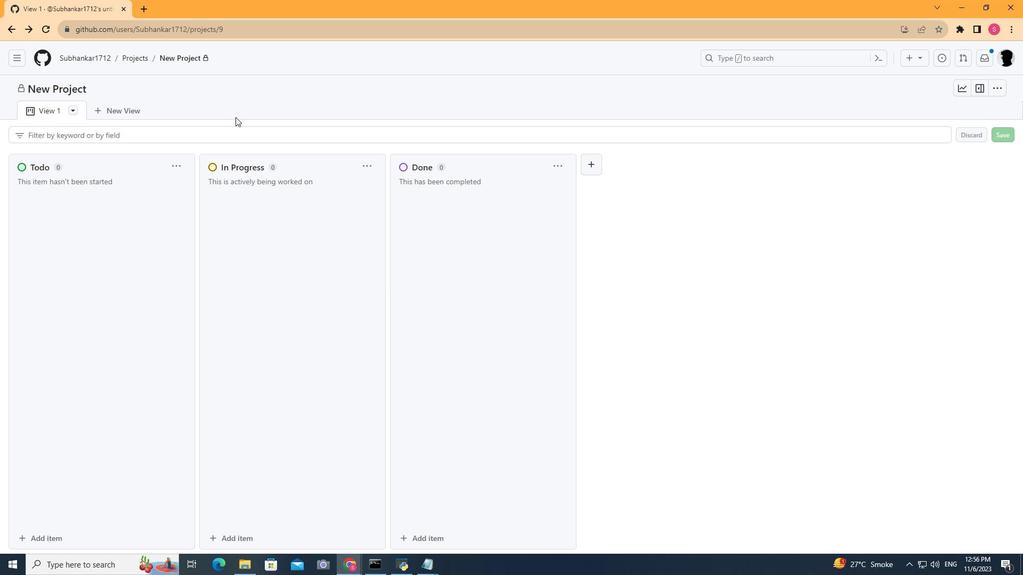
Action: Mouse scrolled (235, 116) with delta (0, 0)
Screenshot: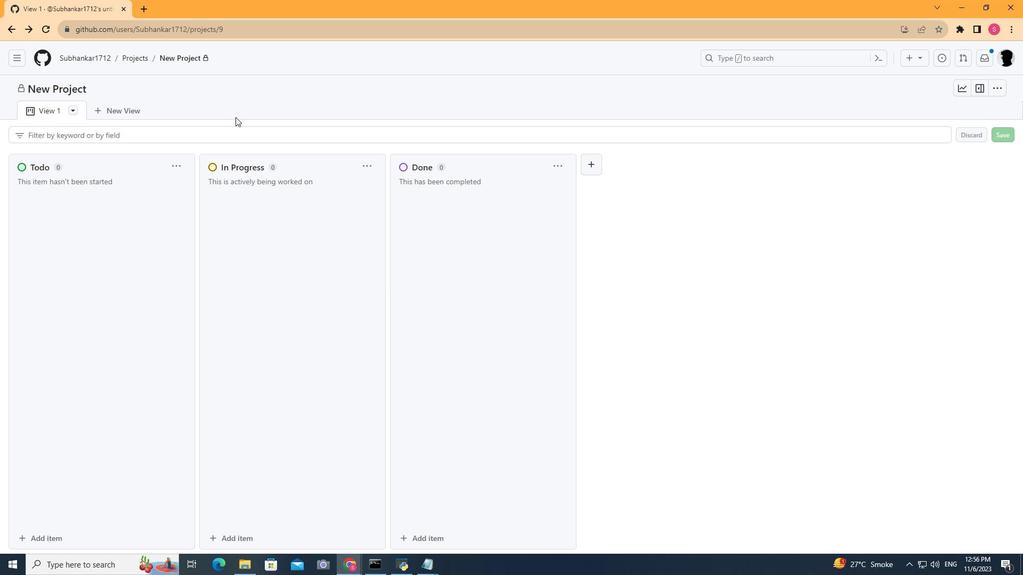 
Action: Mouse scrolled (235, 116) with delta (0, 0)
Screenshot: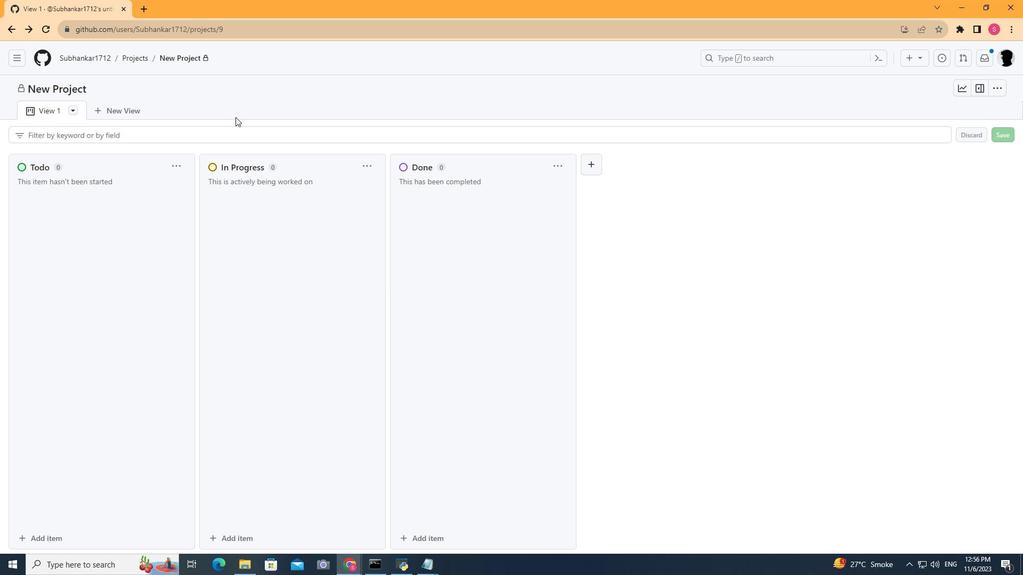 
Action: Mouse scrolled (235, 116) with delta (0, 0)
Screenshot: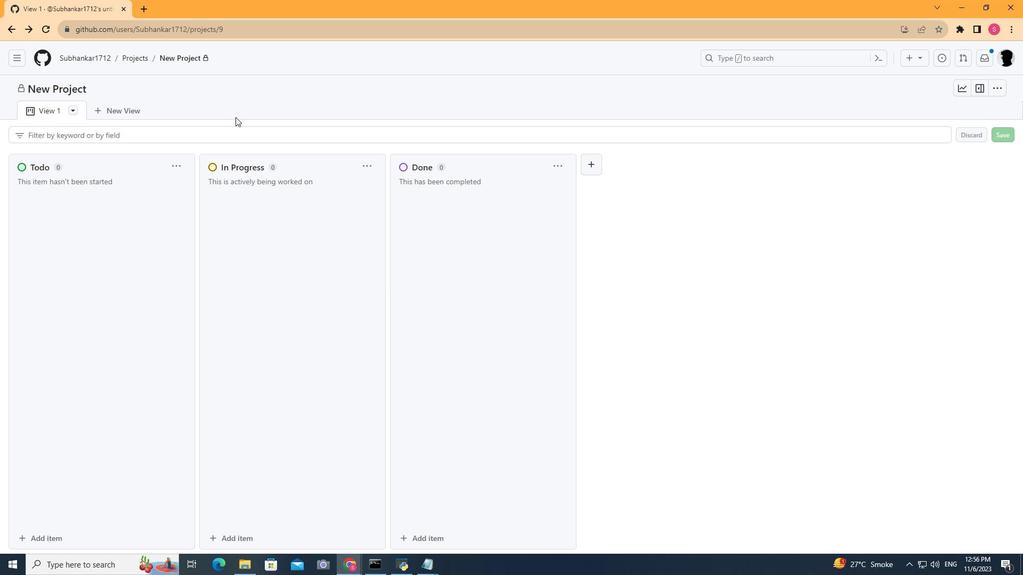 
Action: Mouse scrolled (235, 116) with delta (0, 0)
Screenshot: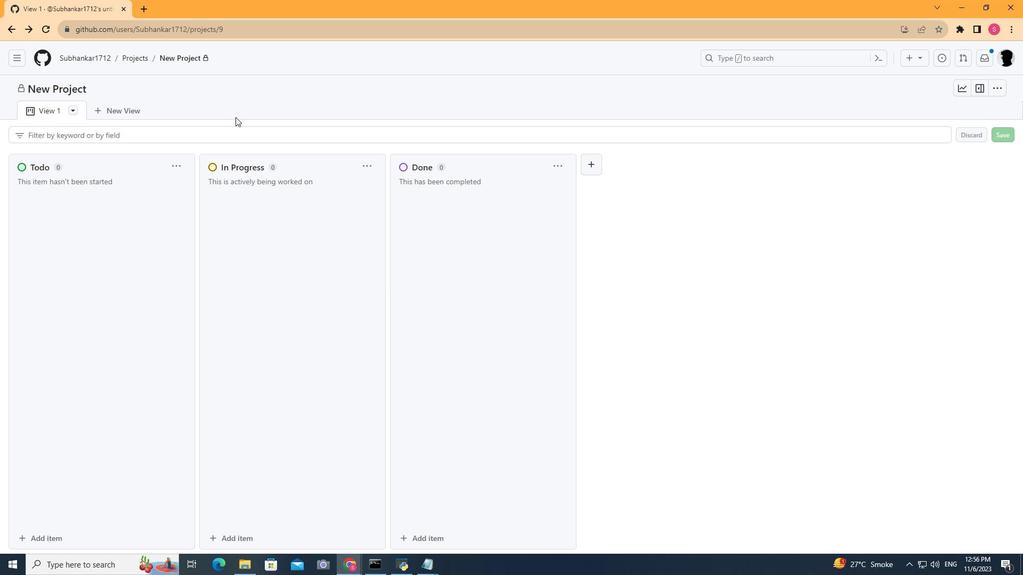 
Action: Mouse scrolled (235, 116) with delta (0, 0)
Screenshot: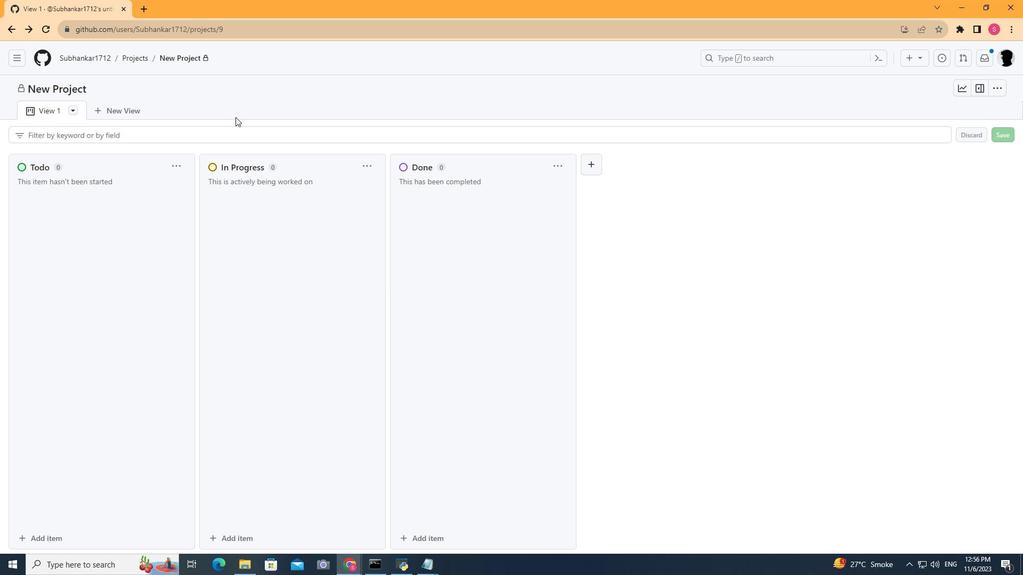 
Action: Mouse scrolled (235, 116) with delta (0, 0)
Screenshot: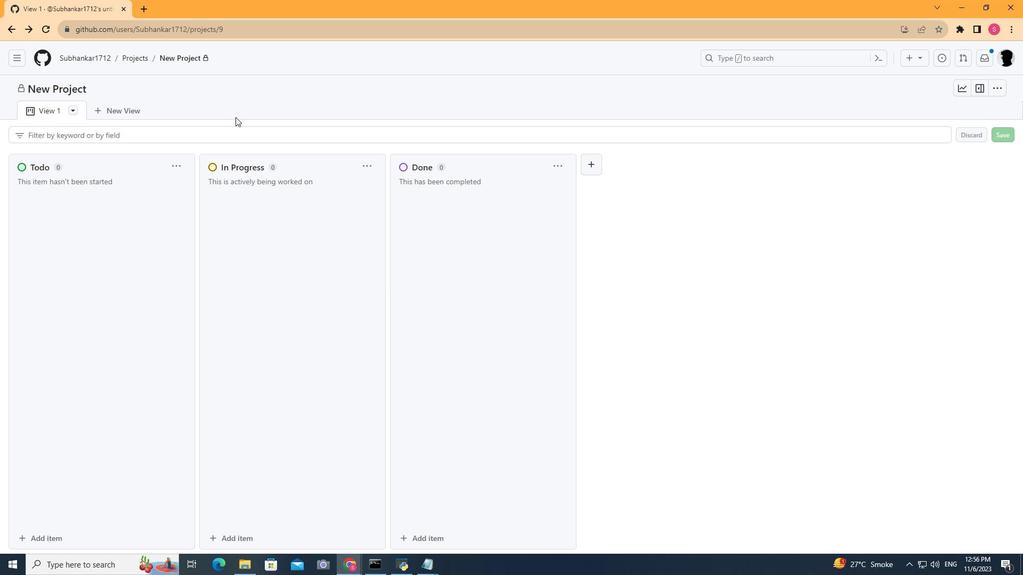 
Action: Mouse scrolled (235, 117) with delta (0, 0)
Screenshot: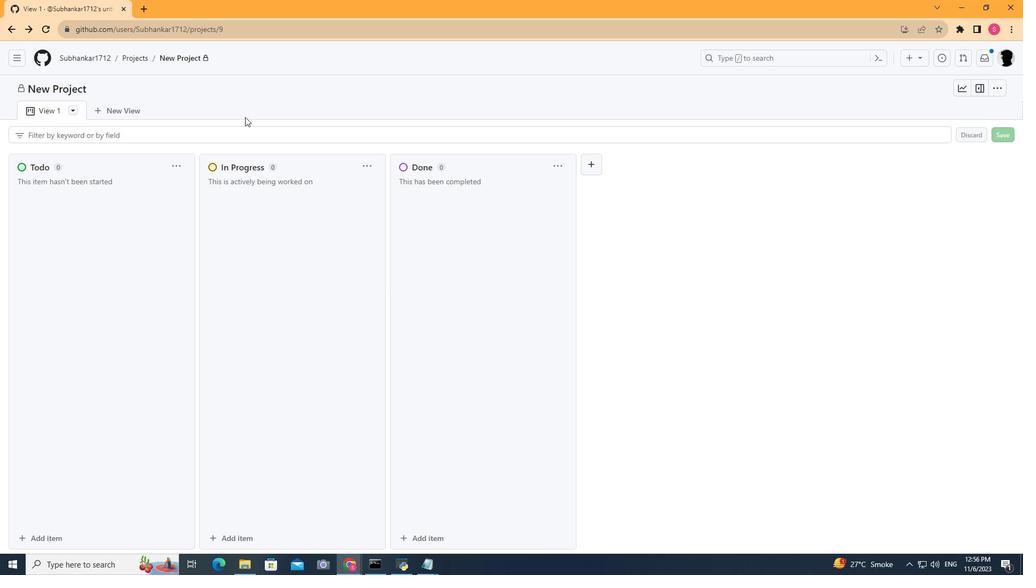 
Action: Mouse scrolled (235, 117) with delta (0, 0)
Screenshot: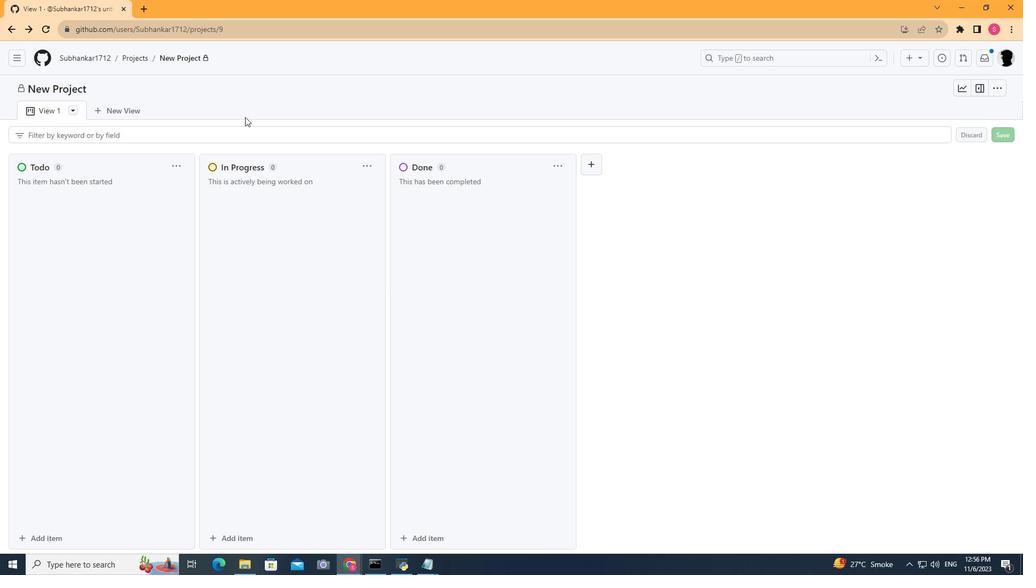 
Action: Mouse moved to (235, 117)
Screenshot: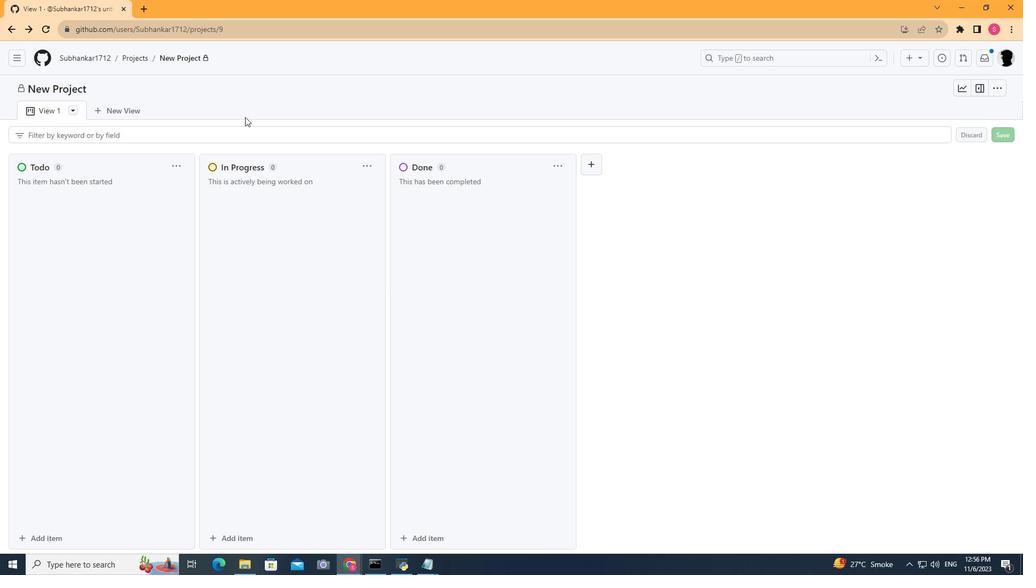 
Action: Mouse scrolled (235, 117) with delta (0, 0)
Screenshot: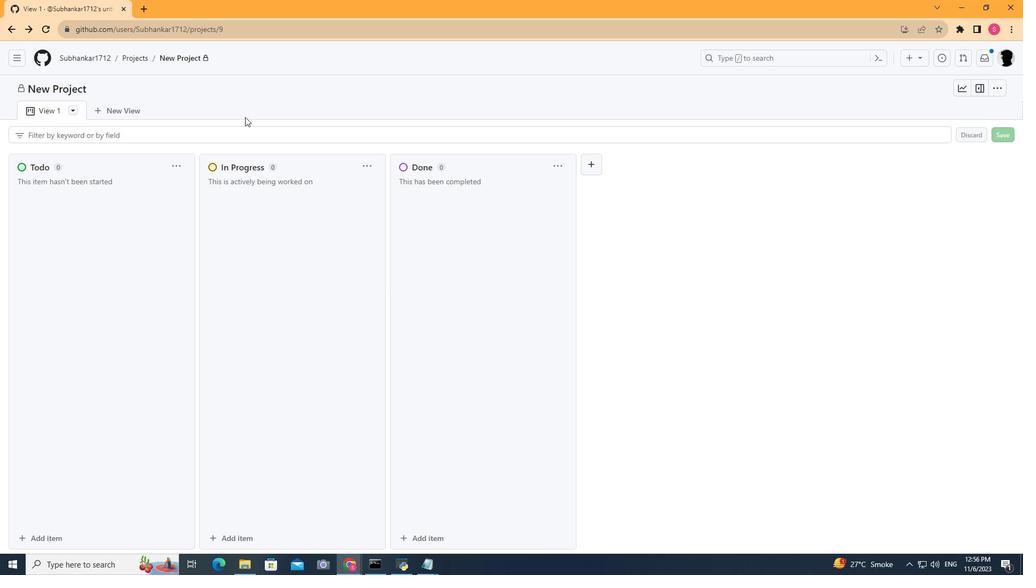 
Action: Mouse scrolled (235, 117) with delta (0, 0)
Screenshot: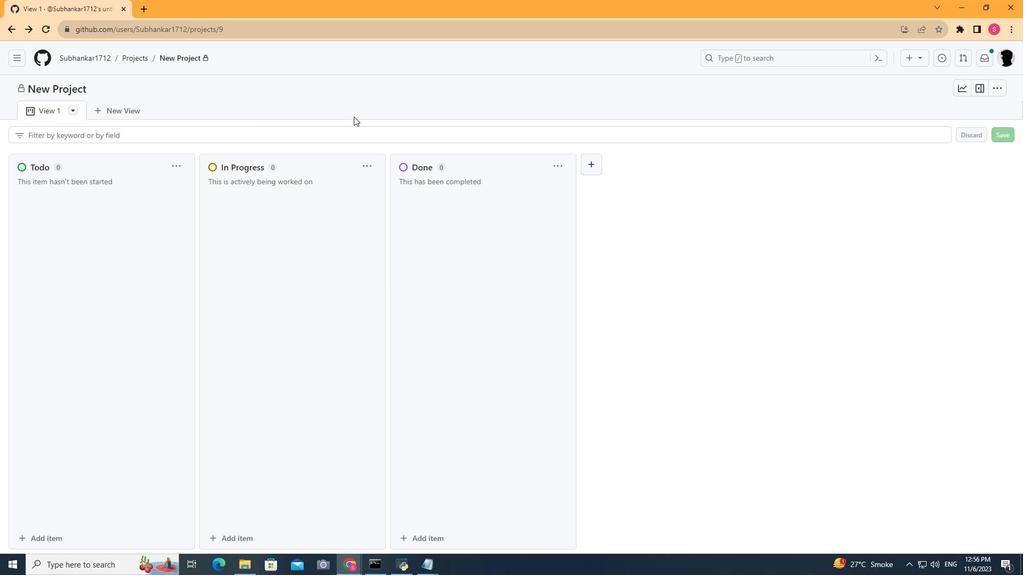 
Action: Mouse scrolled (235, 117) with delta (0, 0)
Screenshot: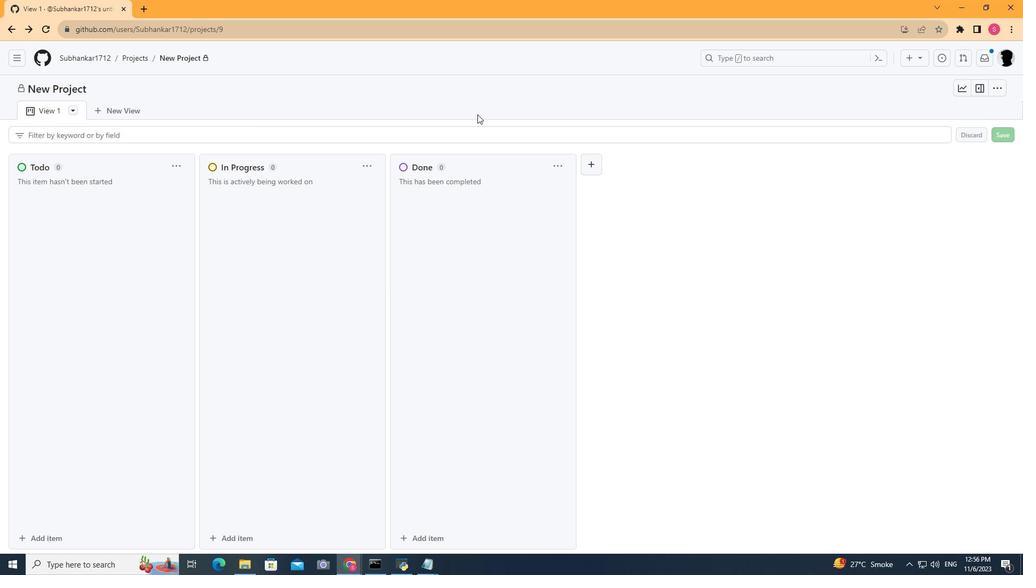 
Action: Mouse moved to (606, 157)
Screenshot: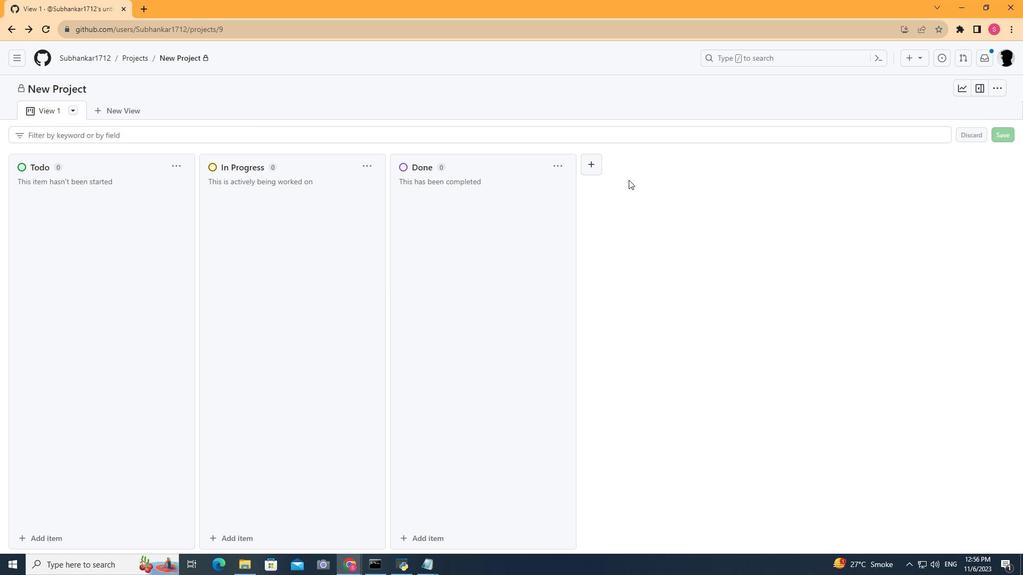 
Action: Mouse scrolled (606, 156) with delta (0, 0)
Screenshot: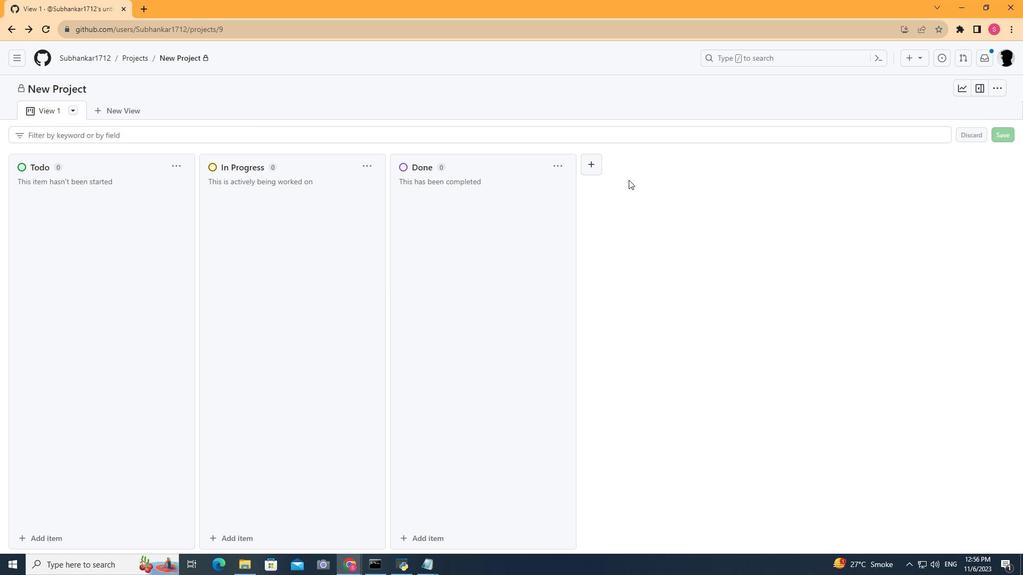 
Action: Mouse moved to (606, 158)
Screenshot: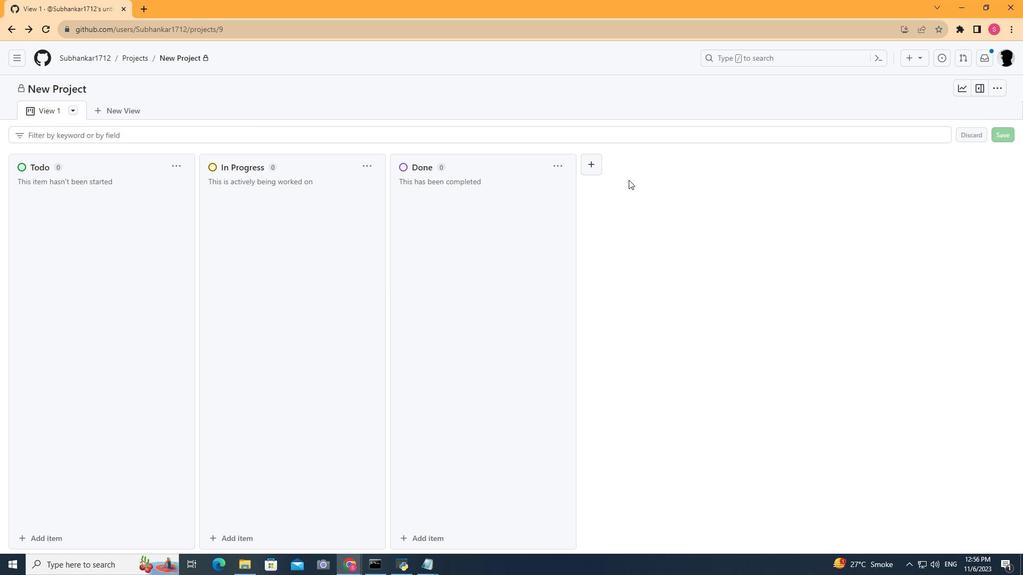 
Action: Mouse scrolled (606, 158) with delta (0, 0)
Screenshot: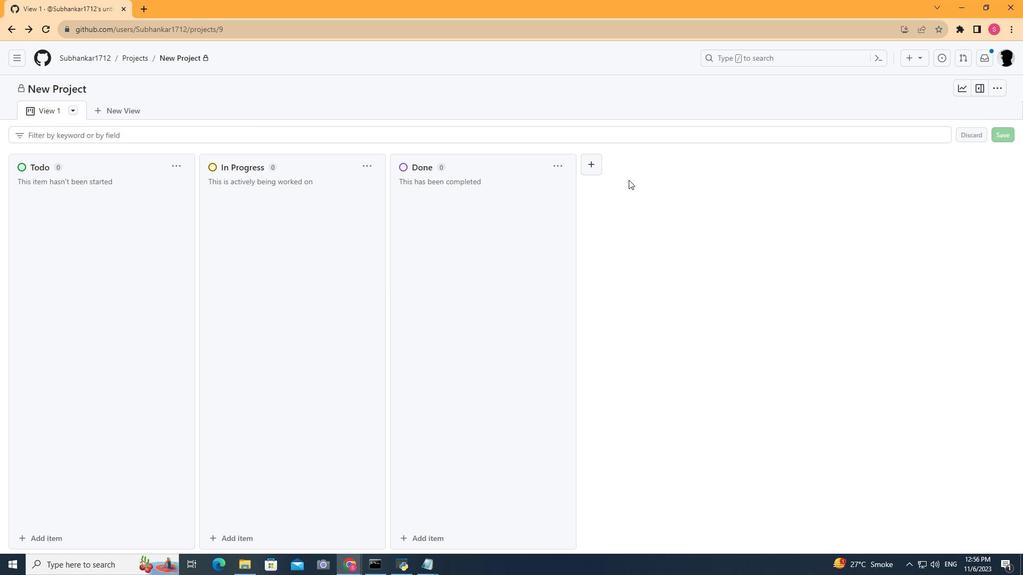 
Action: Mouse moved to (607, 159)
Screenshot: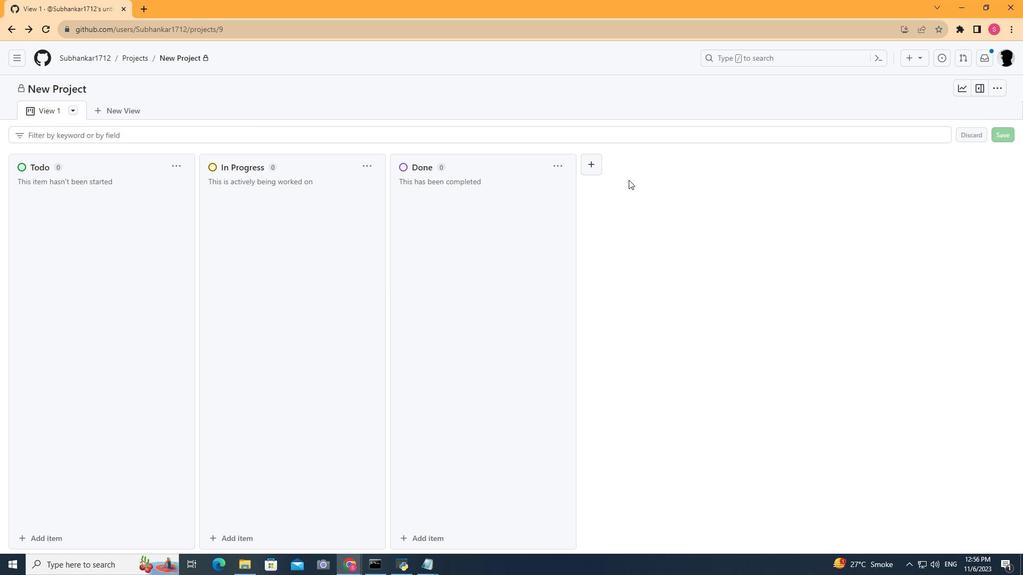 
Action: Mouse scrolled (607, 158) with delta (0, 0)
Screenshot: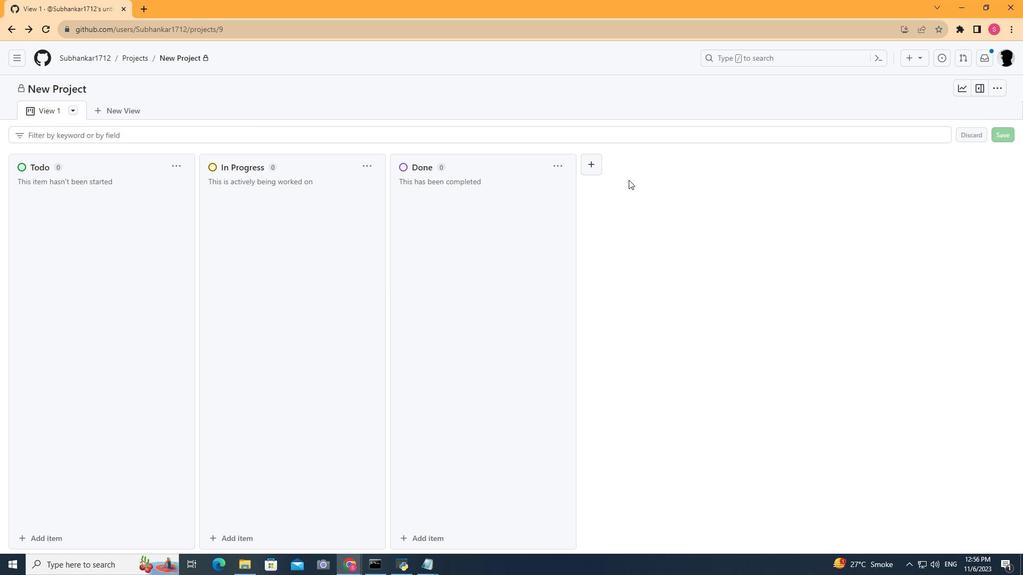 
Action: Mouse moved to (607, 161)
Screenshot: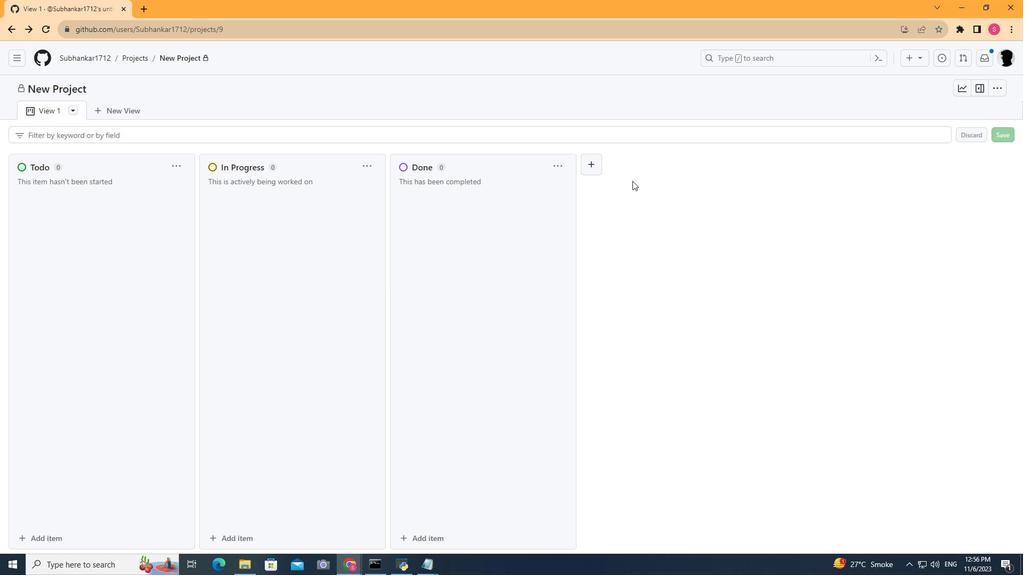 
Action: Mouse scrolled (607, 160) with delta (0, 0)
Screenshot: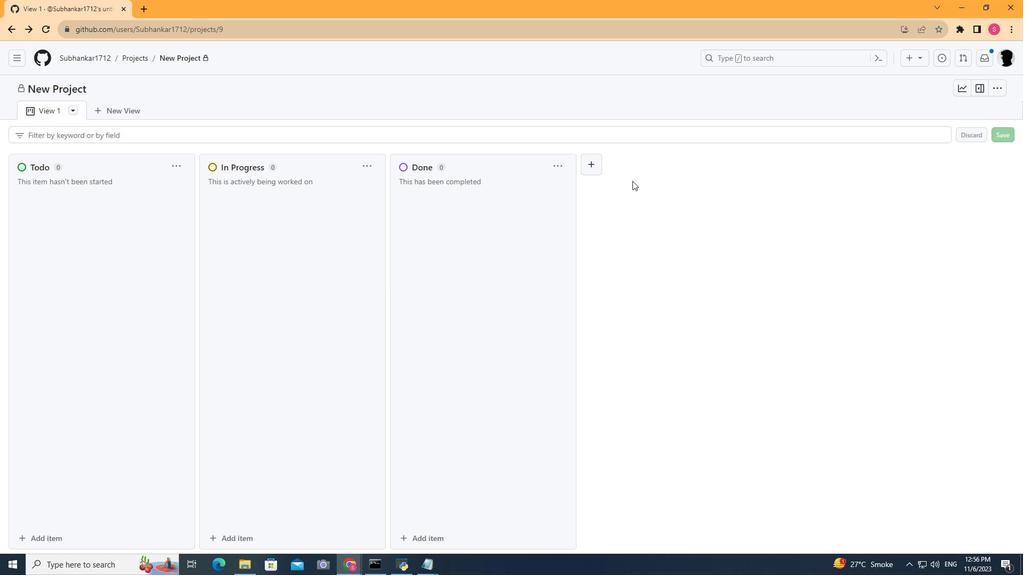 
Action: Mouse moved to (625, 179)
Screenshot: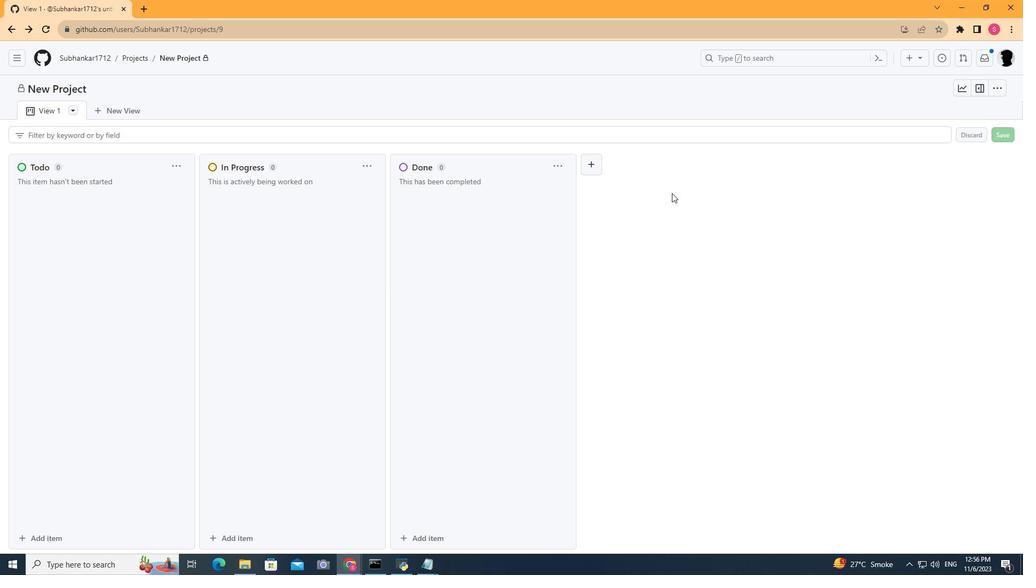 
Action: Mouse scrolled (625, 178) with delta (0, 0)
Screenshot: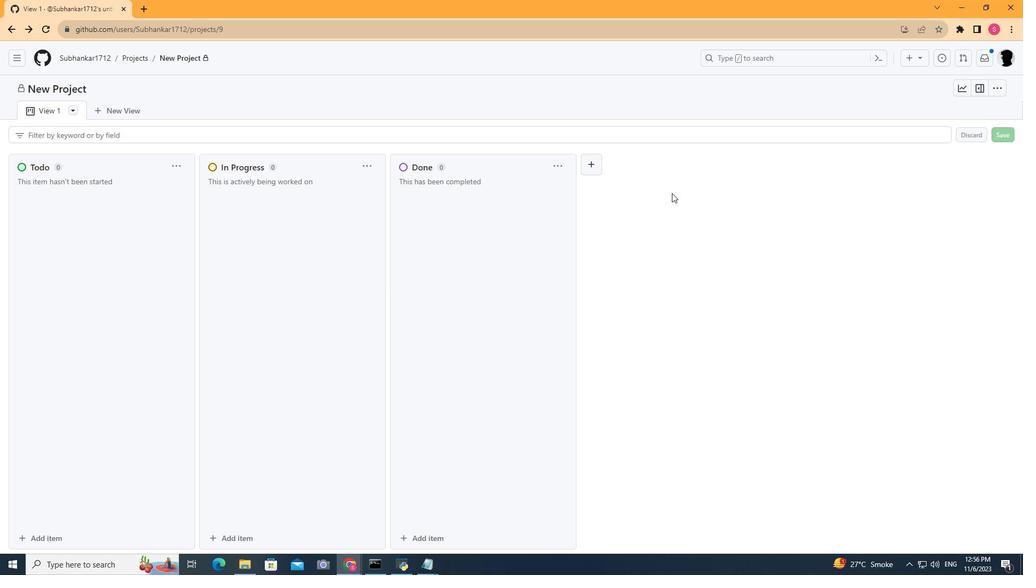 
Action: Mouse moved to (761, 192)
Screenshot: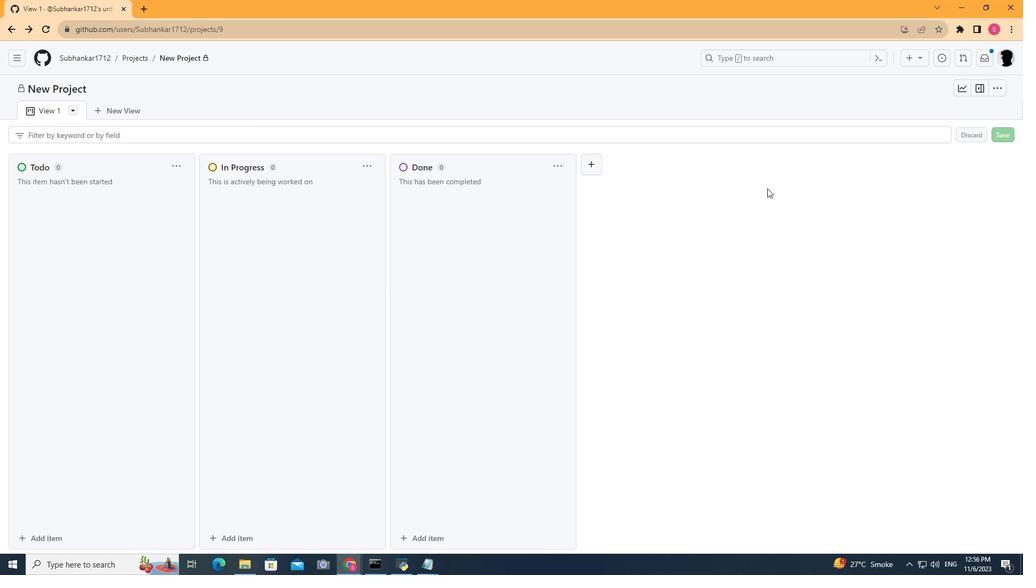 
Action: Mouse scrolled (761, 193) with delta (0, 0)
Screenshot: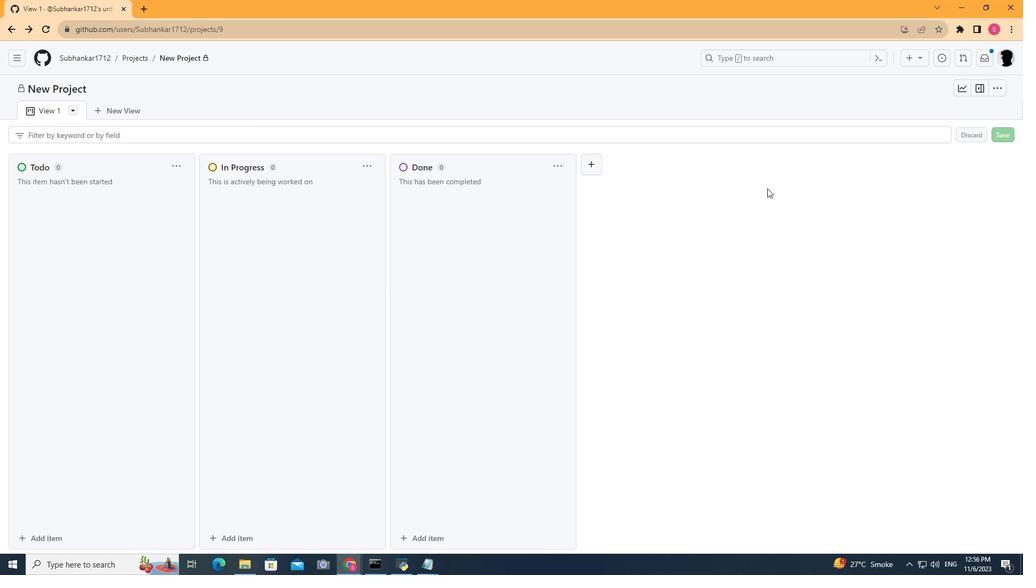 
Action: Mouse moved to (767, 190)
Screenshot: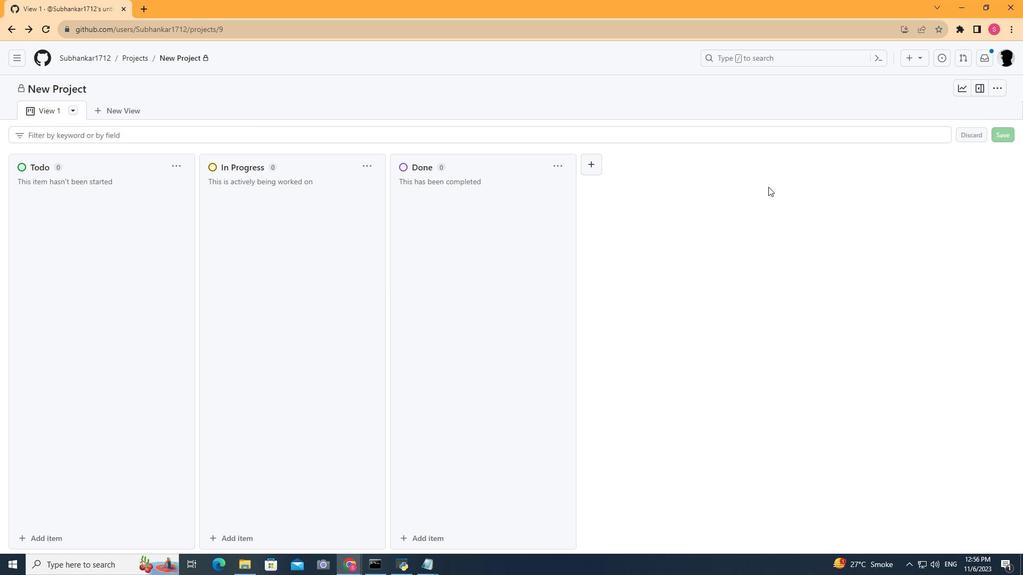 
Action: Mouse scrolled (767, 190) with delta (0, 0)
Screenshot: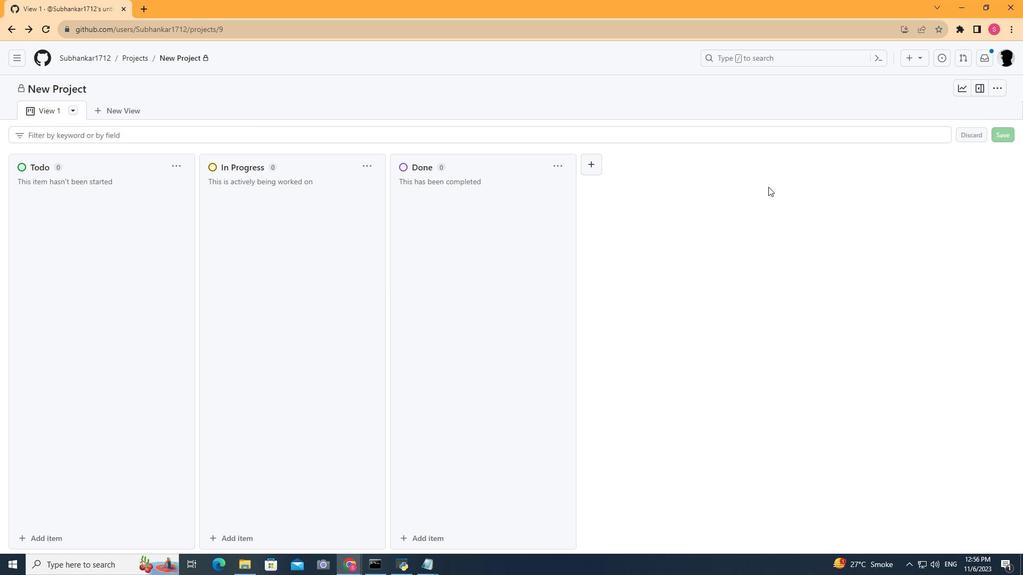 
Action: Mouse scrolled (767, 190) with delta (0, 0)
Screenshot: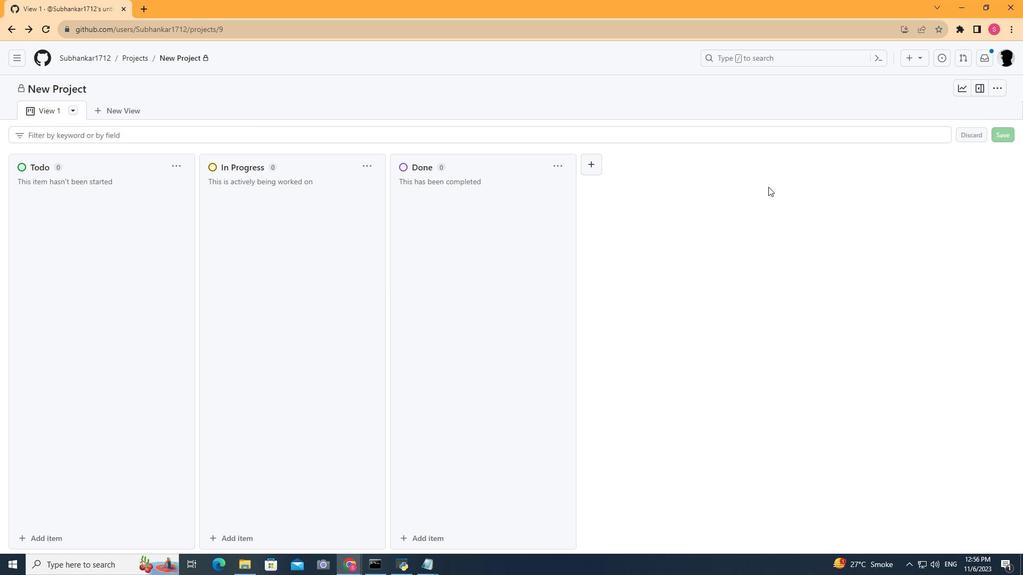 
Action: Mouse scrolled (767, 190) with delta (0, 0)
Screenshot: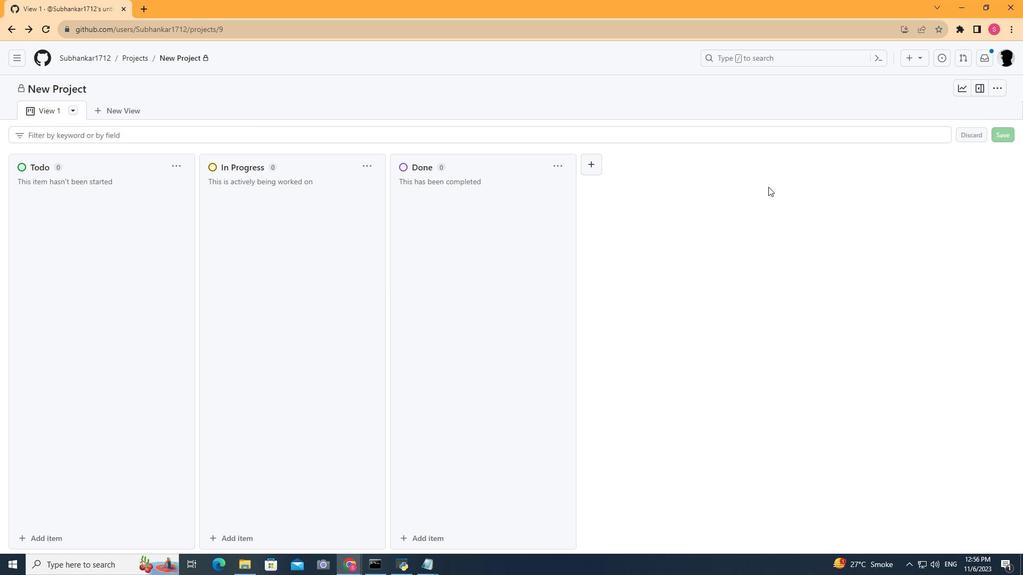 
Action: Mouse moved to (767, 188)
Screenshot: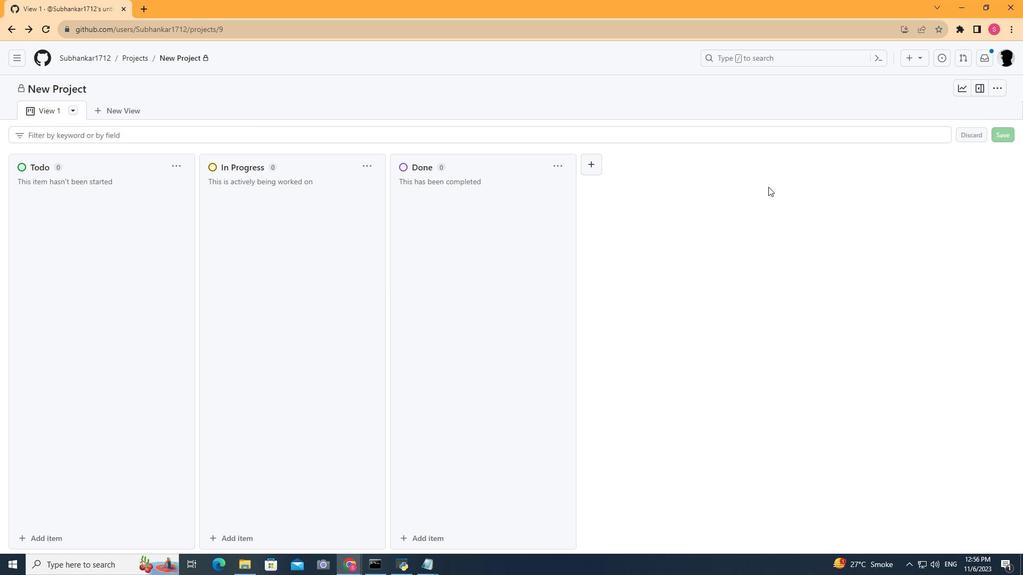 
Action: Mouse scrolled (767, 189) with delta (0, 0)
Screenshot: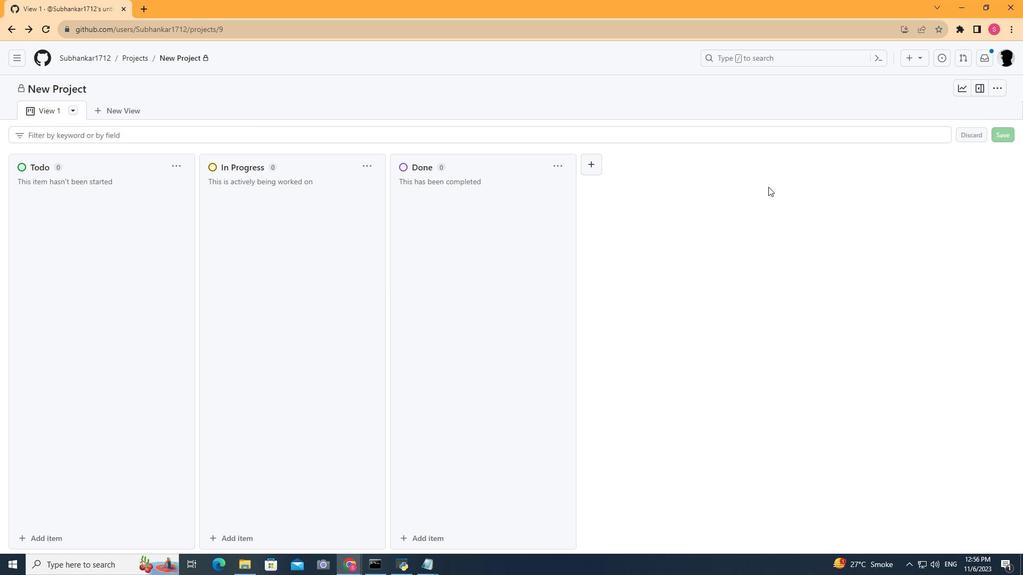 
Action: Mouse moved to (768, 187)
Screenshot: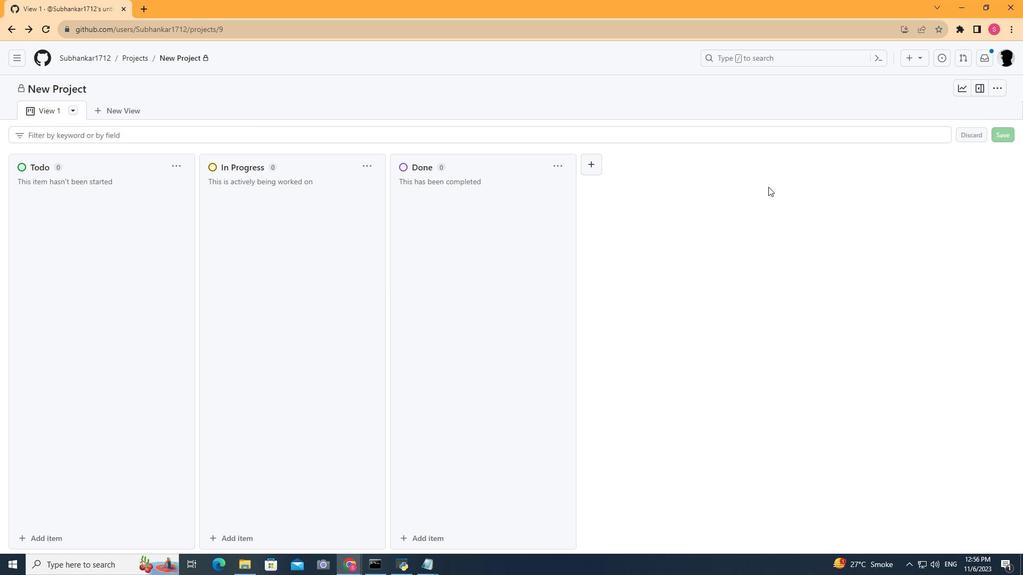 
Action: Mouse scrolled (768, 187) with delta (0, 0)
Screenshot: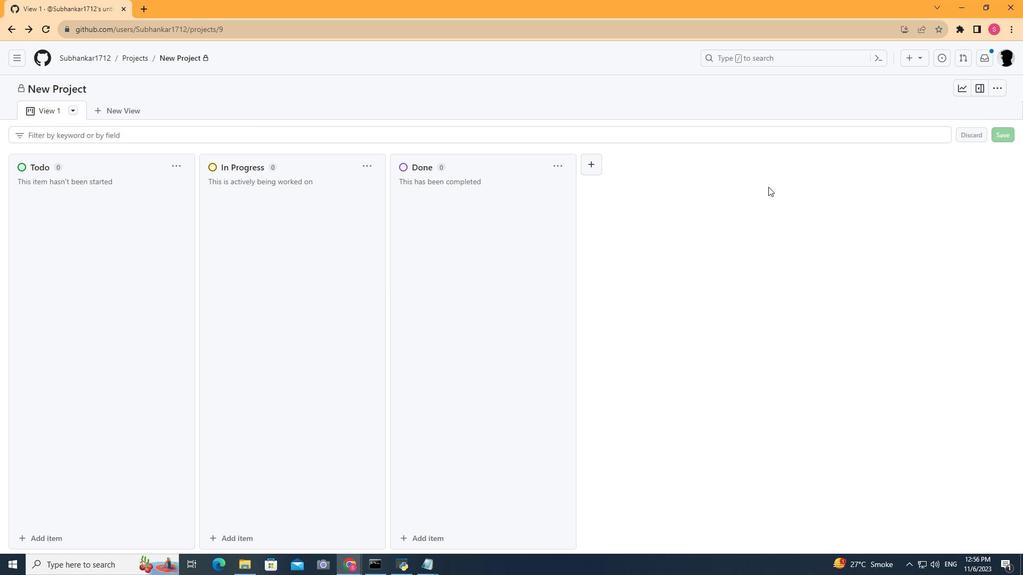 
Action: Mouse moved to (711, 174)
Screenshot: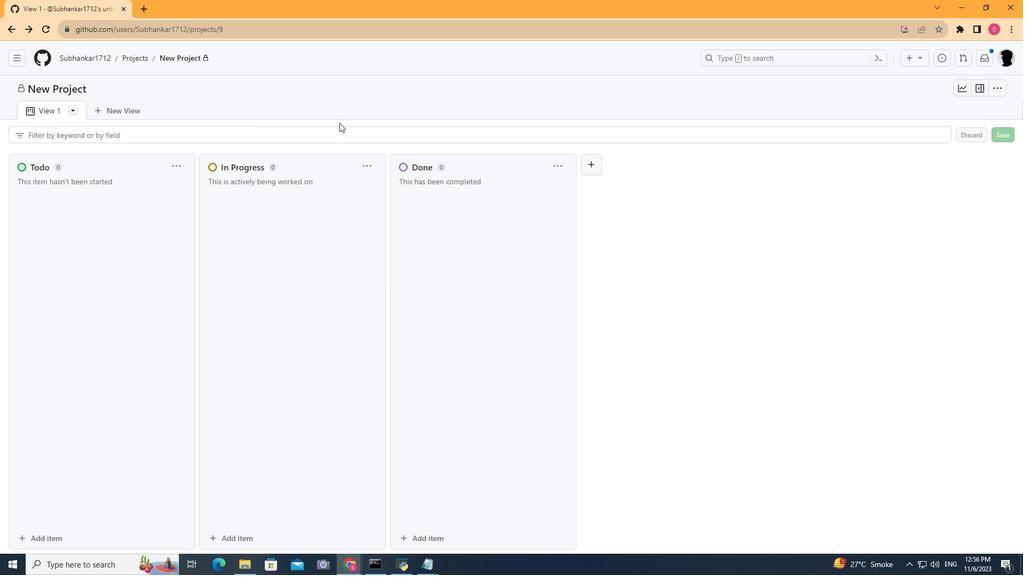 
Action: Mouse scrolled (711, 174) with delta (0, 0)
Screenshot: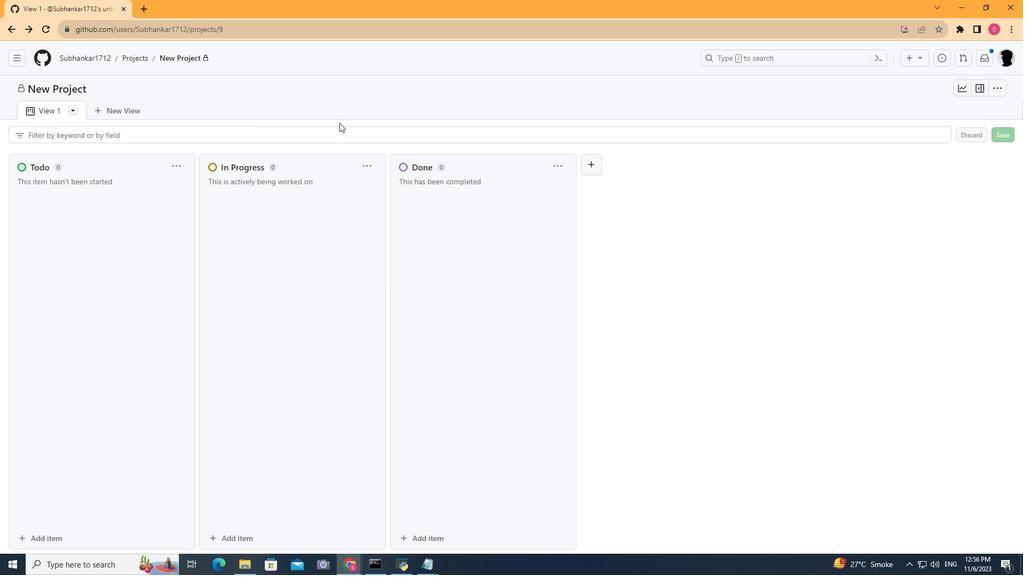 
Action: Mouse moved to (12, 29)
Screenshot: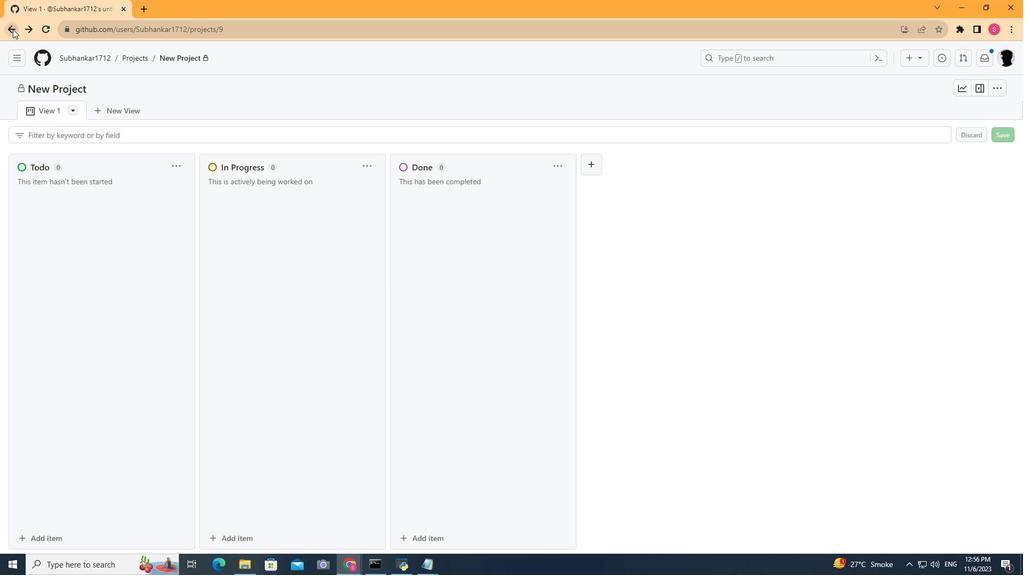
Action: Mouse pressed left at (12, 29)
Screenshot: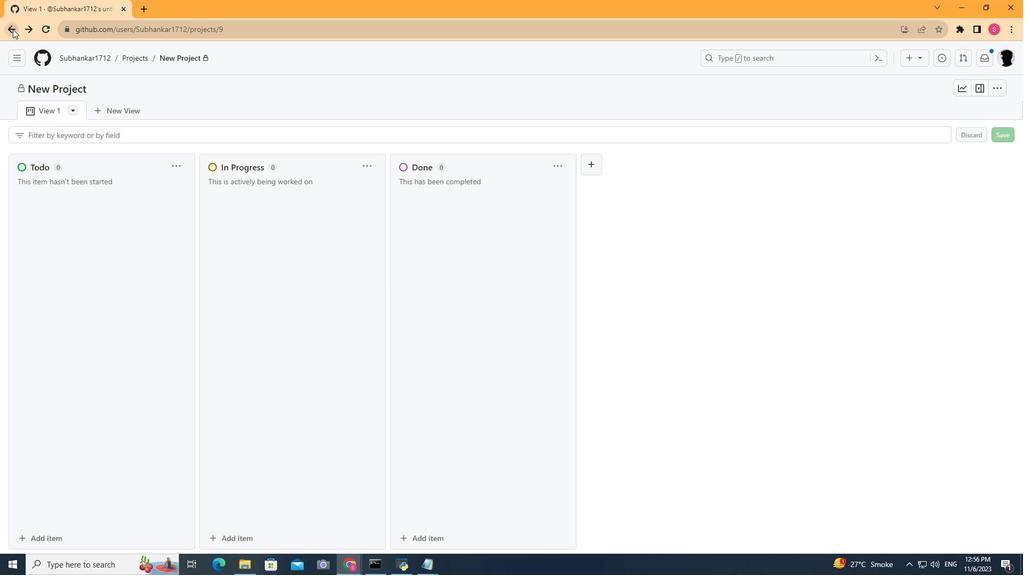 
Action: Mouse moved to (348, 217)
Screenshot: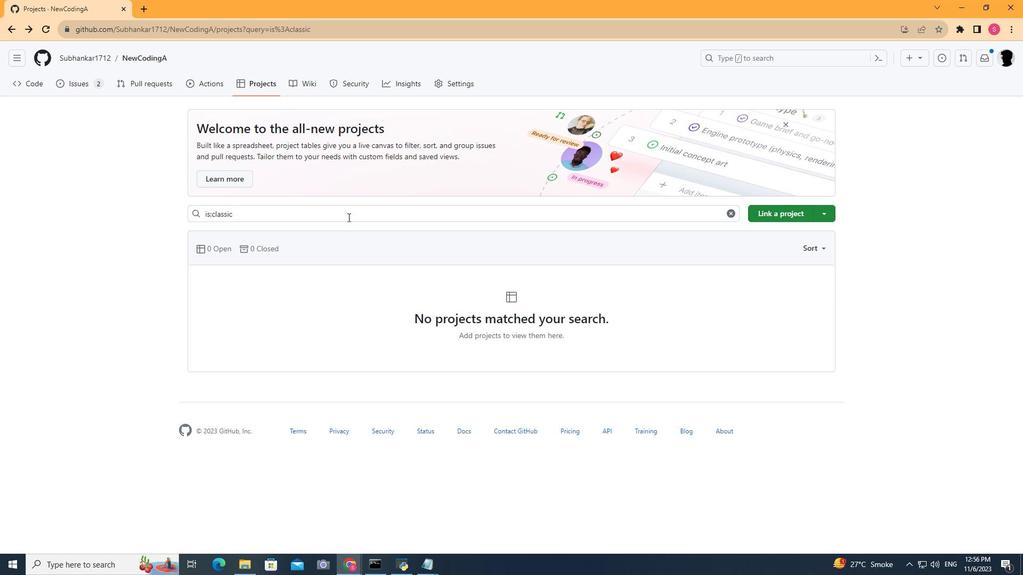 
Action: Mouse scrolled (348, 218) with delta (0, 0)
Screenshot: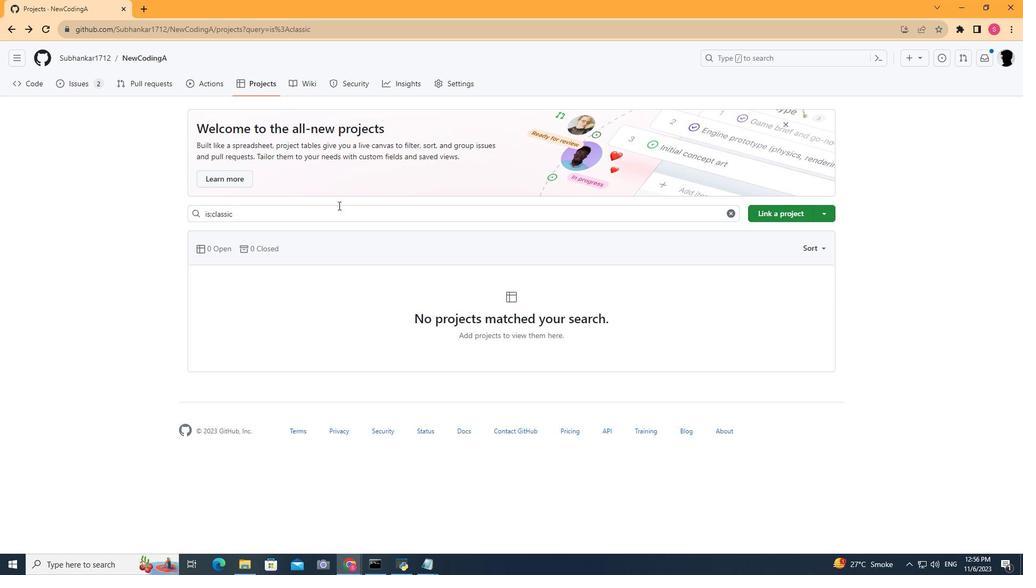 
Action: Mouse scrolled (348, 218) with delta (0, 0)
Screenshot: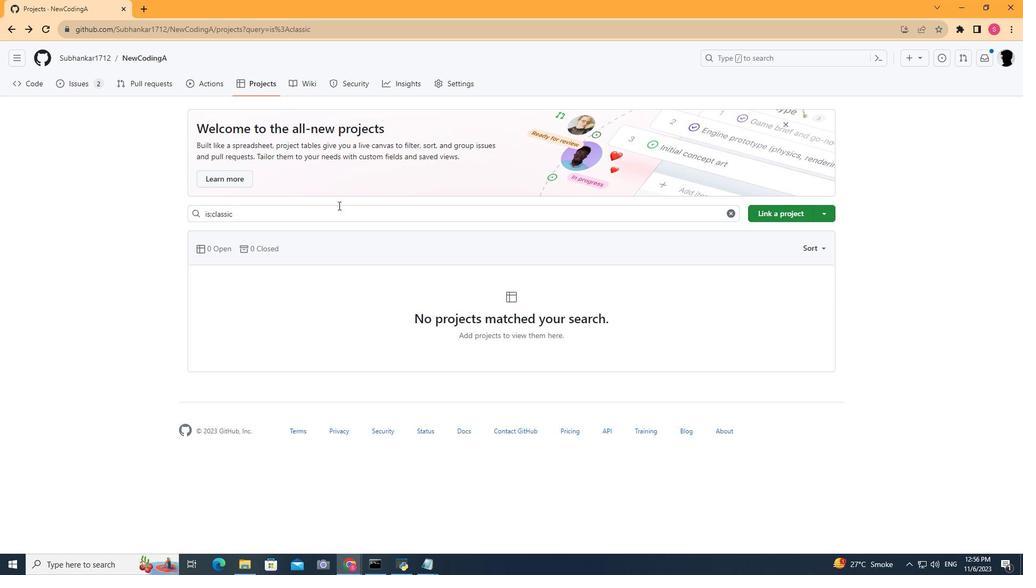 
Action: Mouse moved to (347, 216)
Screenshot: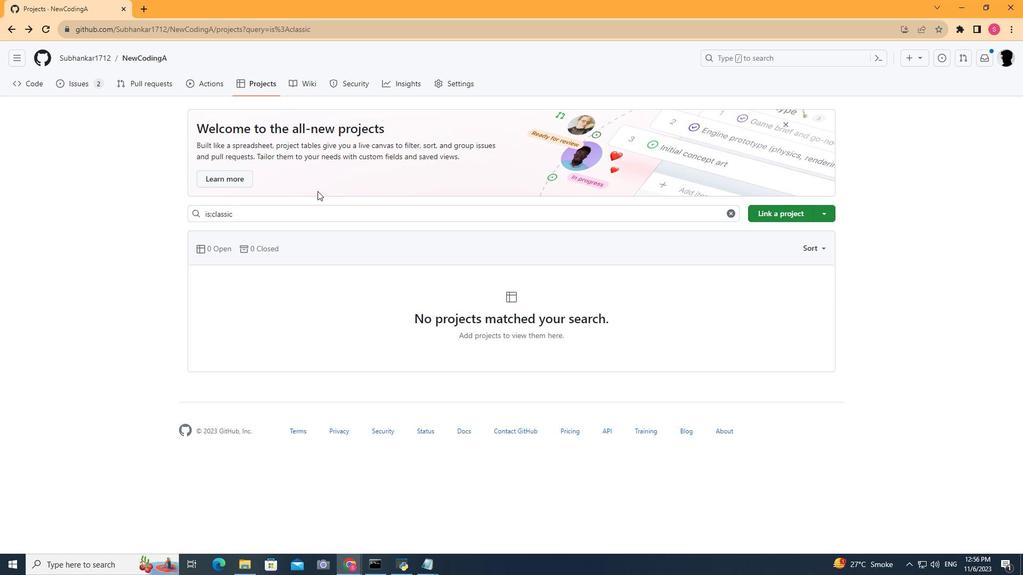 
Action: Mouse scrolled (347, 217) with delta (0, 0)
Screenshot: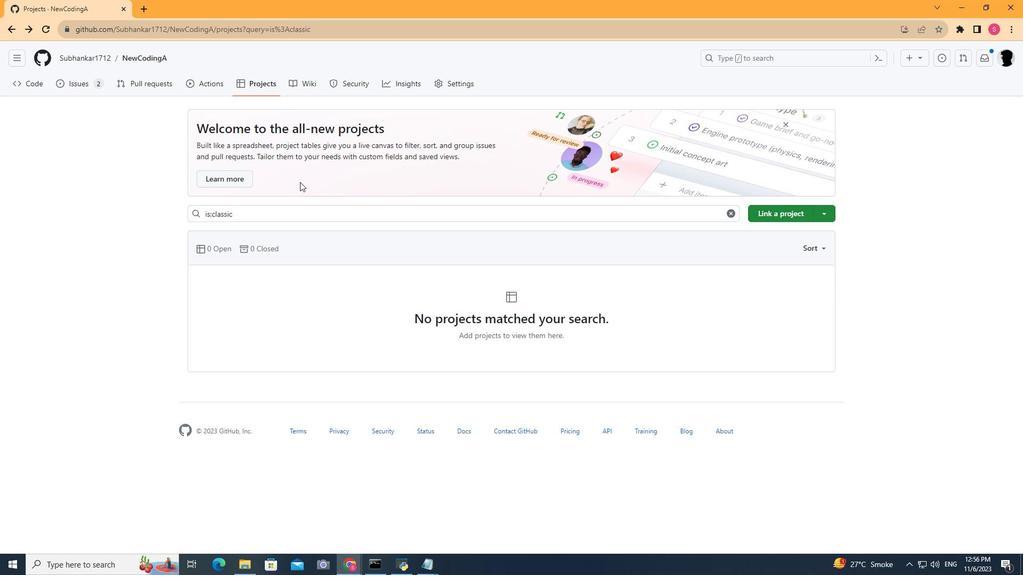 
Action: Mouse moved to (272, 90)
Screenshot: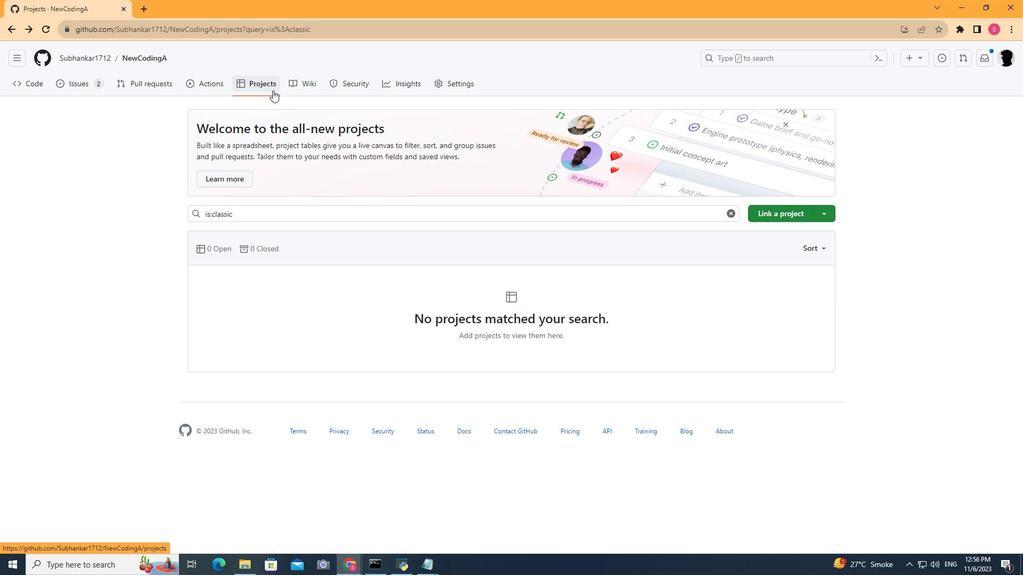 
Action: Mouse pressed left at (272, 90)
Screenshot: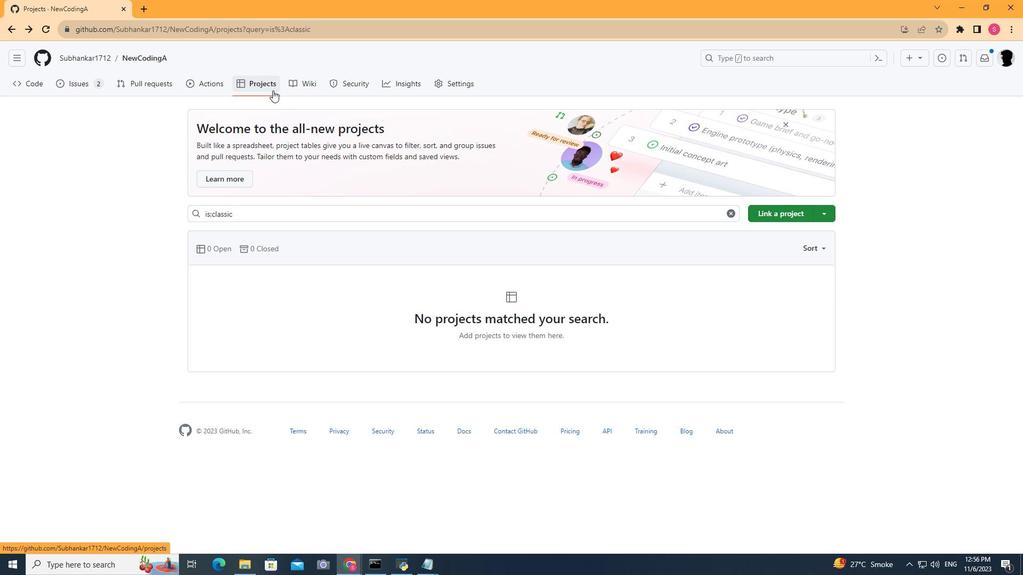 
Action: Mouse moved to (172, 79)
Screenshot: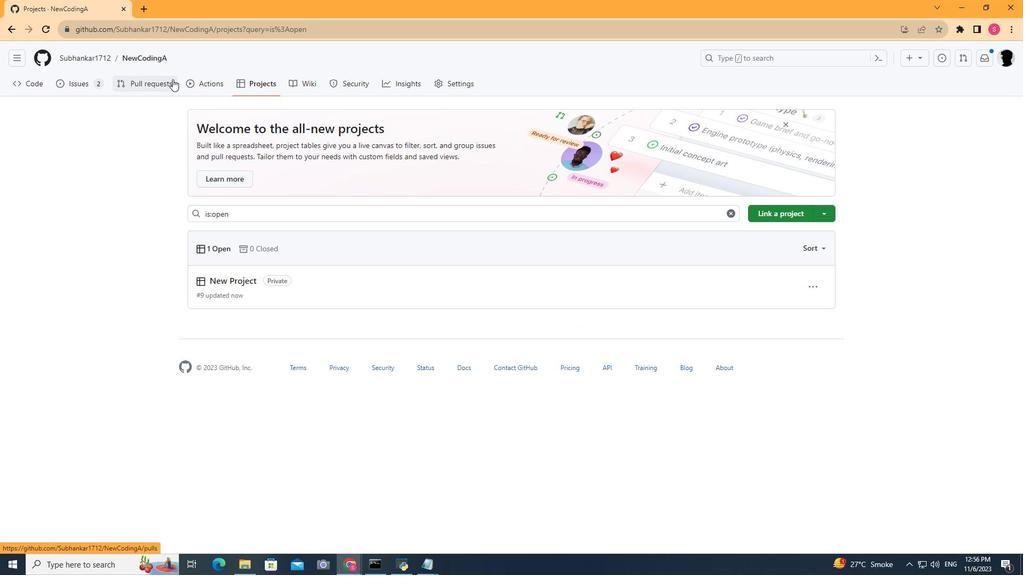
